 Task: Search one way flight ticket for 3 adults, 3 children in premium economy from Fayetteville: Fayetteville Regional Airport (grannis Field) to Gillette: Gillette Campbell County Airport on 5-1-2023. Choice of flights is Frontier. Number of bags: 1 carry on bag. Price is upto 84000. Outbound departure time preference is 23:45.
Action: Mouse moved to (246, 329)
Screenshot: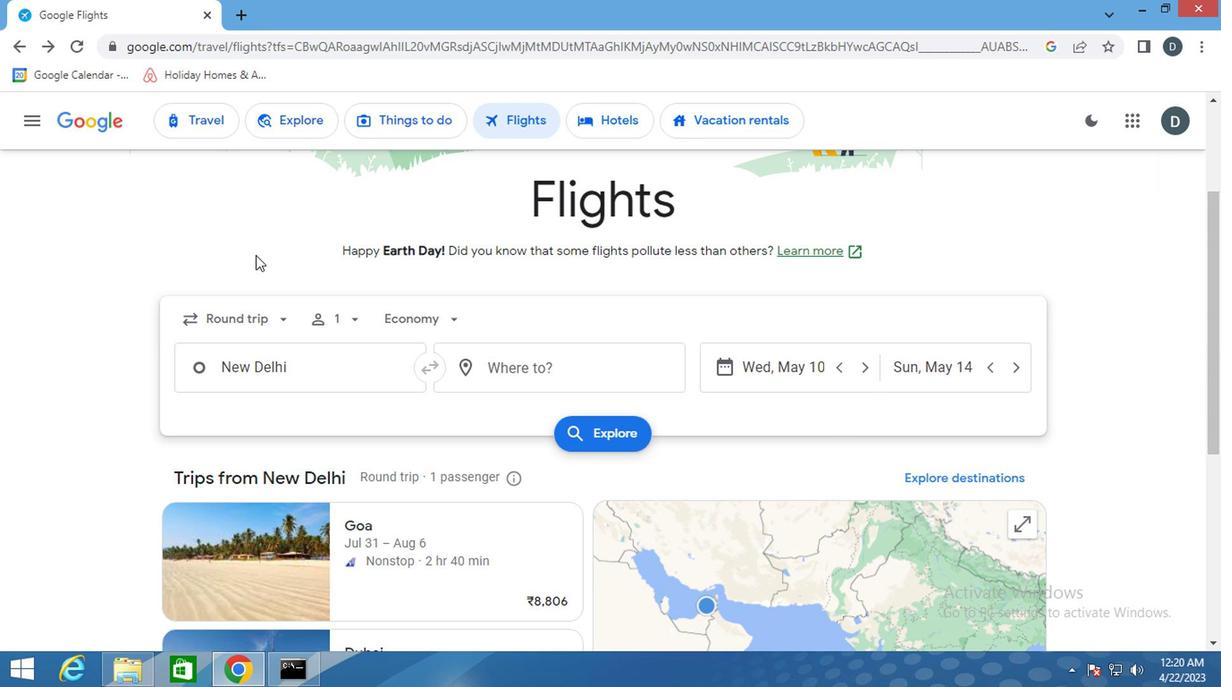
Action: Mouse pressed left at (246, 329)
Screenshot: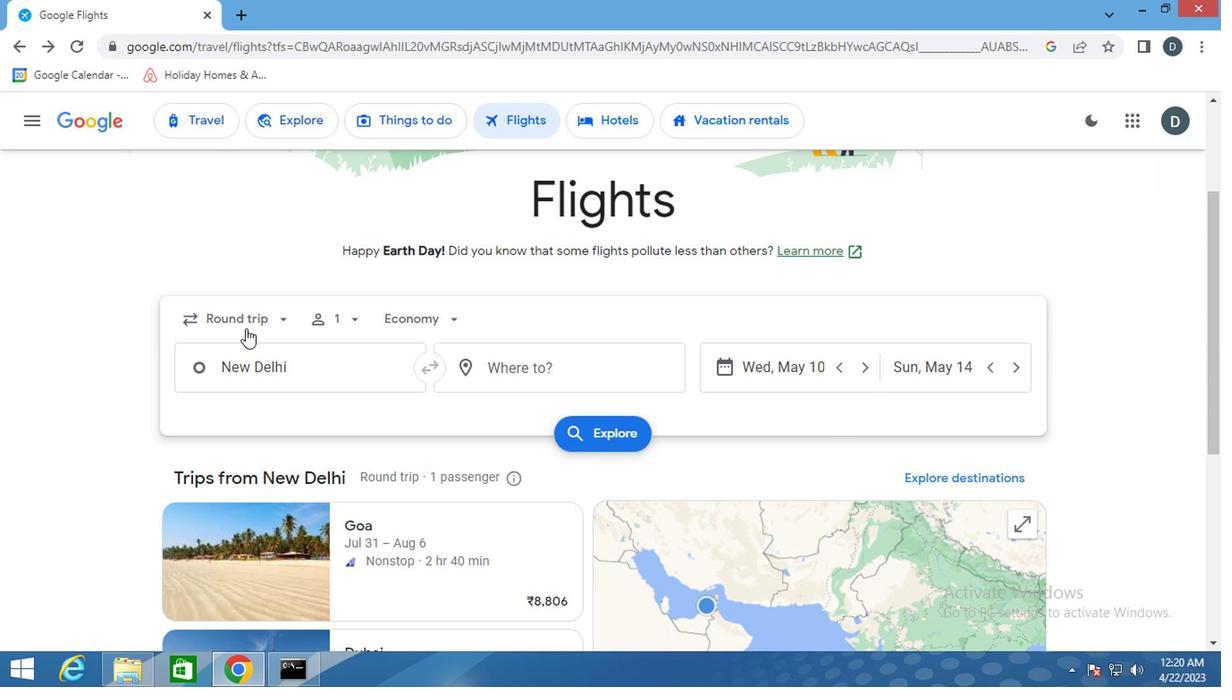 
Action: Mouse moved to (260, 393)
Screenshot: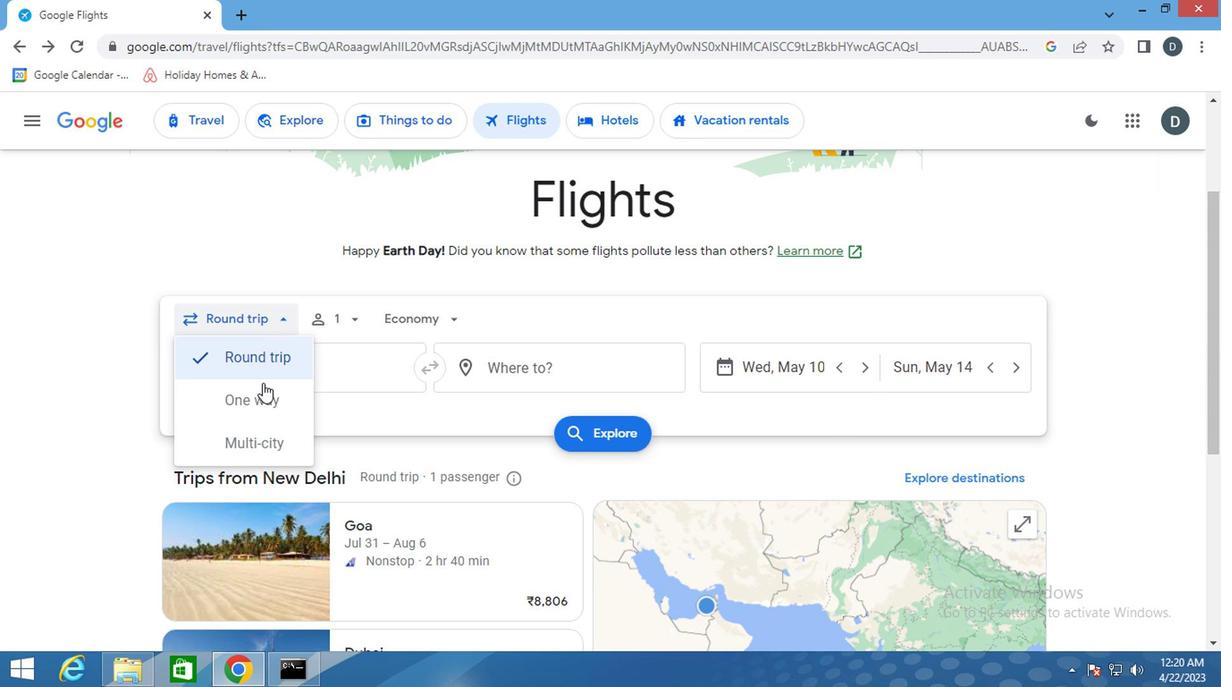 
Action: Mouse pressed left at (260, 393)
Screenshot: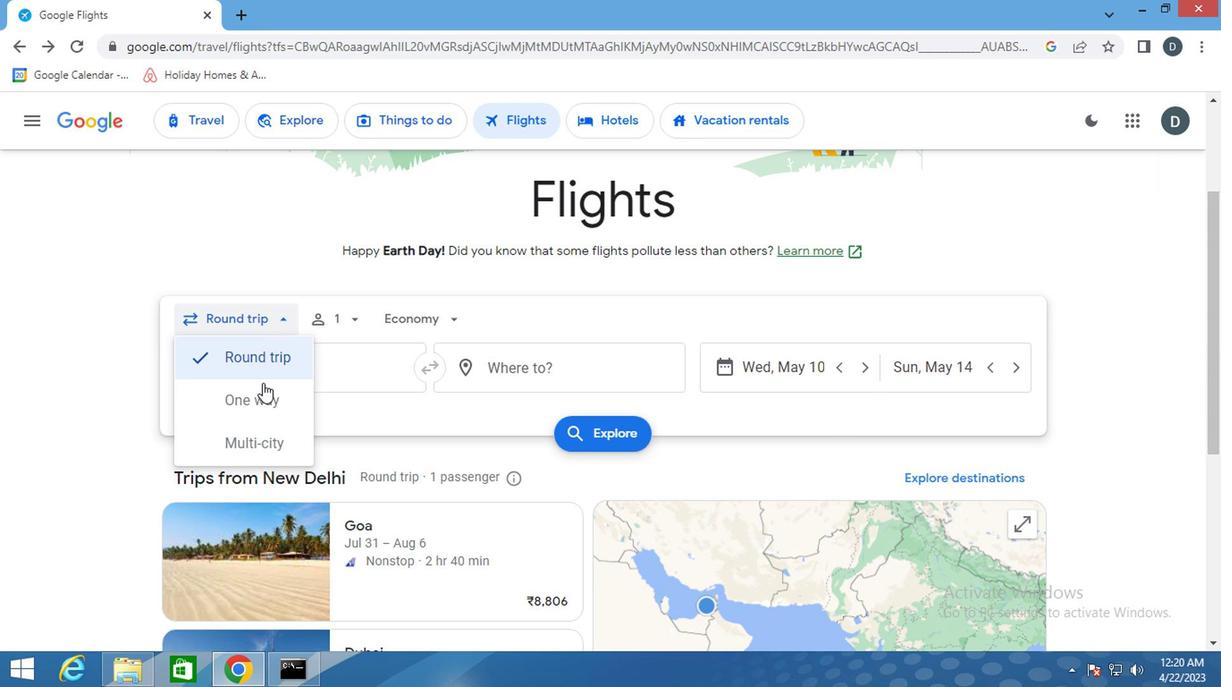 
Action: Mouse moved to (346, 306)
Screenshot: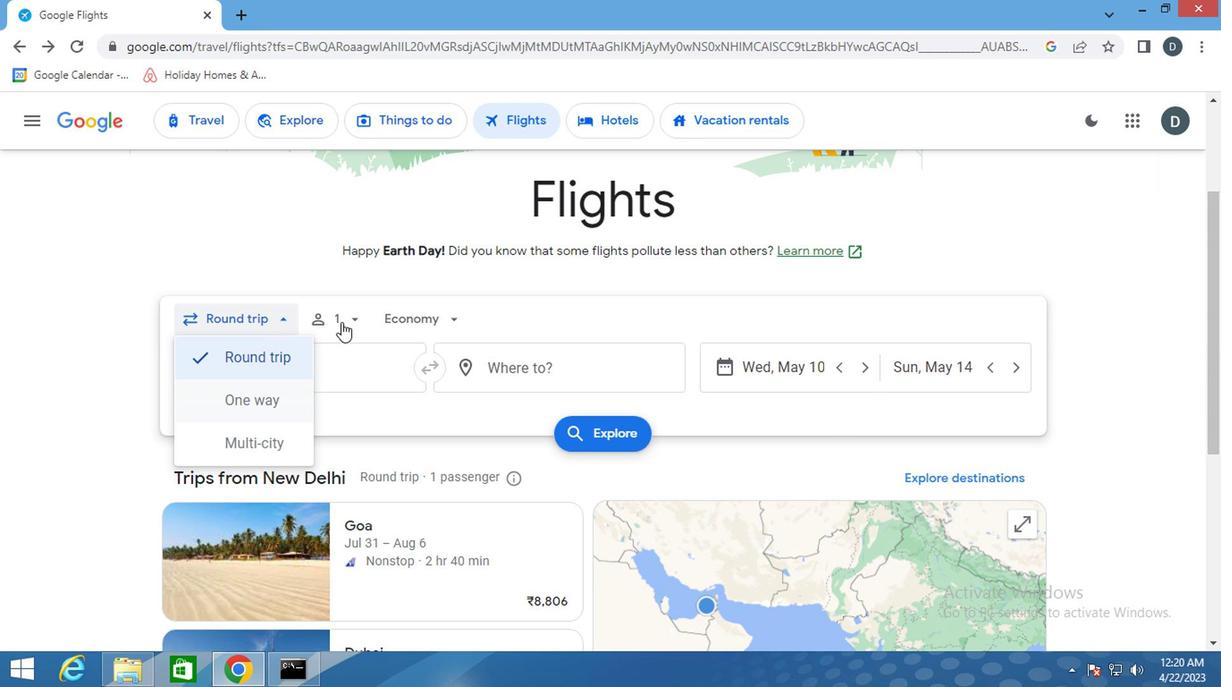 
Action: Mouse pressed left at (346, 306)
Screenshot: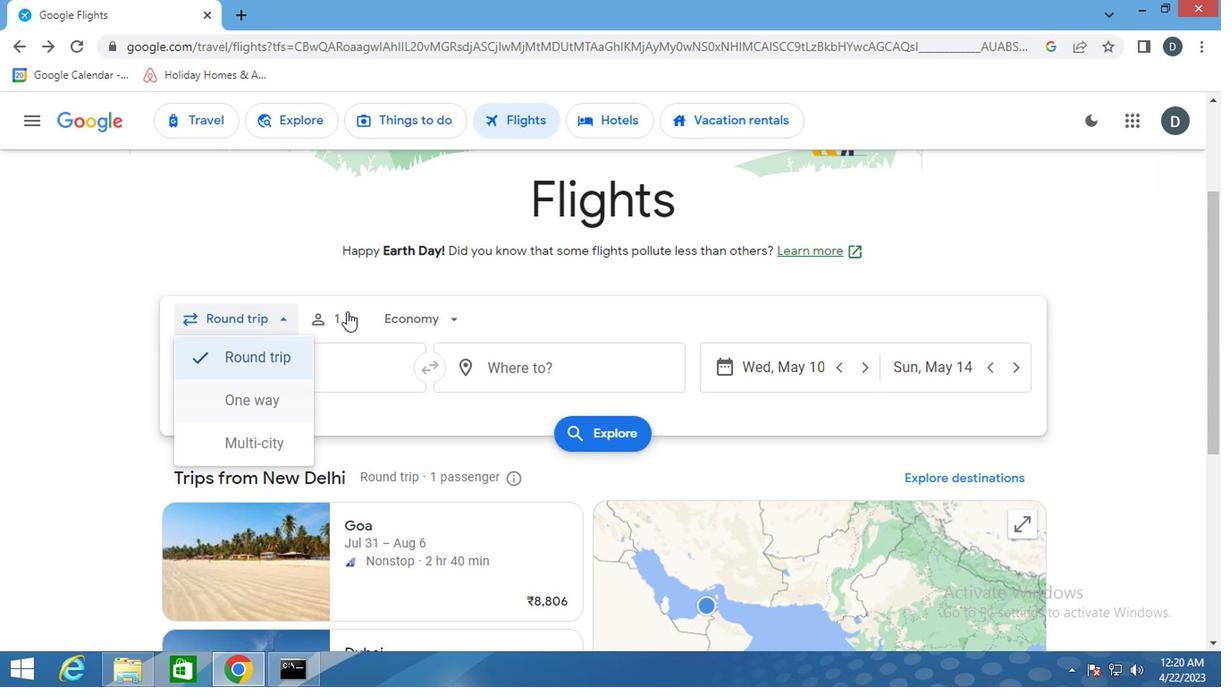 
Action: Mouse moved to (474, 371)
Screenshot: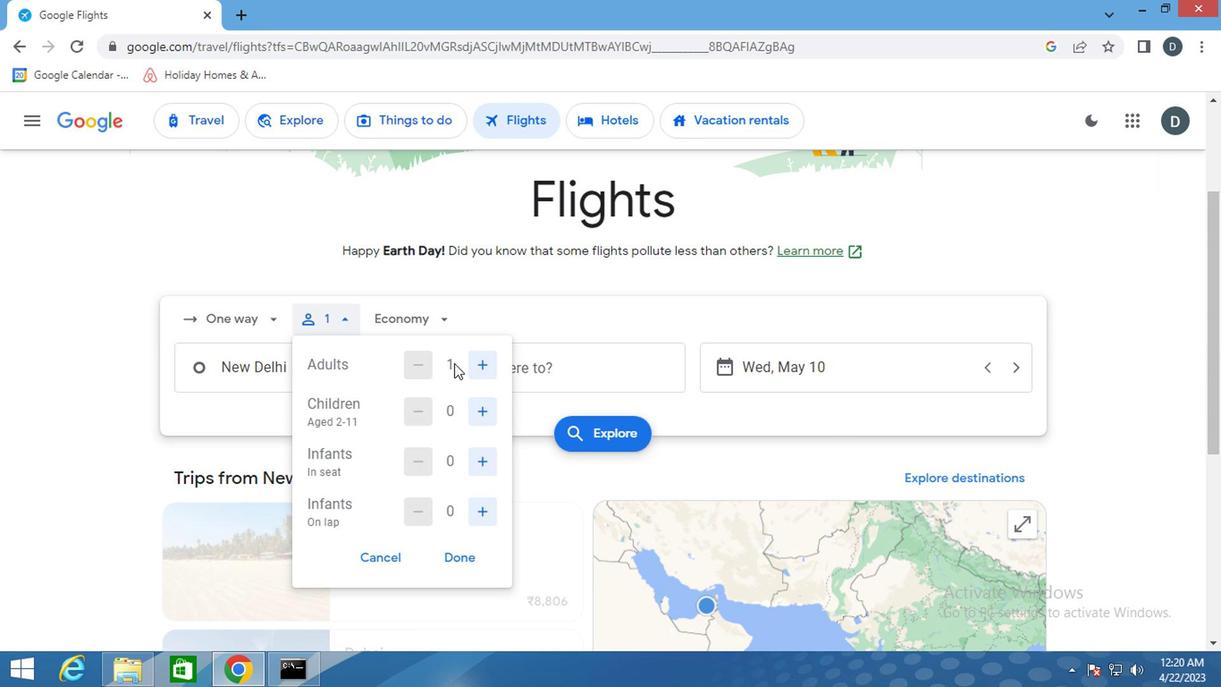 
Action: Mouse pressed left at (474, 371)
Screenshot: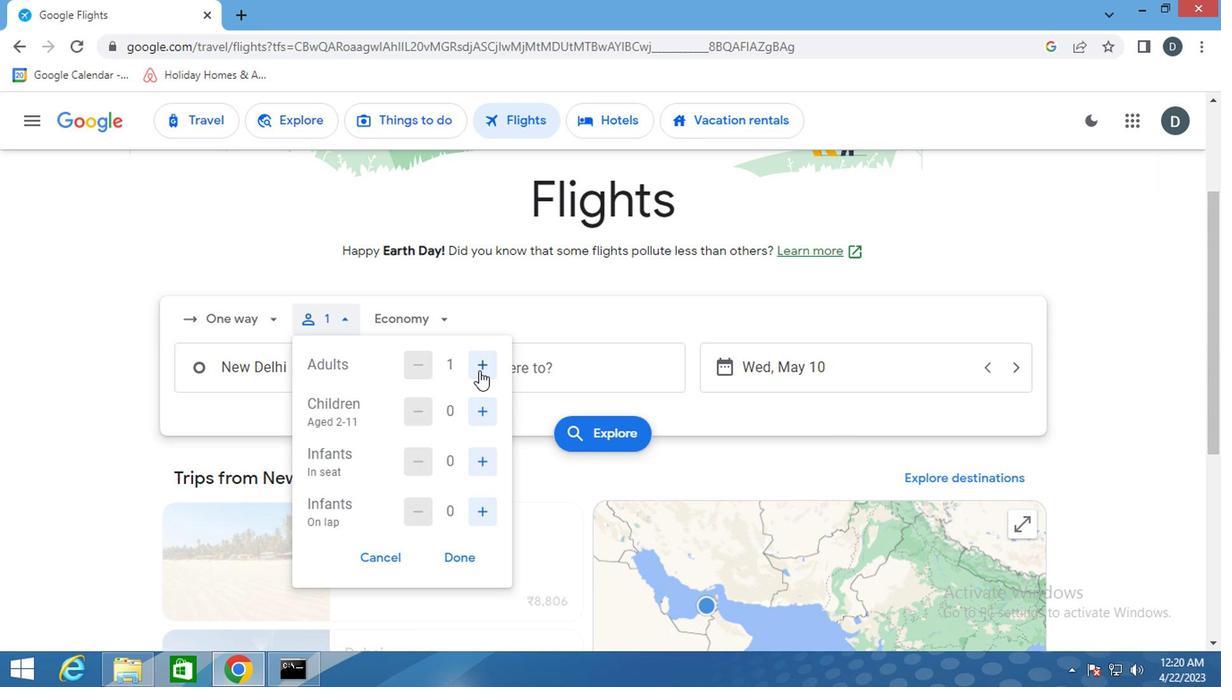 
Action: Mouse pressed left at (474, 371)
Screenshot: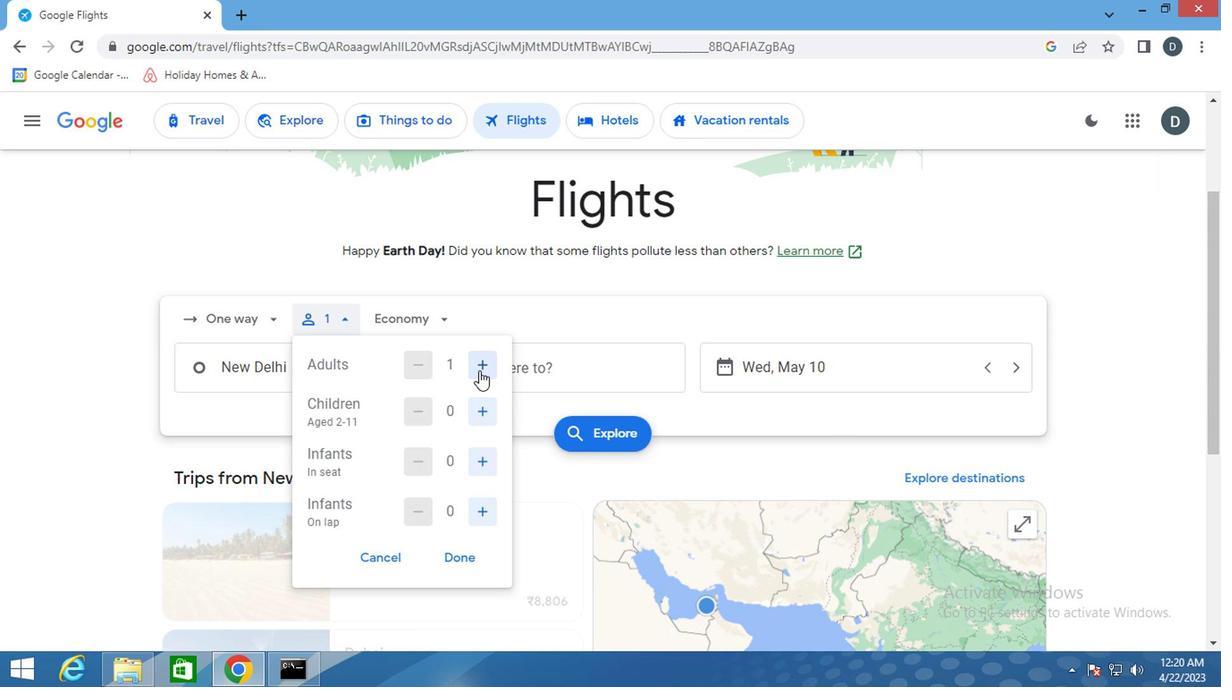 
Action: Mouse moved to (476, 409)
Screenshot: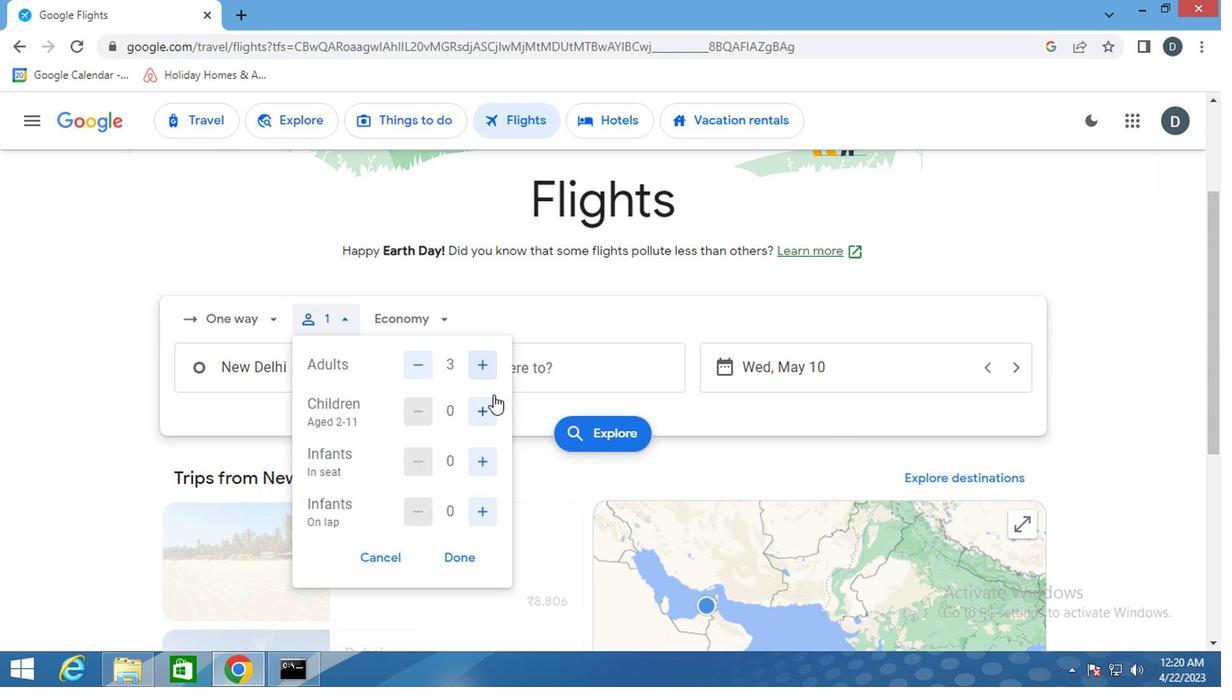 
Action: Mouse pressed left at (476, 409)
Screenshot: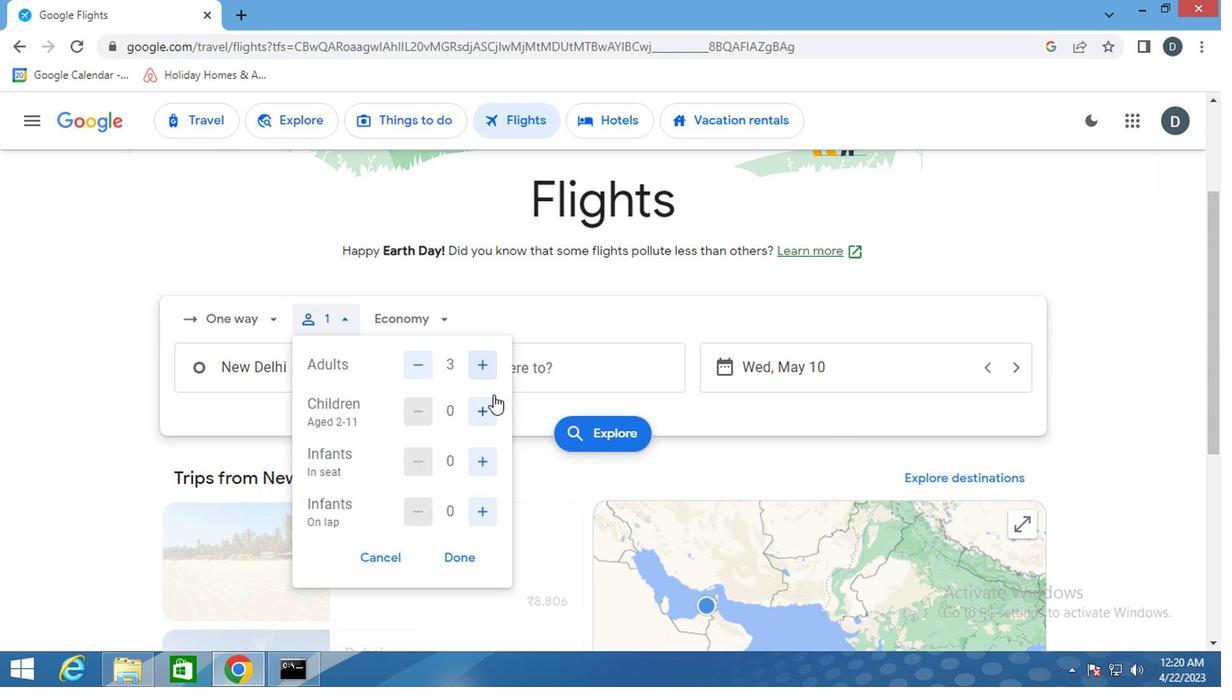 
Action: Mouse pressed left at (476, 409)
Screenshot: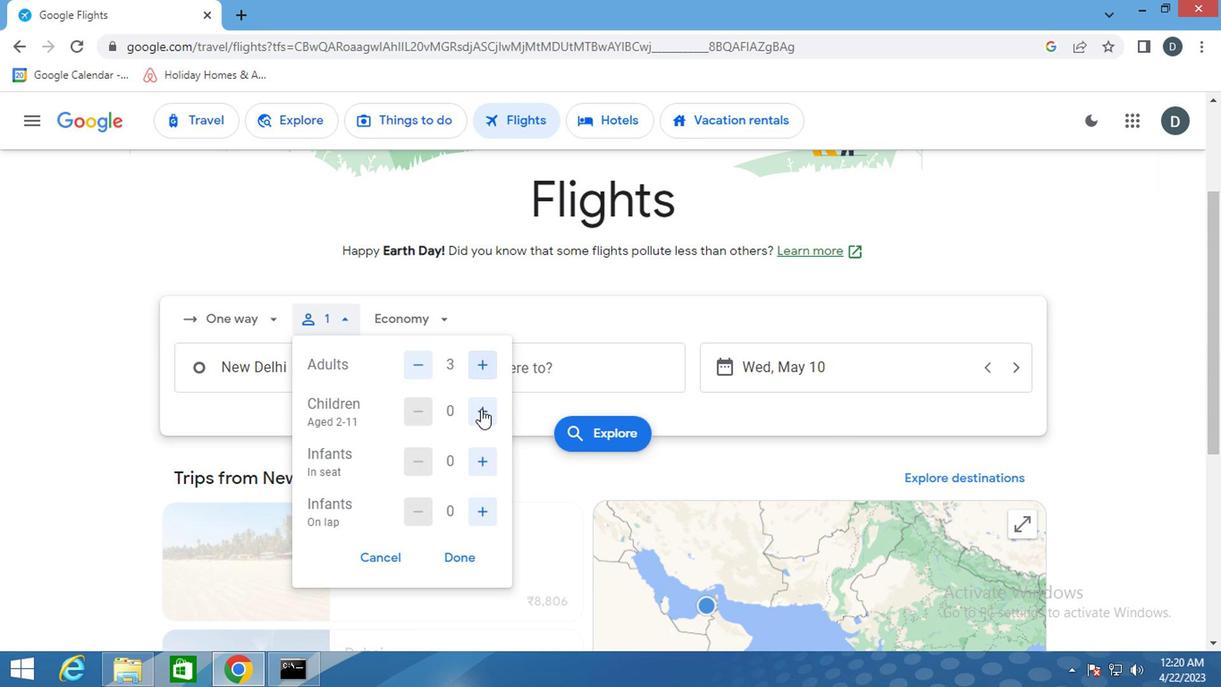 
Action: Mouse moved to (467, 407)
Screenshot: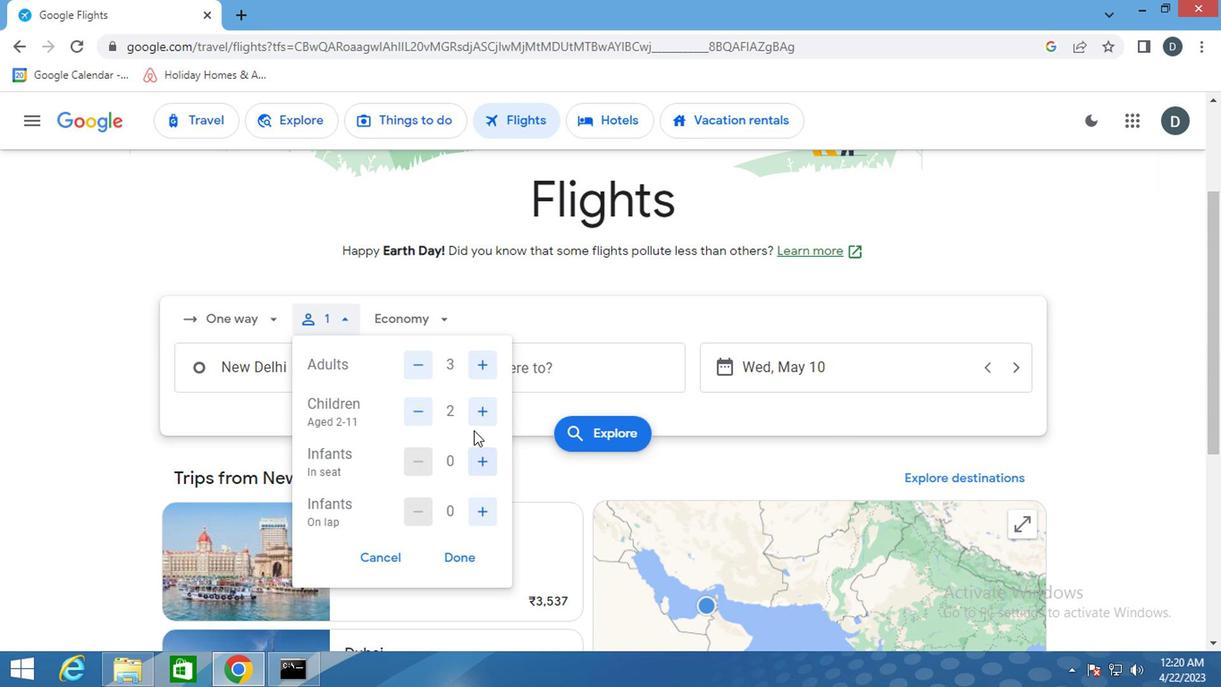 
Action: Mouse pressed left at (467, 407)
Screenshot: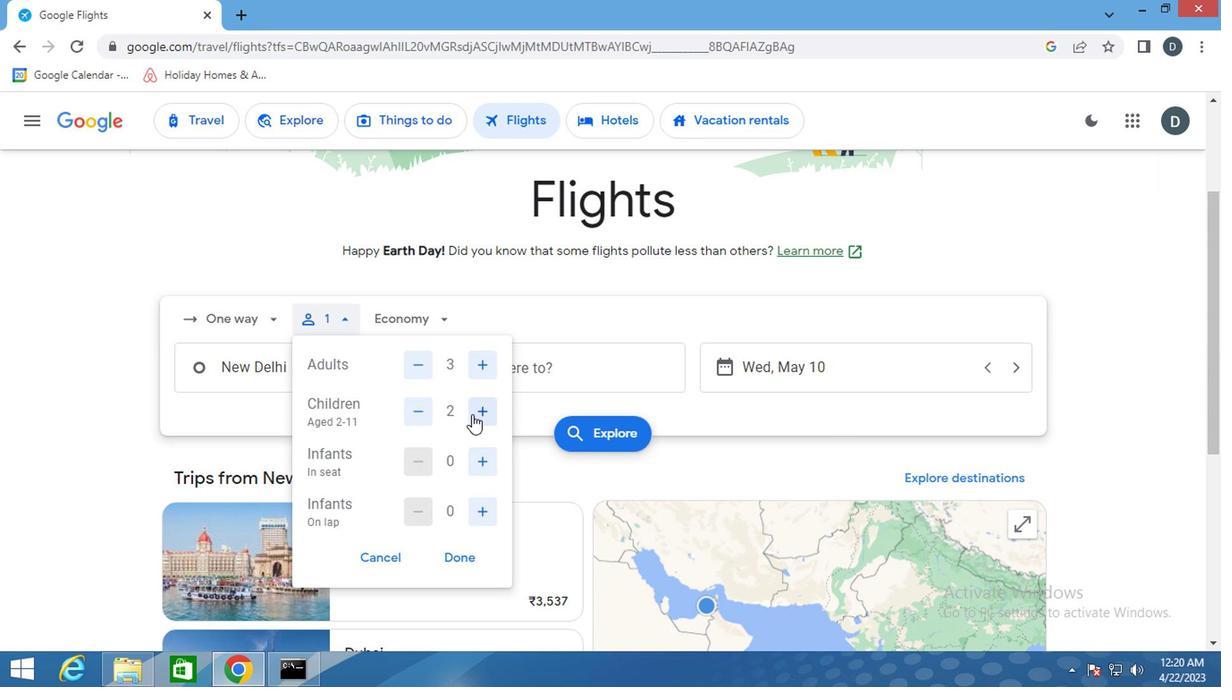 
Action: Mouse moved to (463, 560)
Screenshot: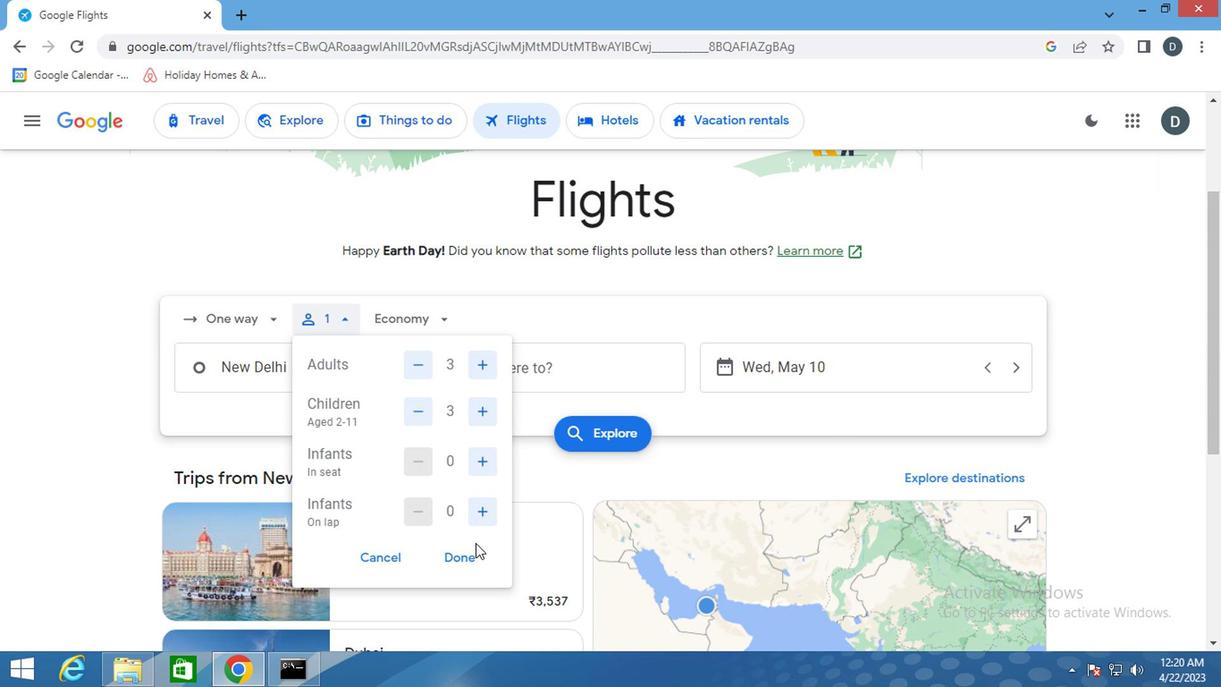 
Action: Mouse pressed left at (463, 560)
Screenshot: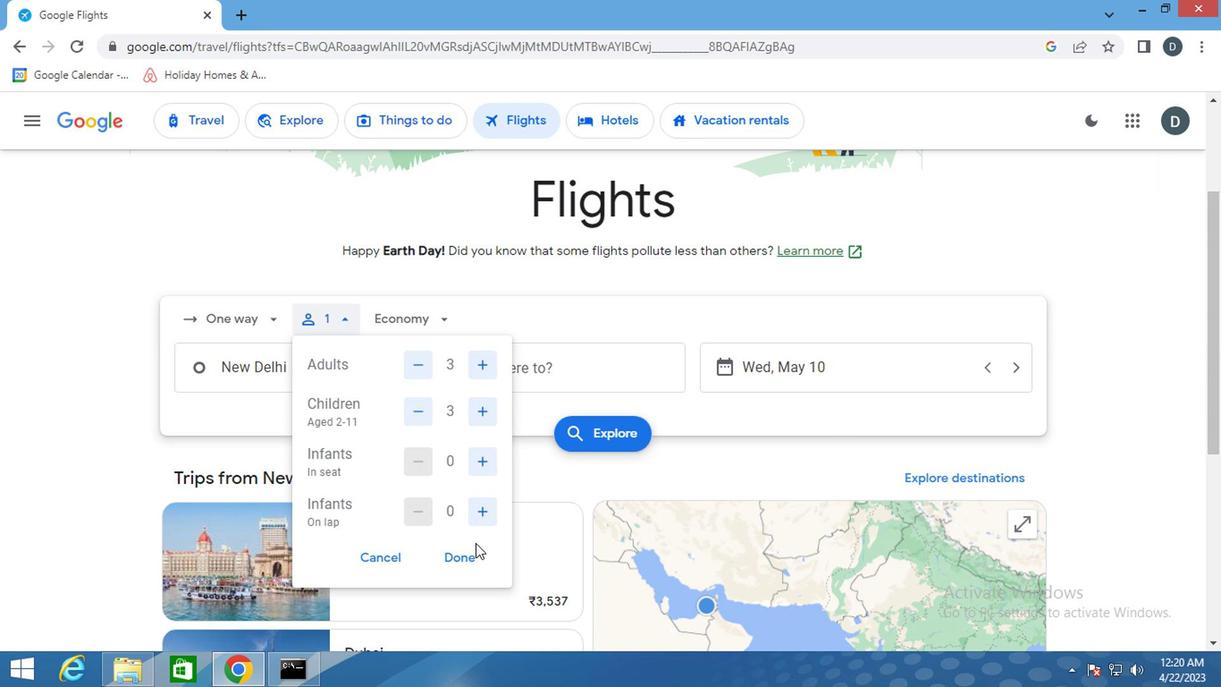 
Action: Mouse moved to (404, 329)
Screenshot: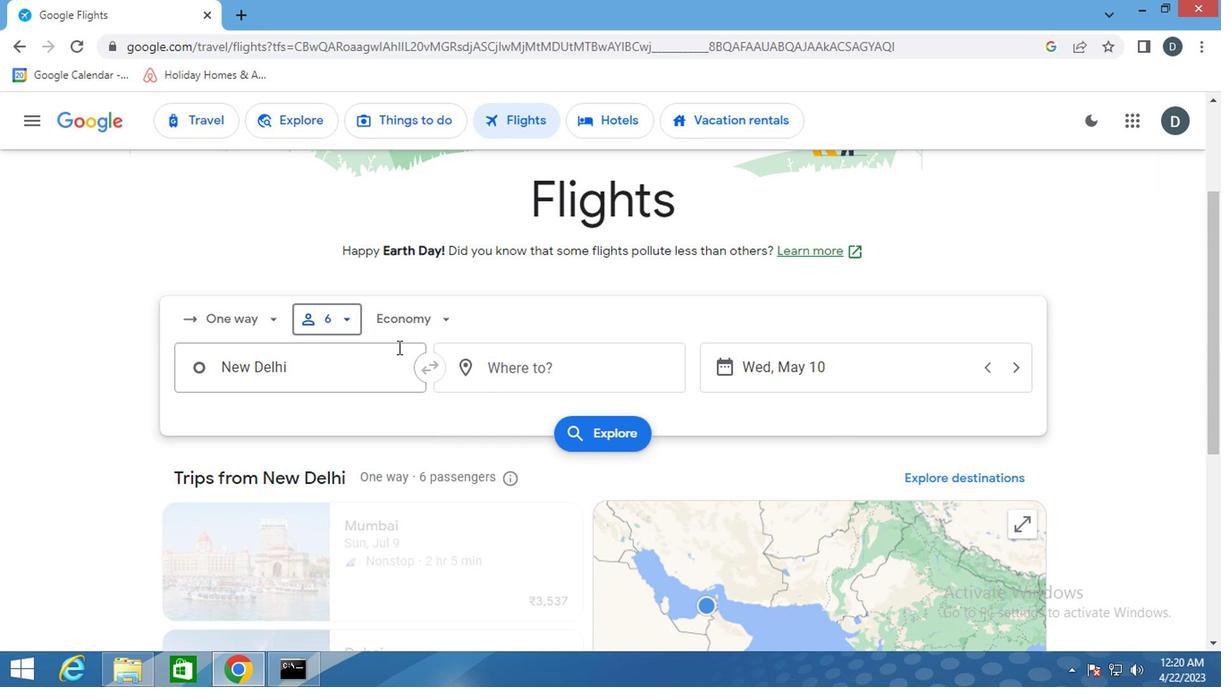 
Action: Mouse pressed left at (404, 329)
Screenshot: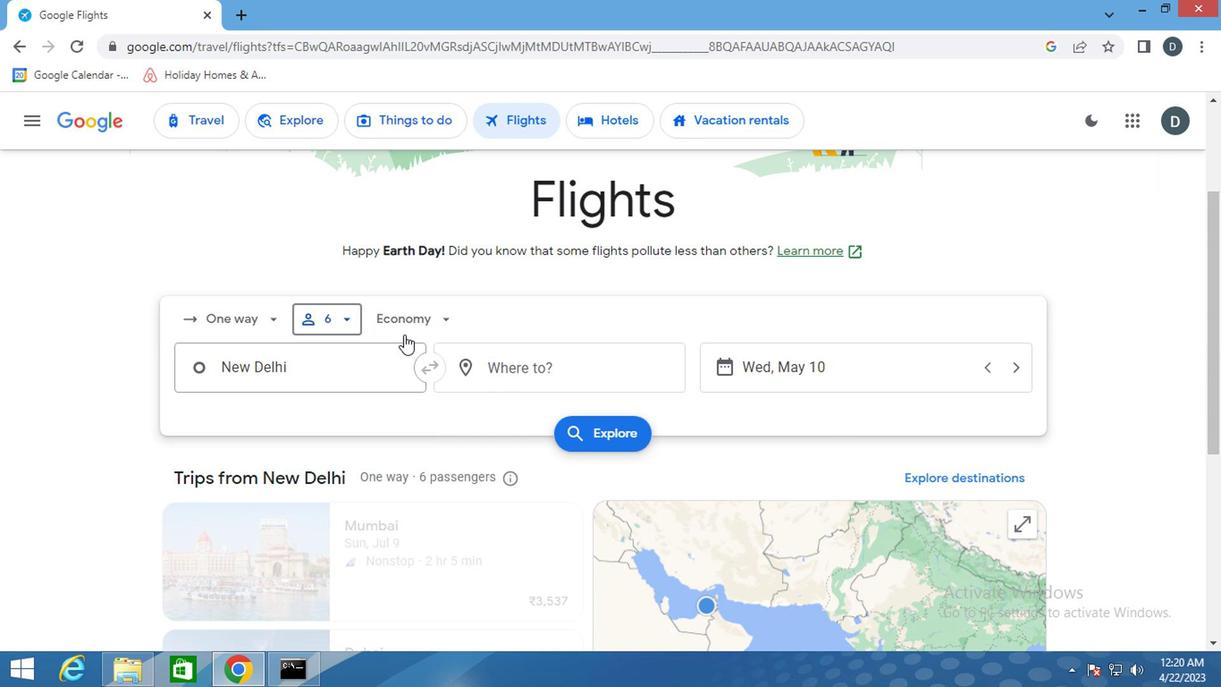 
Action: Mouse moved to (456, 404)
Screenshot: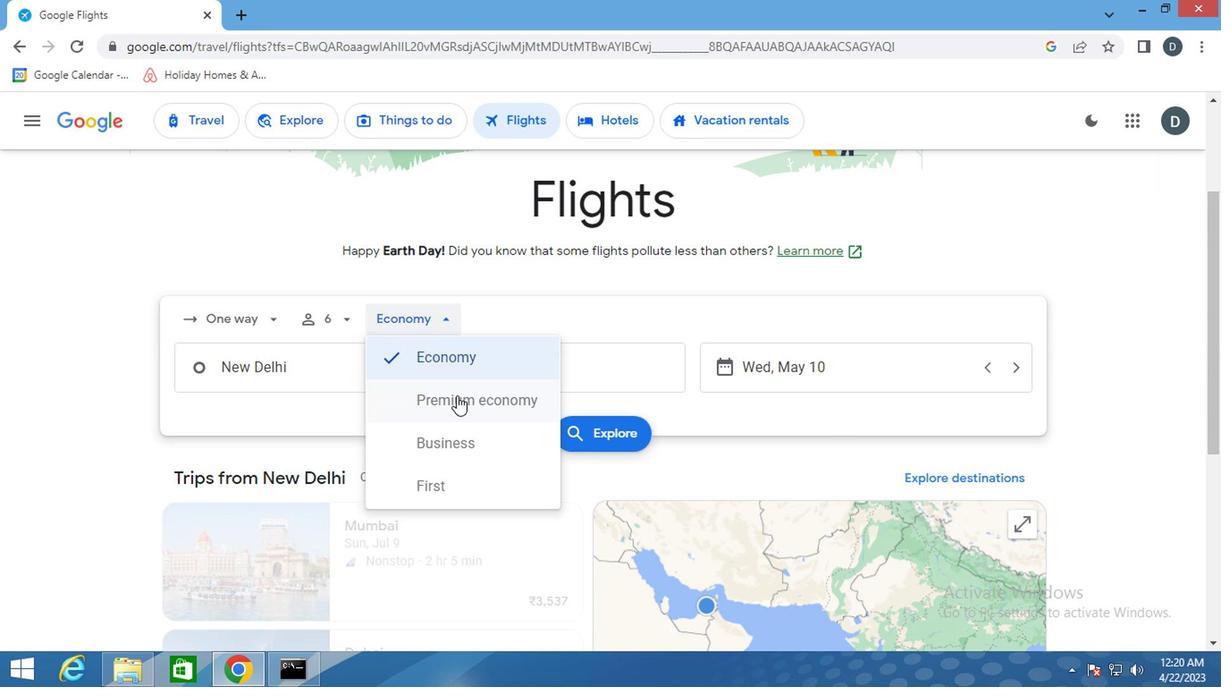 
Action: Mouse pressed left at (456, 404)
Screenshot: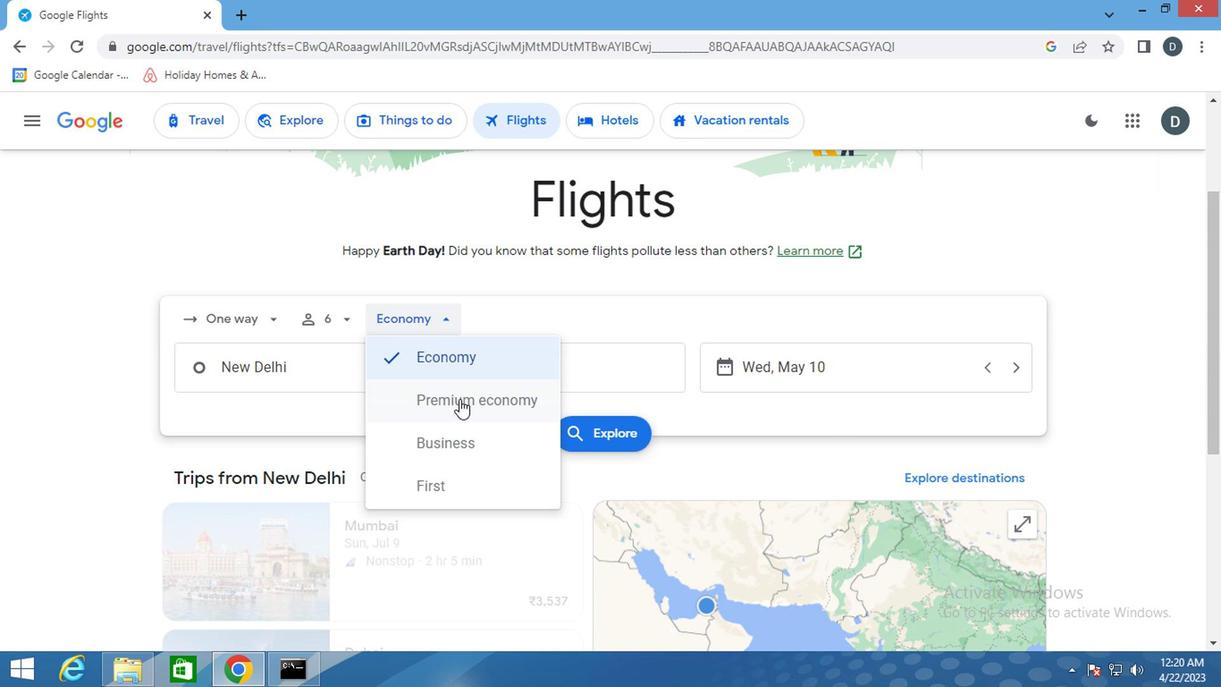 
Action: Mouse moved to (301, 371)
Screenshot: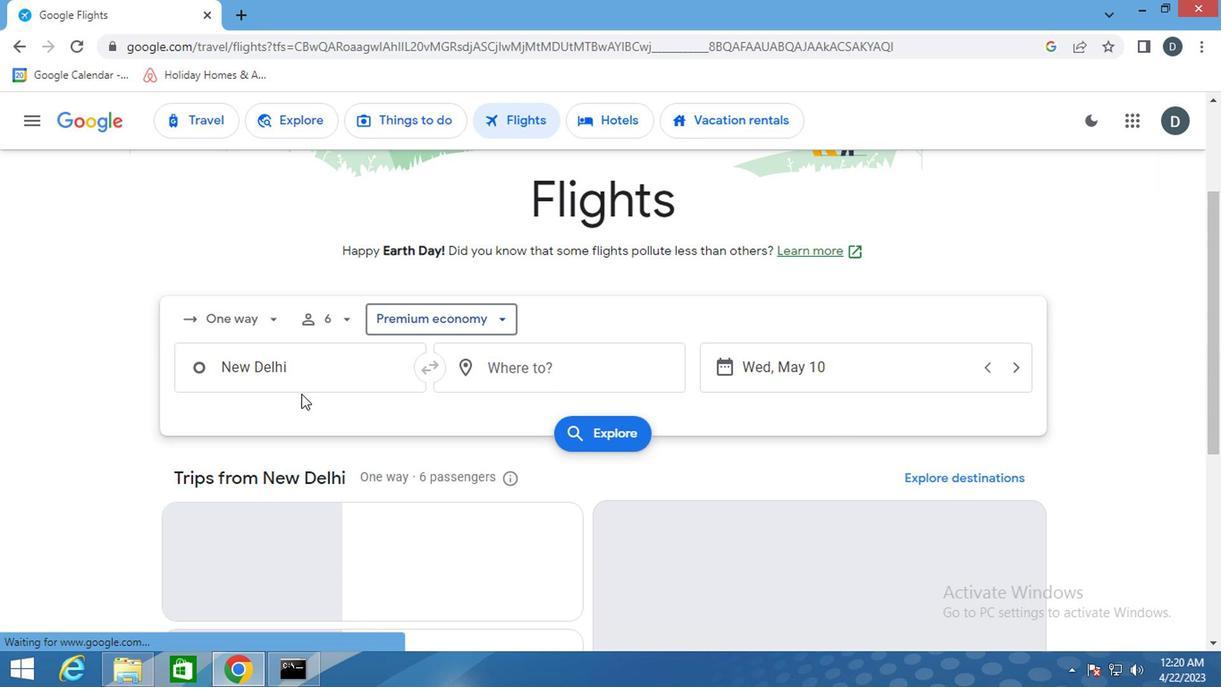 
Action: Mouse pressed left at (301, 371)
Screenshot: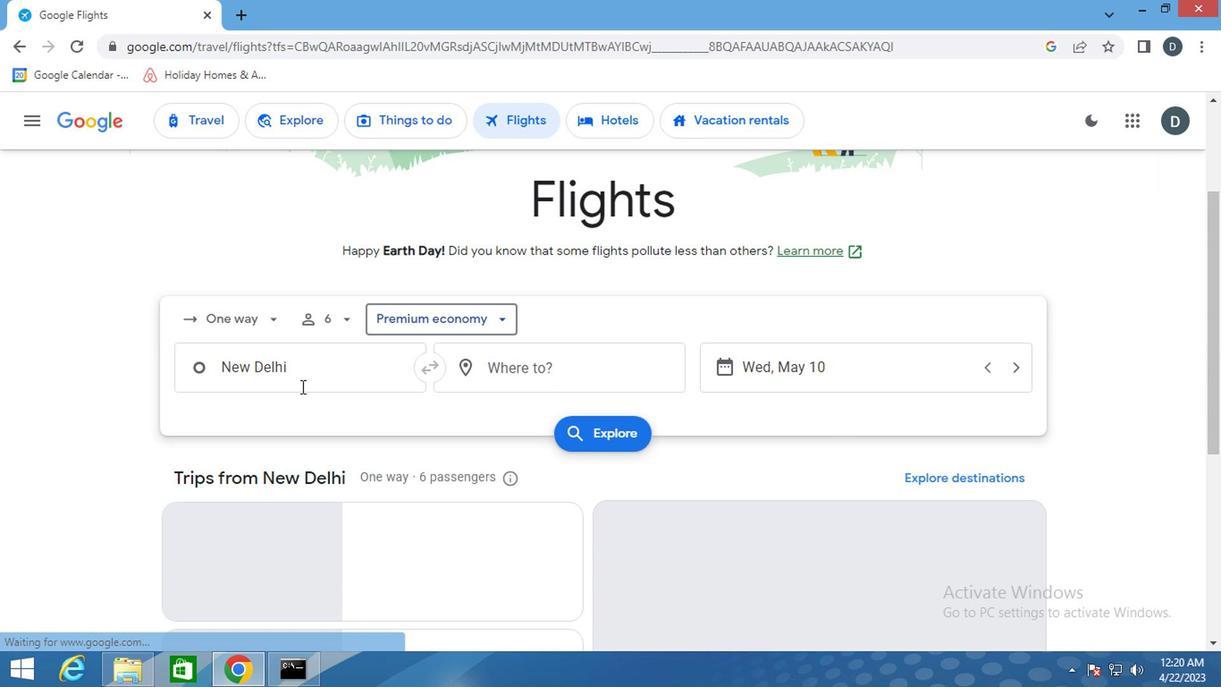 
Action: Key pressed <Key.shift>FR<Key.backspace>AYETTEVILLE<Key.space>RE
Screenshot: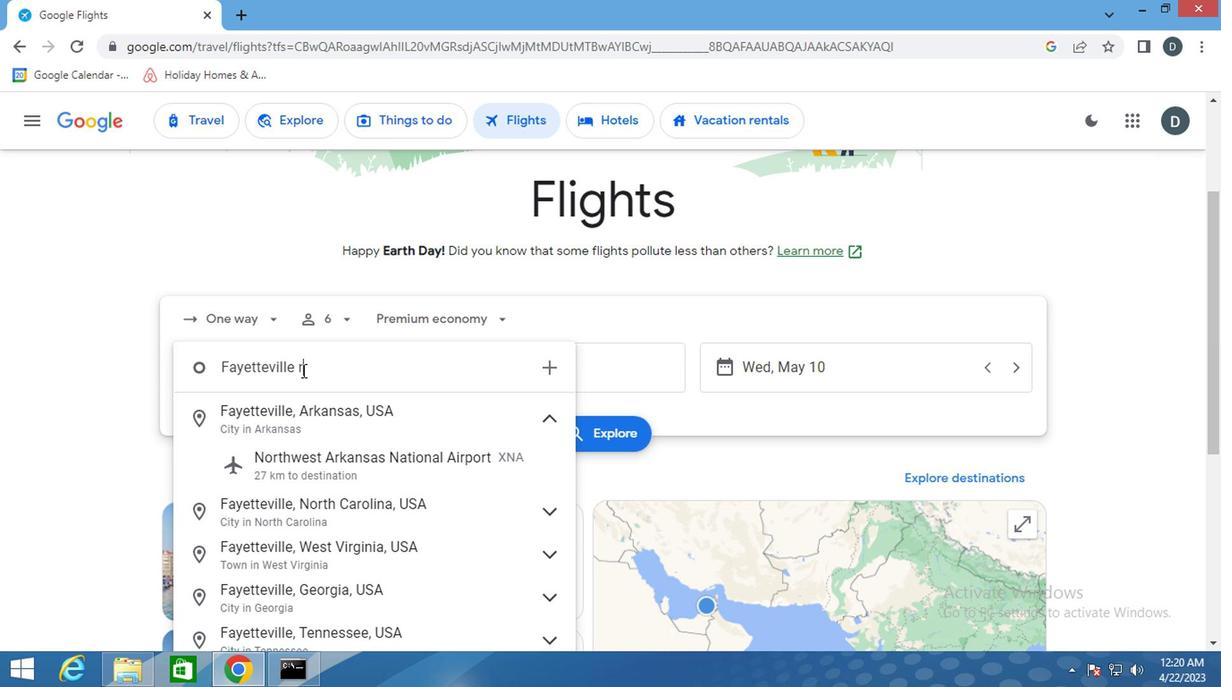 
Action: Mouse moved to (334, 439)
Screenshot: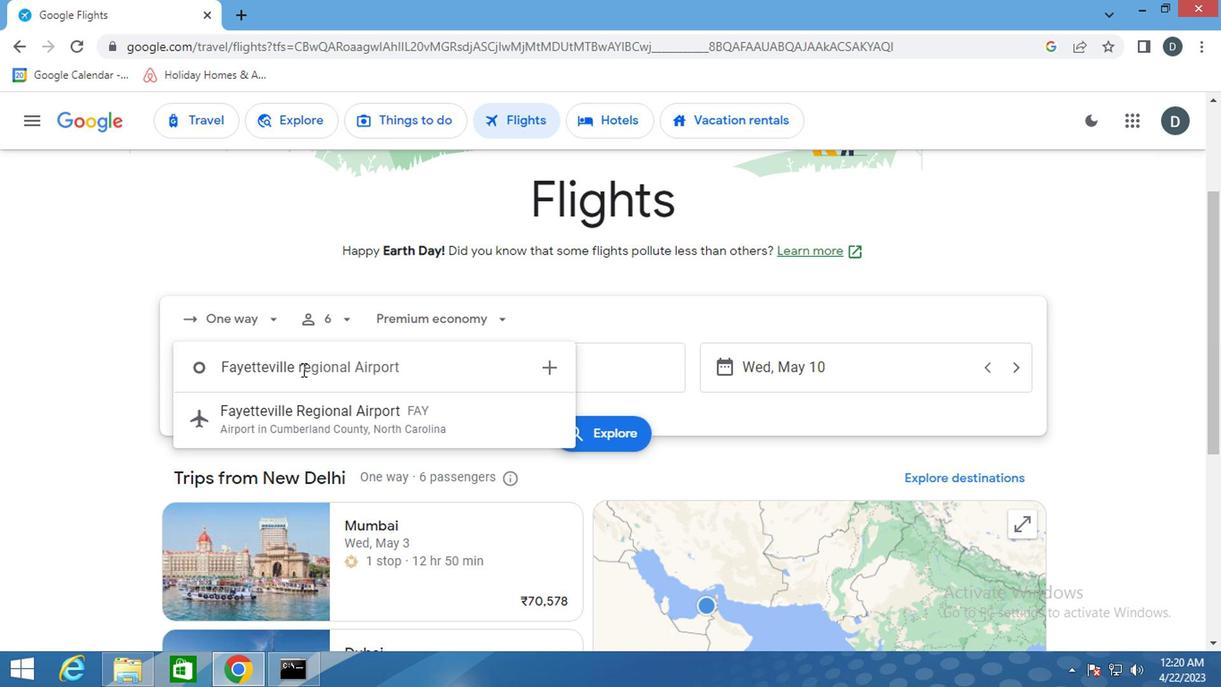 
Action: Mouse pressed left at (334, 439)
Screenshot: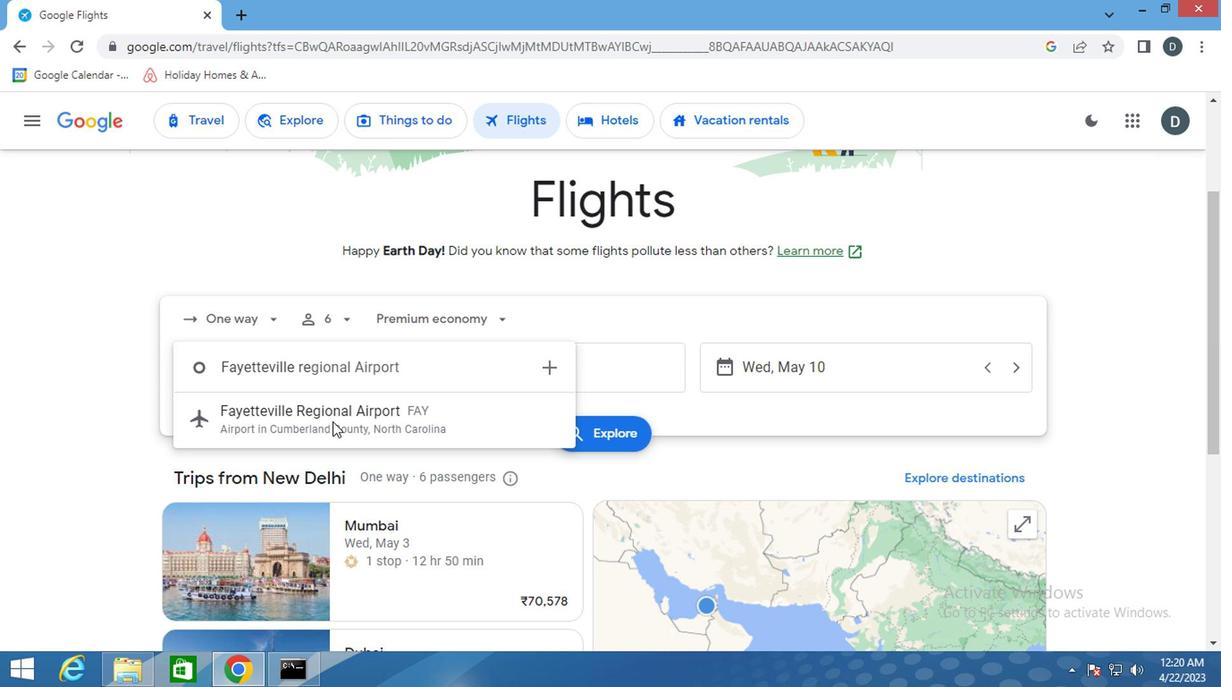 
Action: Mouse moved to (529, 376)
Screenshot: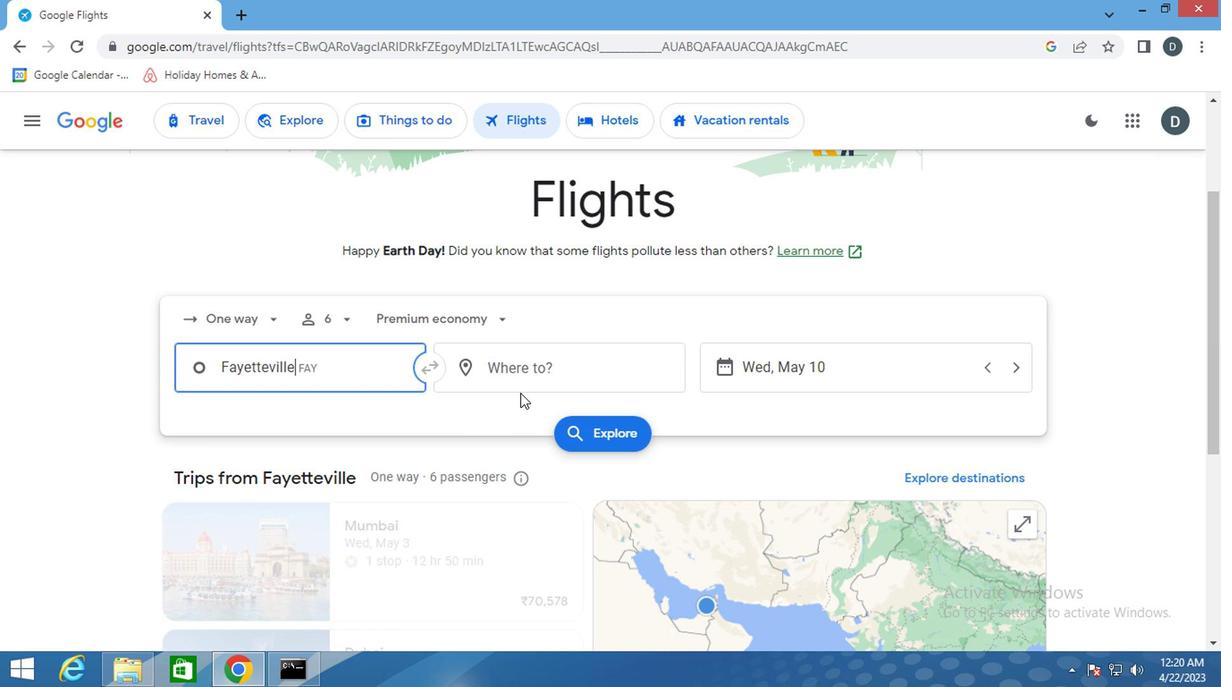 
Action: Mouse pressed left at (529, 376)
Screenshot: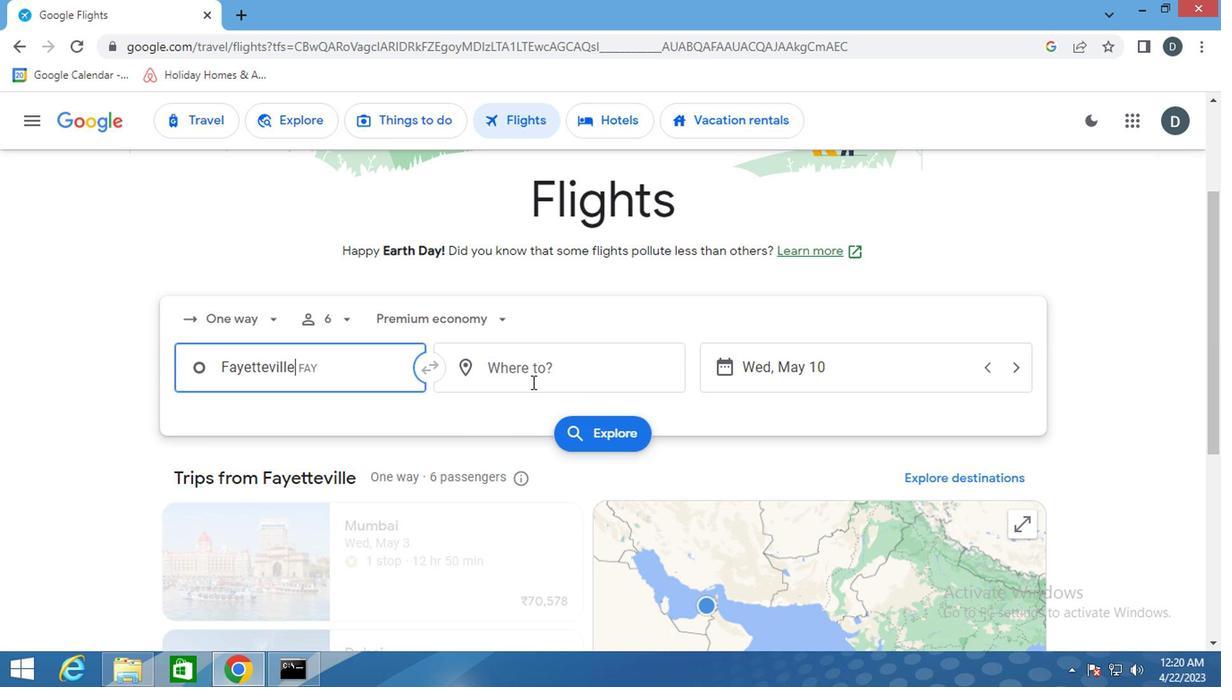 
Action: Key pressed <Key.shift>GILLETTE<Key.space><Key.shift>CAMP<Key.backspace><Key.backspace><Key.backspace><Key.backspace>
Screenshot: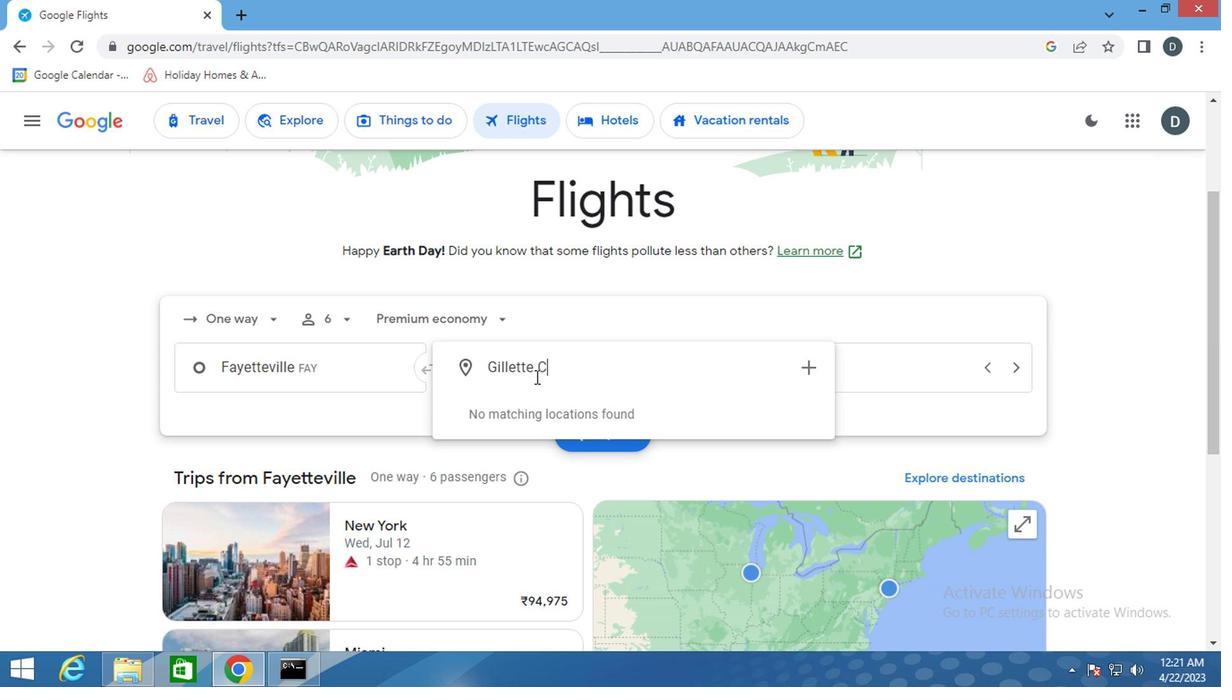 
Action: Mouse moved to (621, 408)
Screenshot: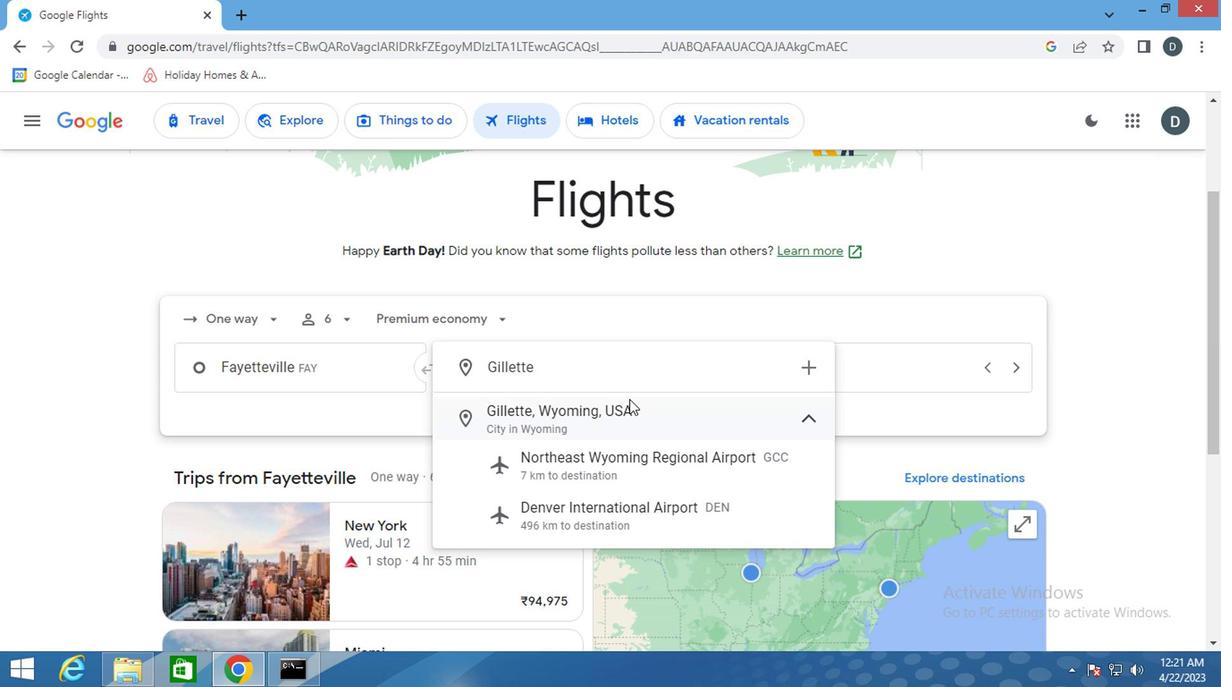 
Action: Mouse pressed left at (621, 408)
Screenshot: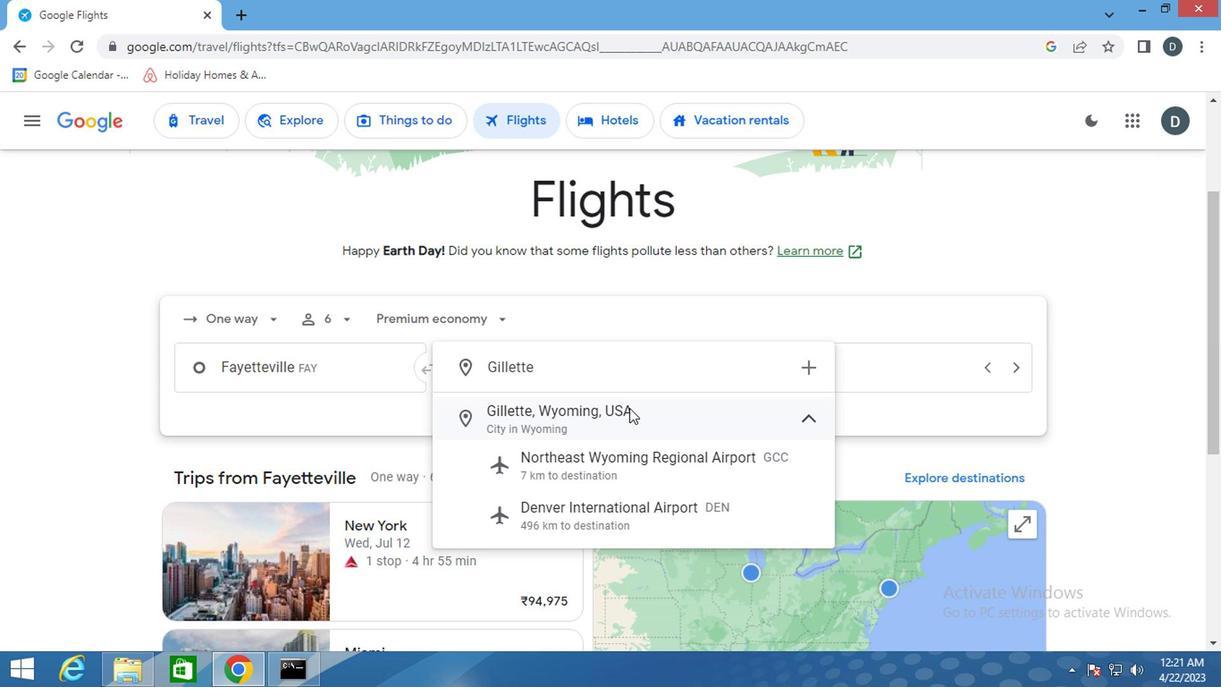 
Action: Mouse moved to (891, 372)
Screenshot: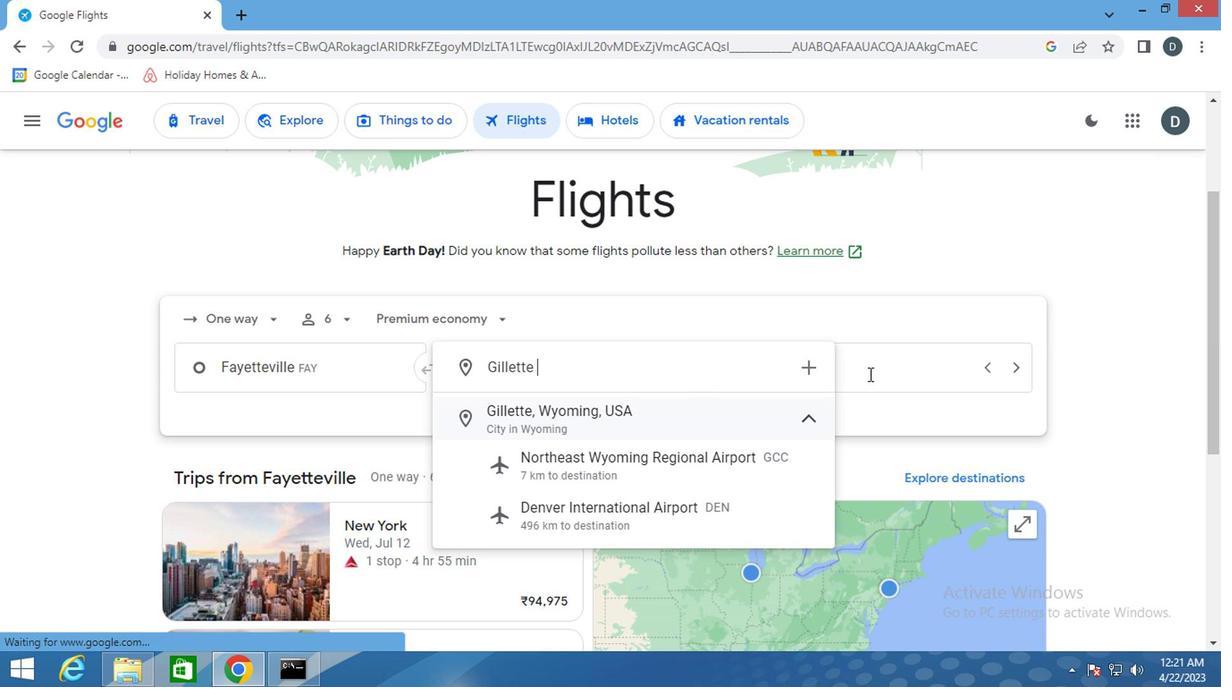 
Action: Mouse pressed left at (891, 372)
Screenshot: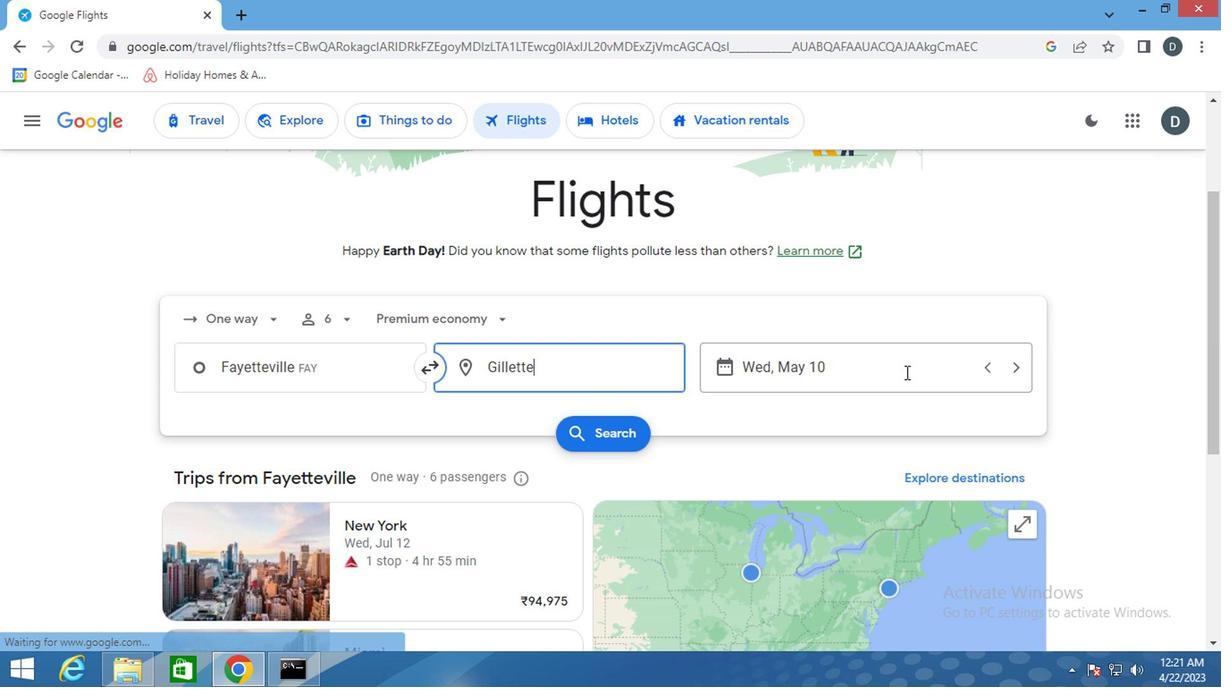 
Action: Mouse moved to (757, 304)
Screenshot: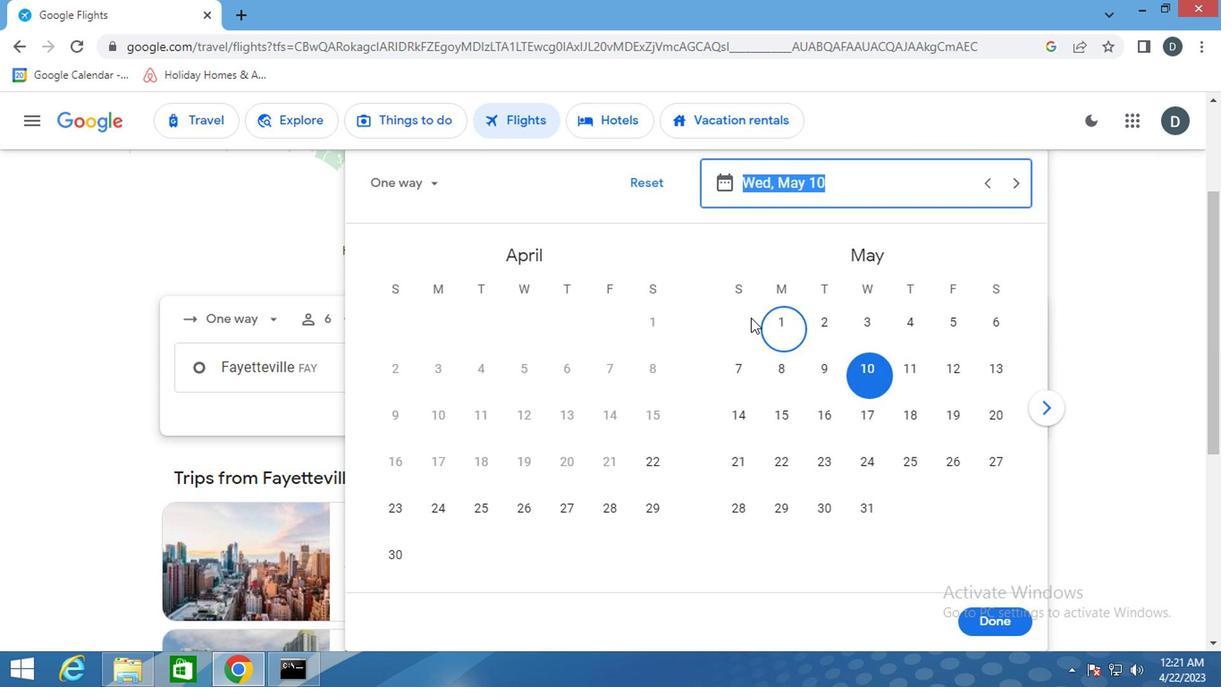 
Action: Mouse pressed left at (757, 304)
Screenshot: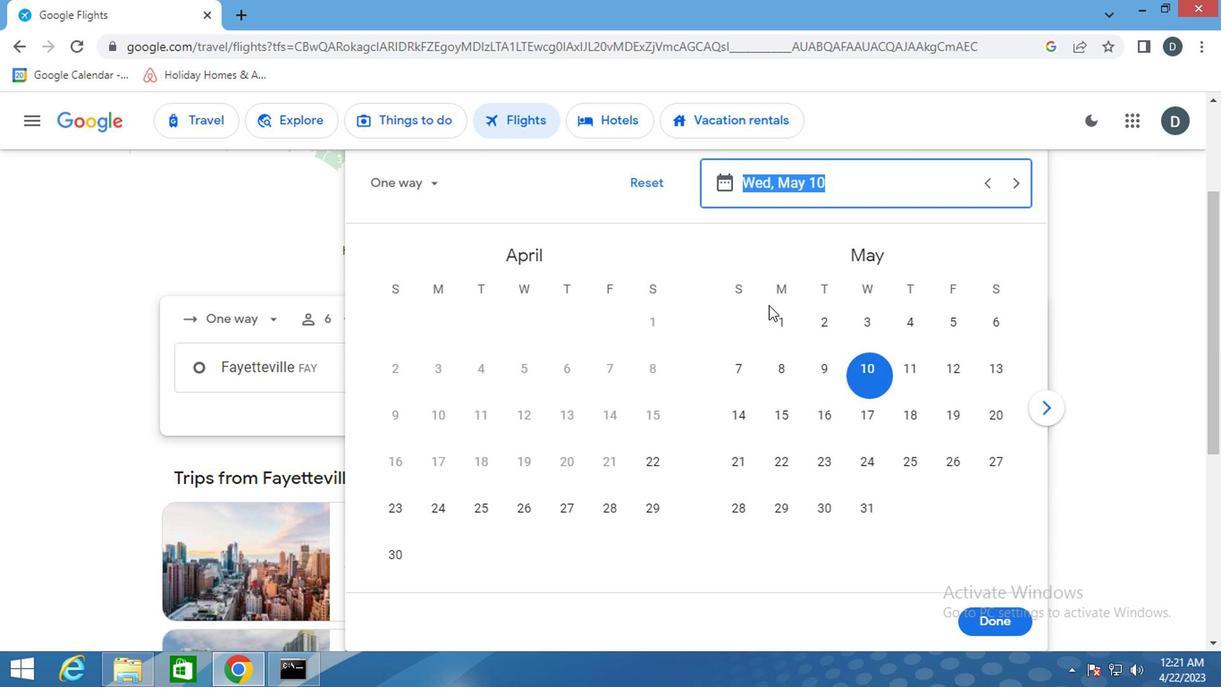 
Action: Mouse moved to (765, 308)
Screenshot: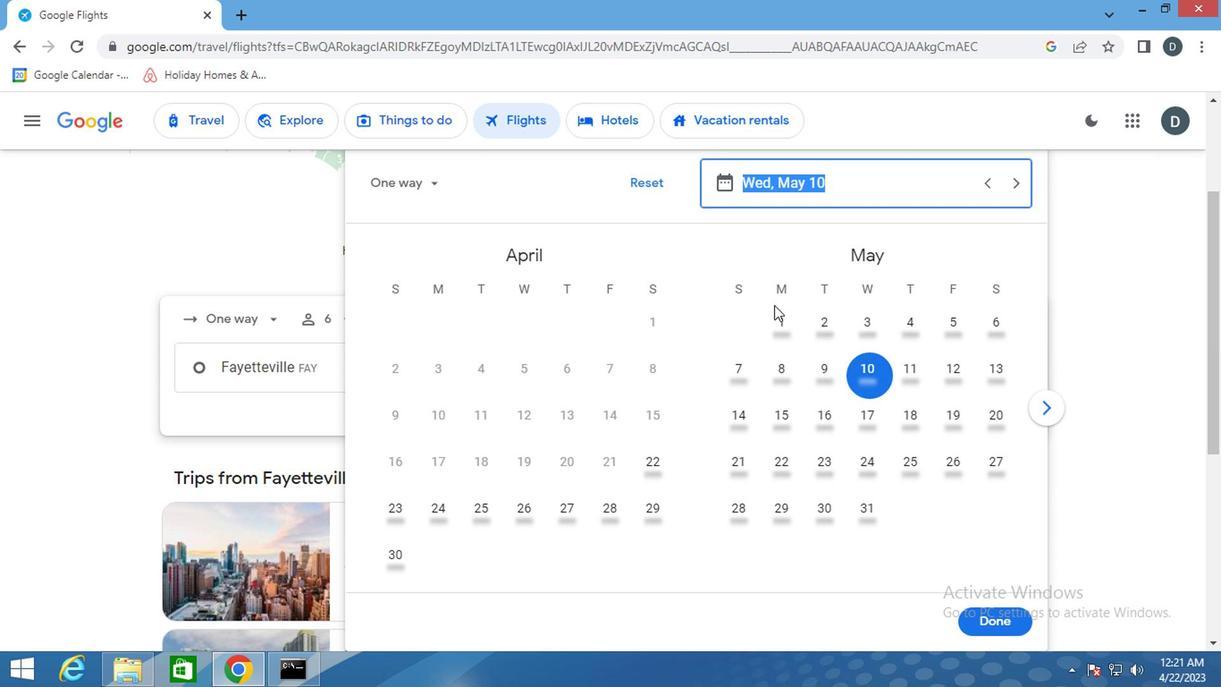 
Action: Mouse pressed left at (765, 308)
Screenshot: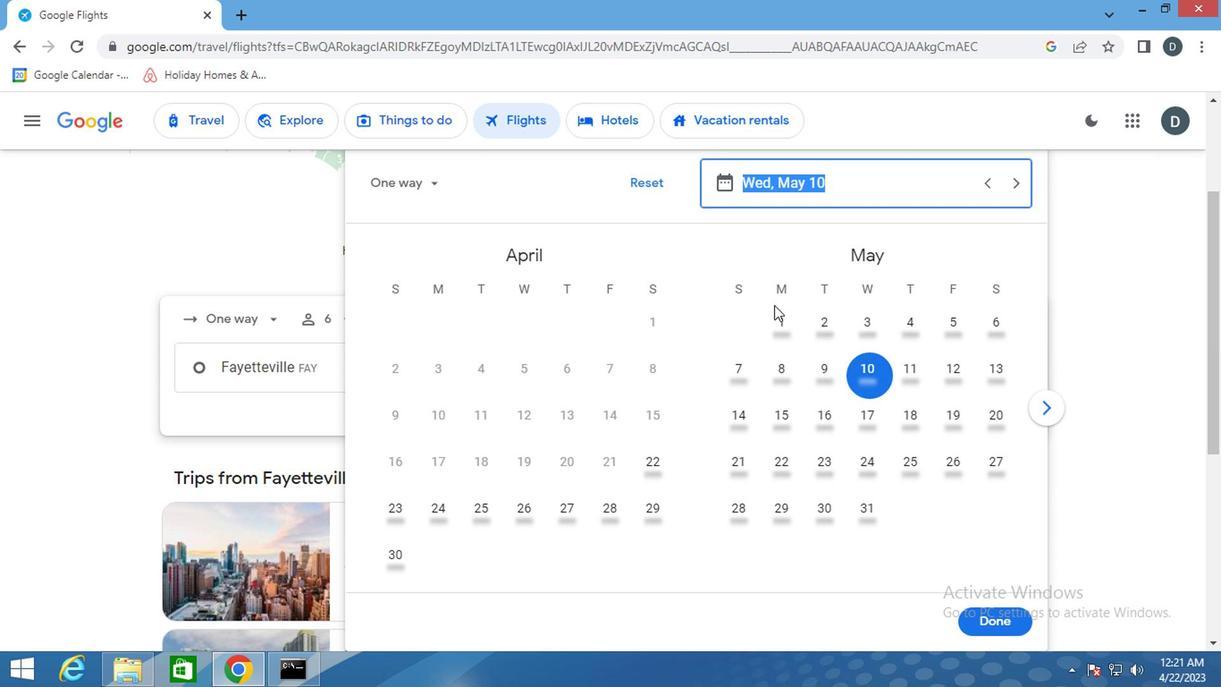 
Action: Mouse moved to (961, 624)
Screenshot: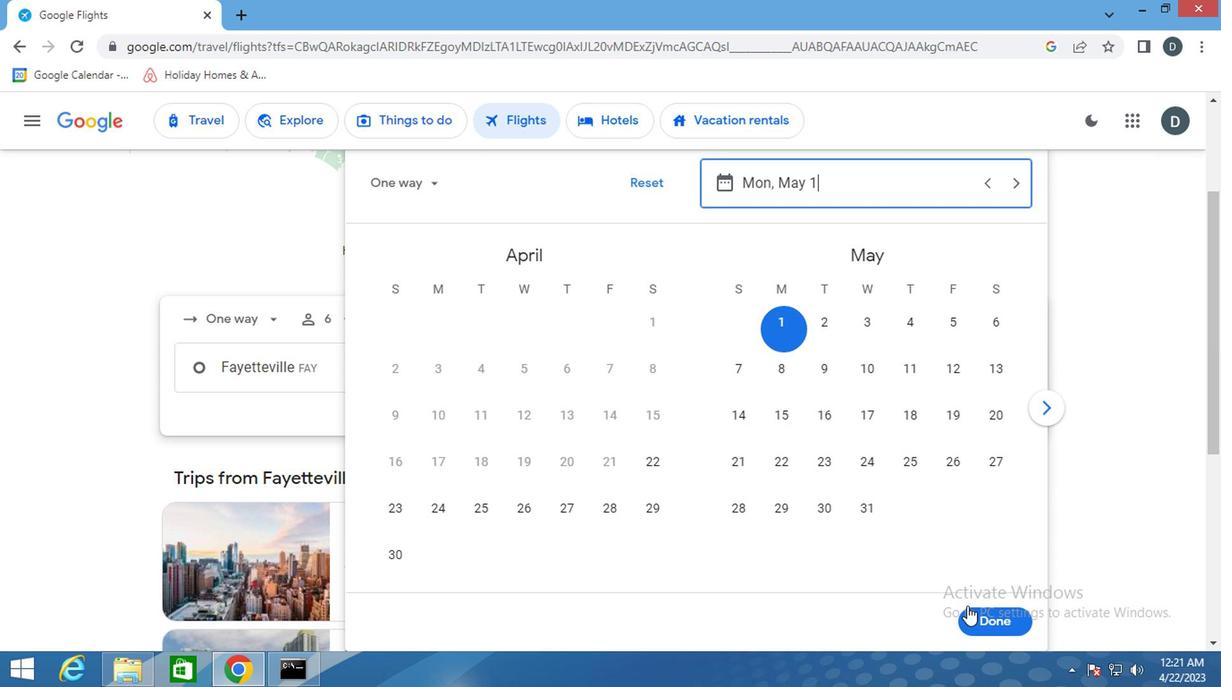 
Action: Mouse pressed left at (961, 624)
Screenshot: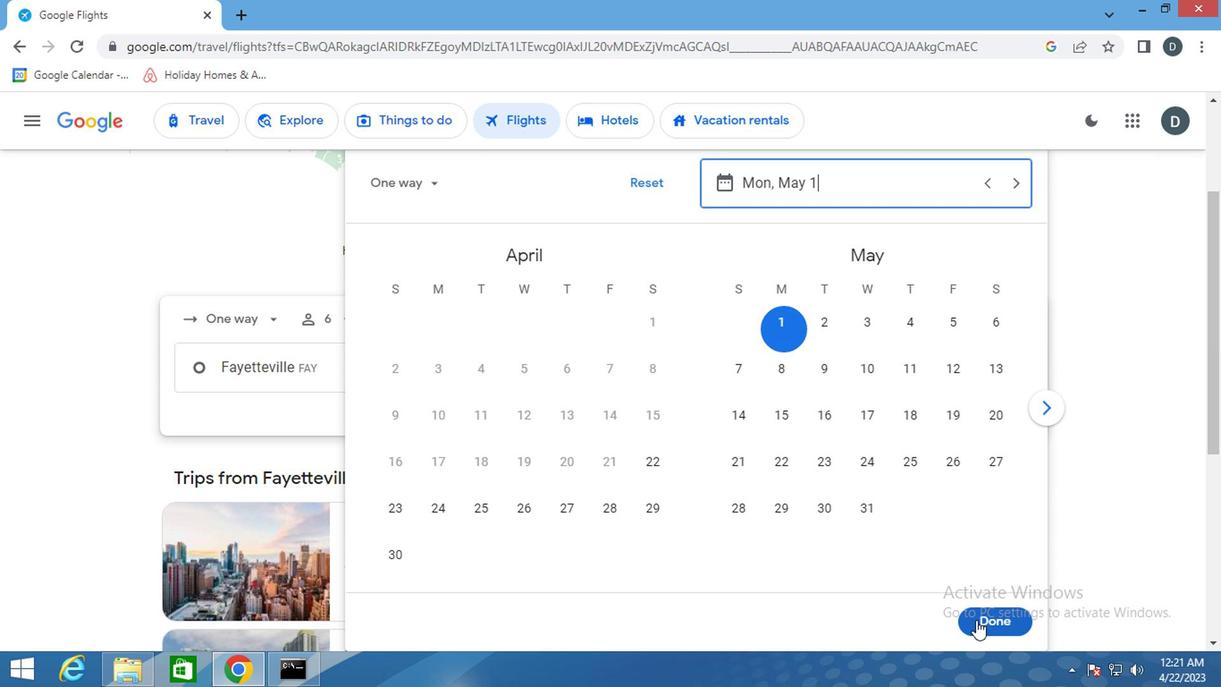 
Action: Mouse moved to (595, 453)
Screenshot: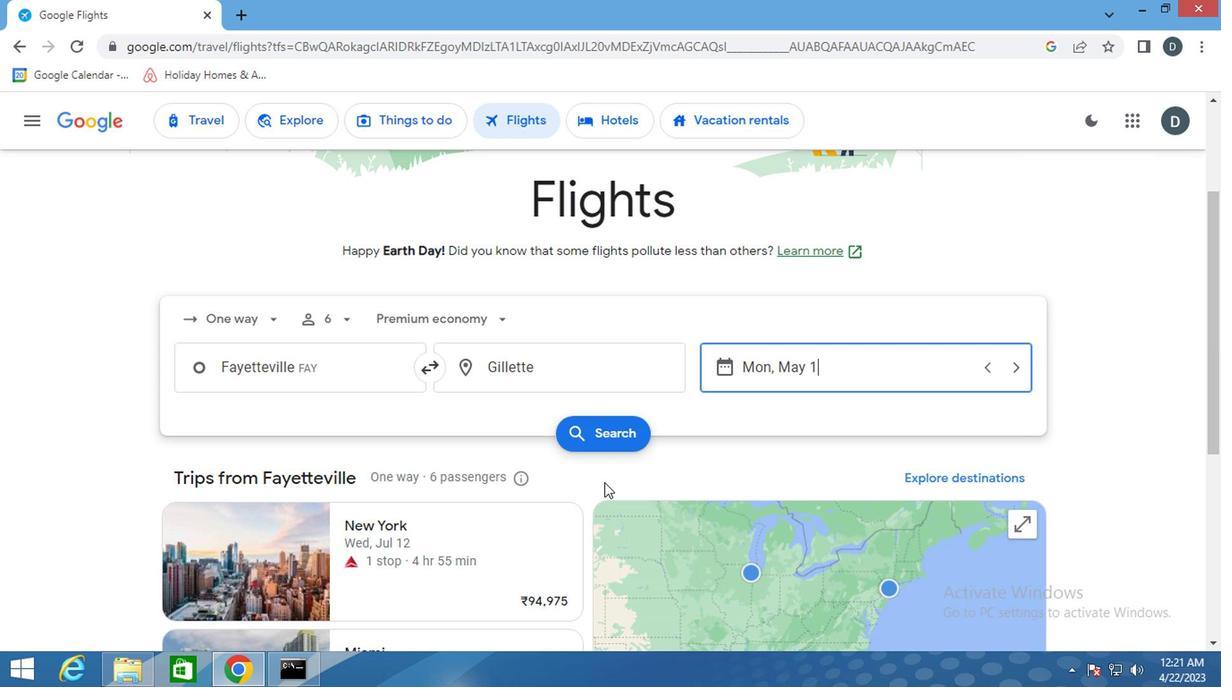
Action: Mouse pressed left at (595, 453)
Screenshot: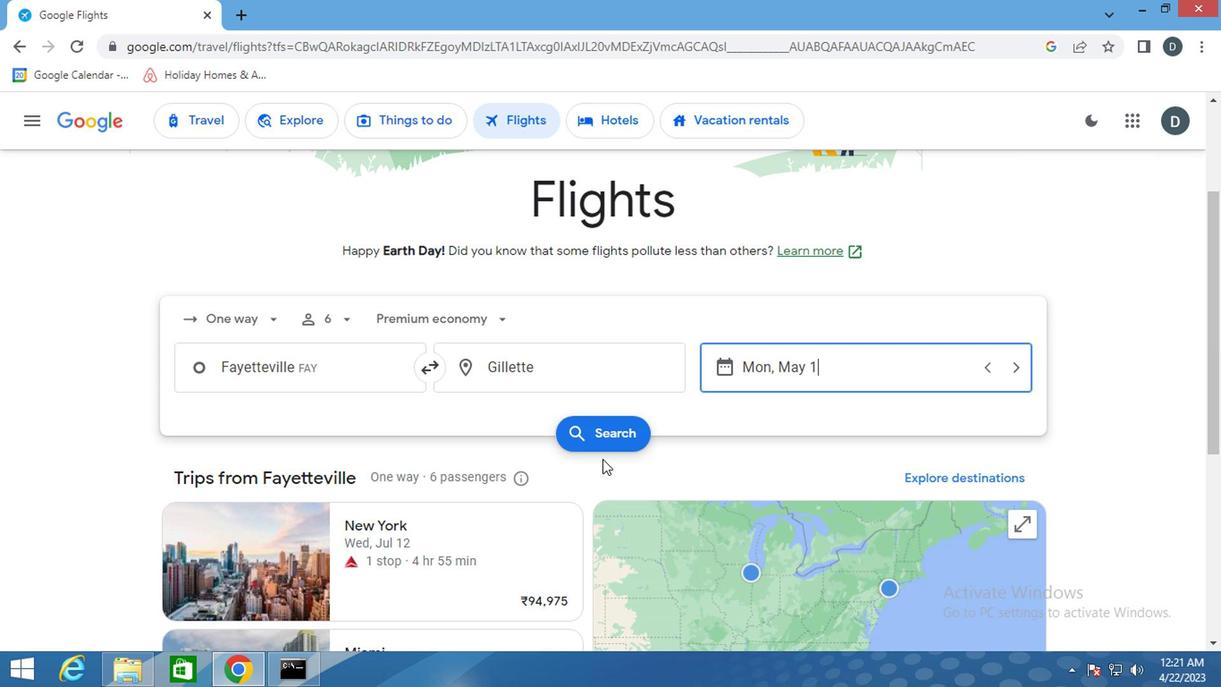 
Action: Mouse moved to (197, 294)
Screenshot: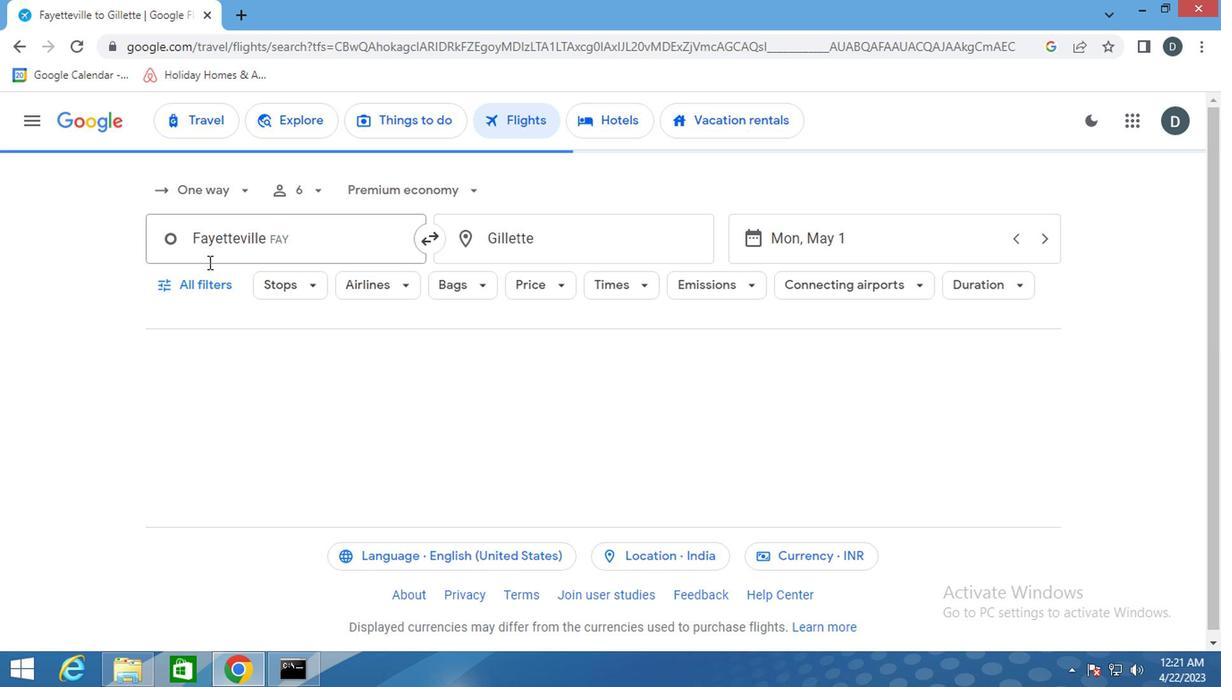 
Action: Mouse pressed left at (197, 294)
Screenshot: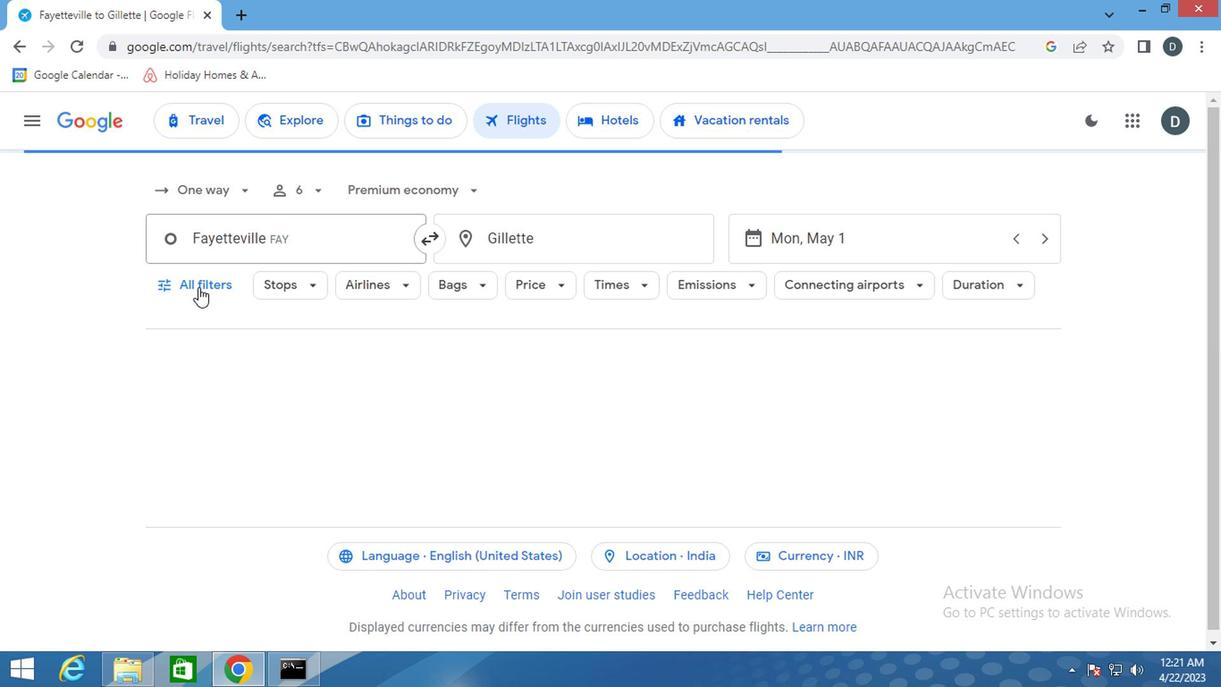 
Action: Mouse moved to (255, 449)
Screenshot: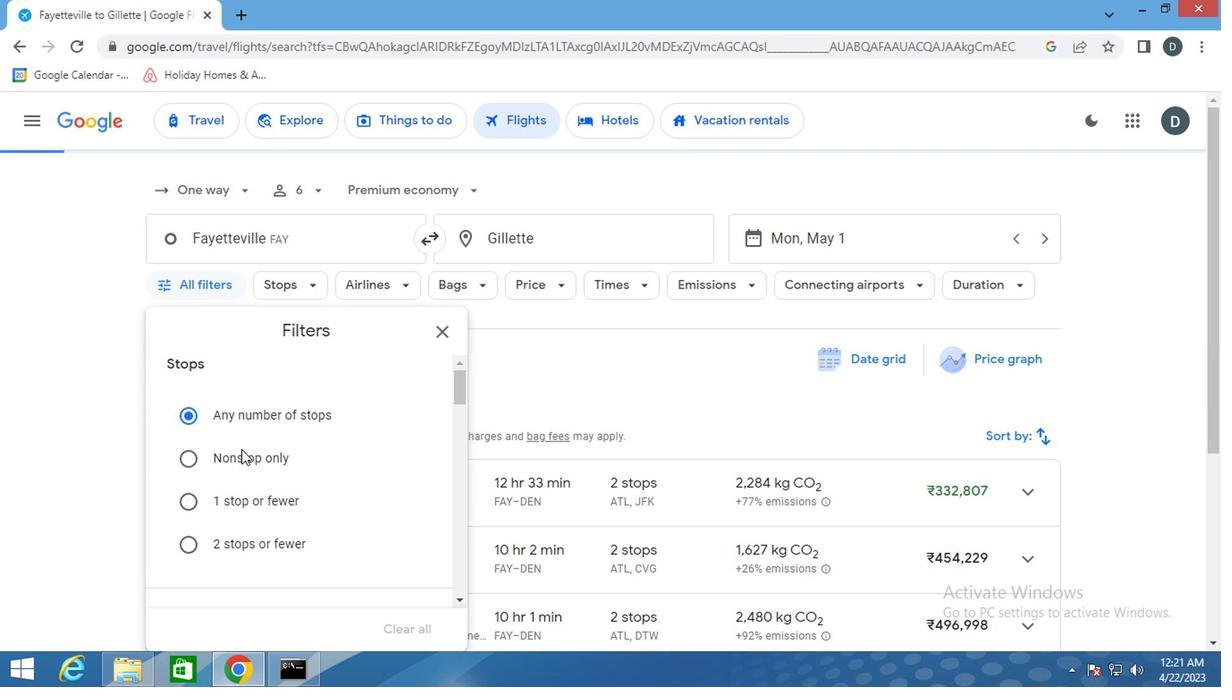 
Action: Mouse scrolled (255, 449) with delta (0, 0)
Screenshot: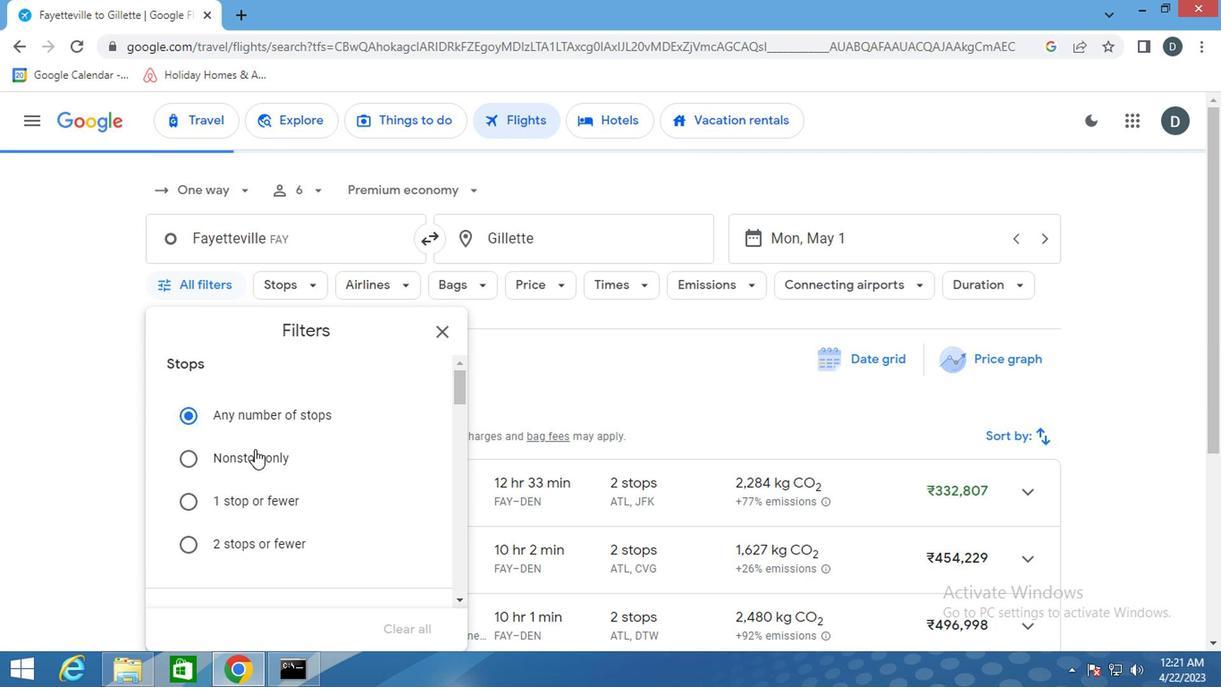 
Action: Mouse moved to (255, 451)
Screenshot: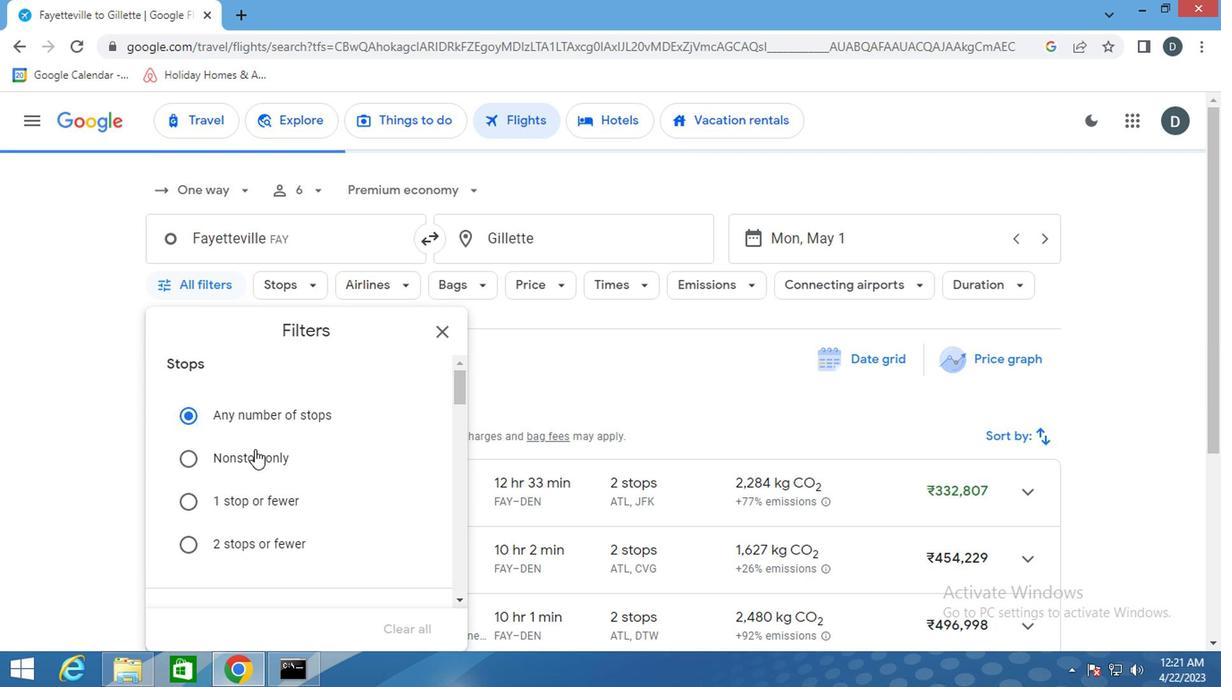 
Action: Mouse scrolled (255, 449) with delta (0, -1)
Screenshot: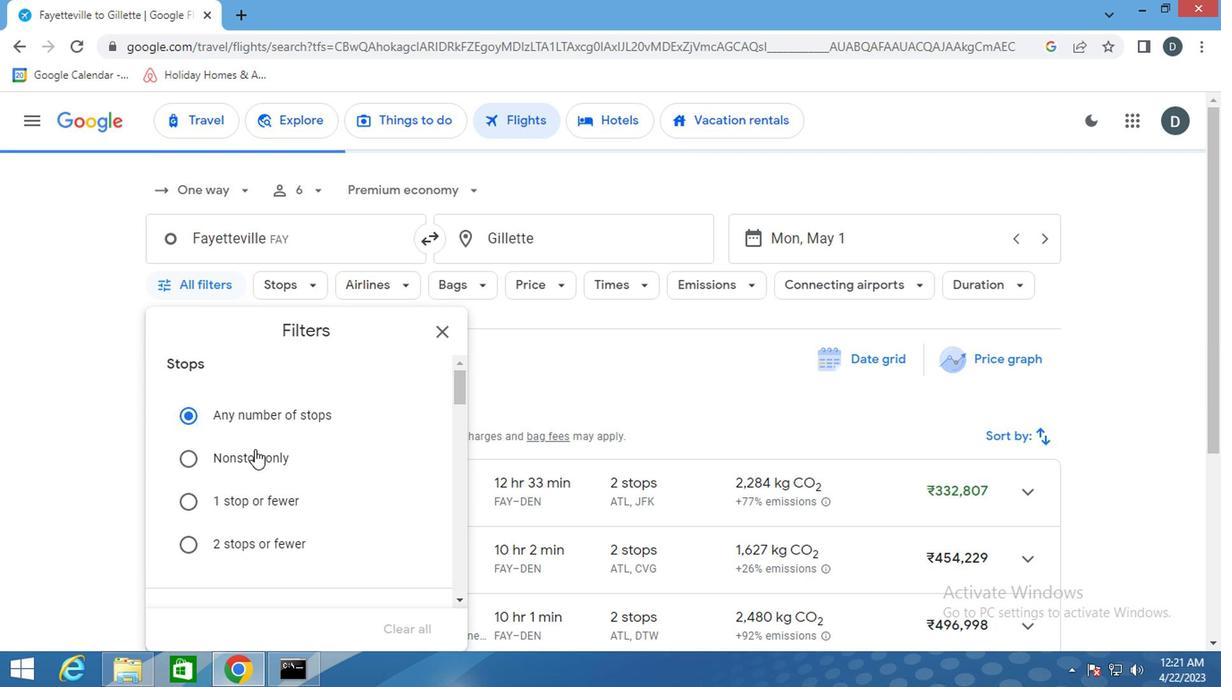 
Action: Mouse moved to (252, 455)
Screenshot: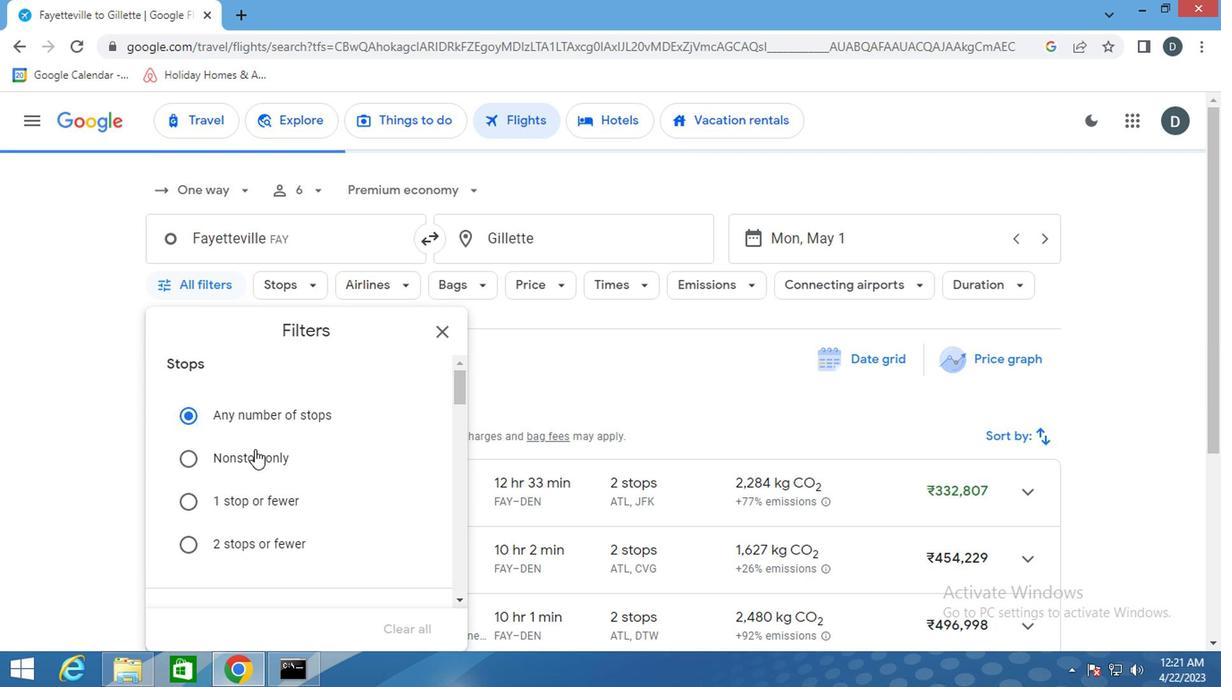 
Action: Mouse scrolled (252, 453) with delta (0, -1)
Screenshot: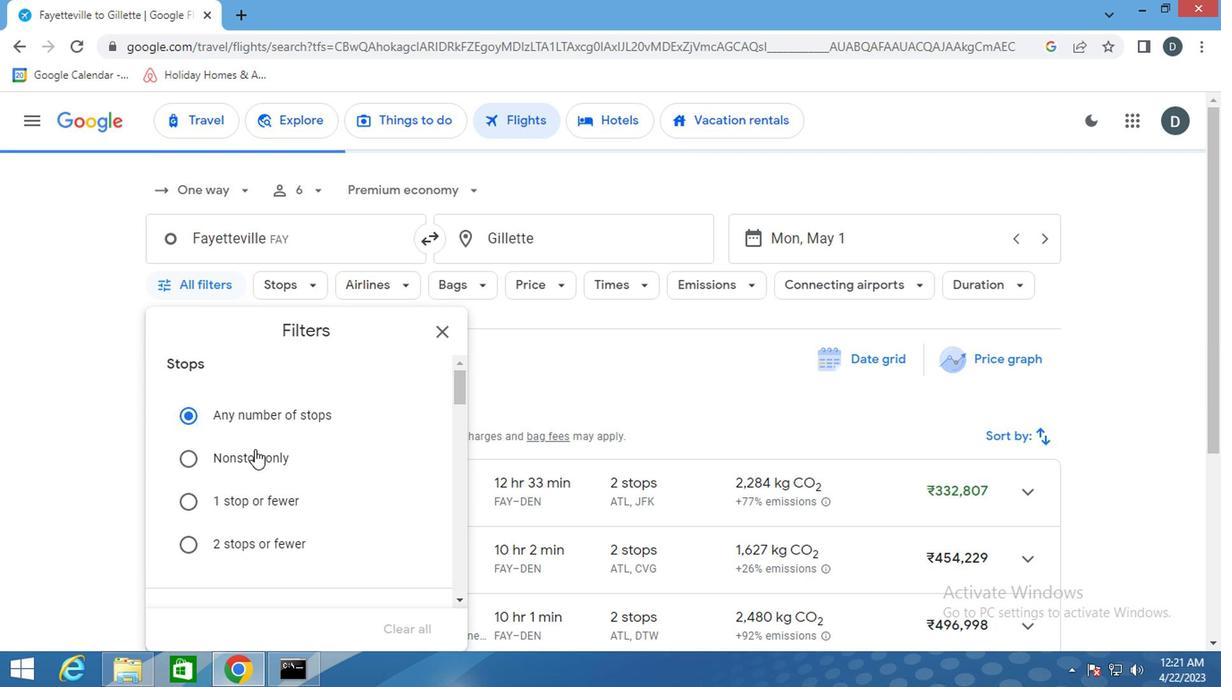
Action: Mouse scrolled (252, 453) with delta (0, -1)
Screenshot: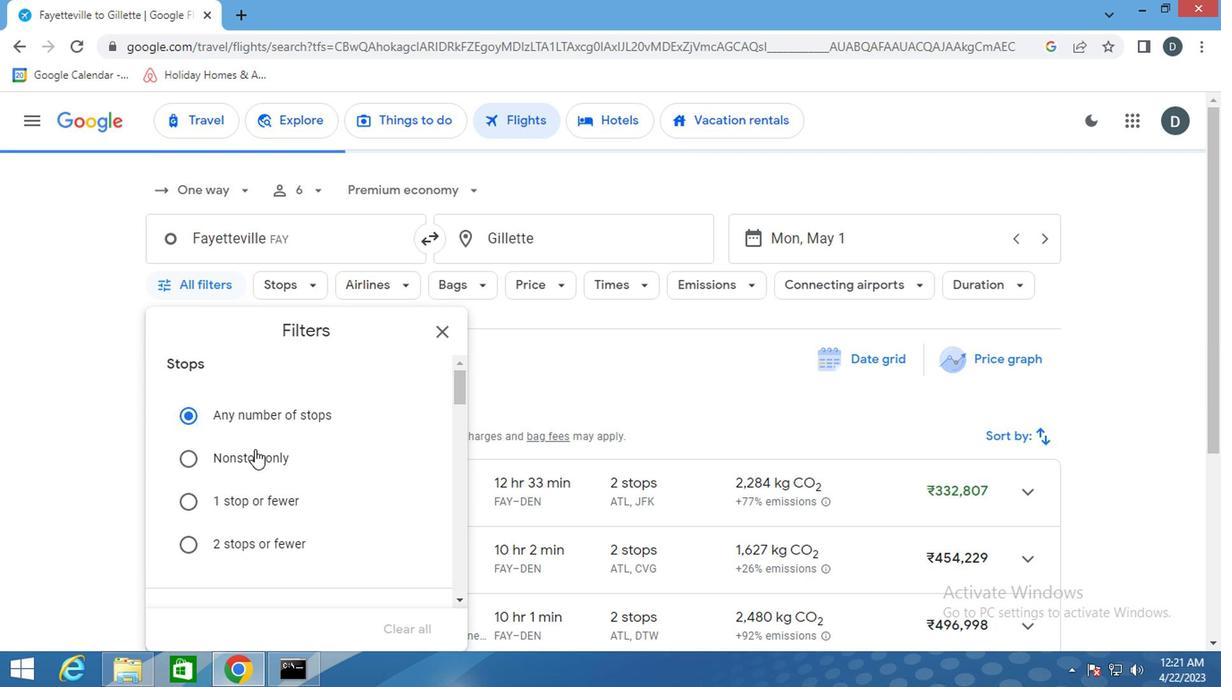 
Action: Mouse scrolled (252, 453) with delta (0, -1)
Screenshot: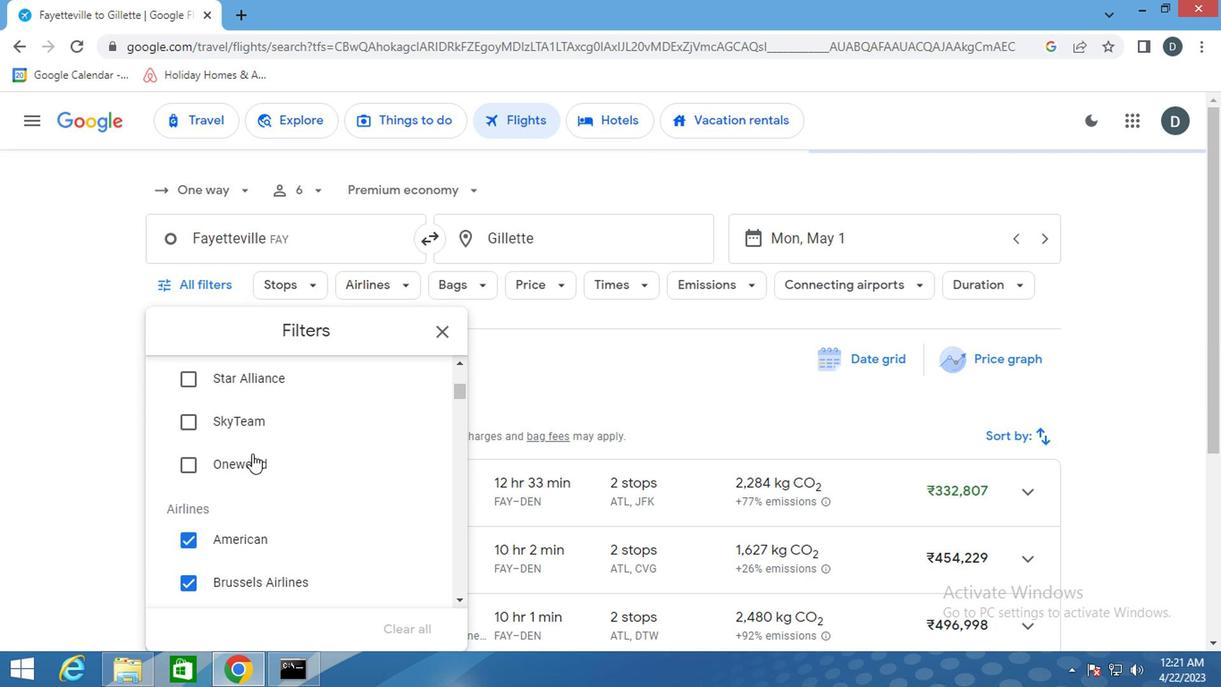 
Action: Mouse scrolled (252, 453) with delta (0, -1)
Screenshot: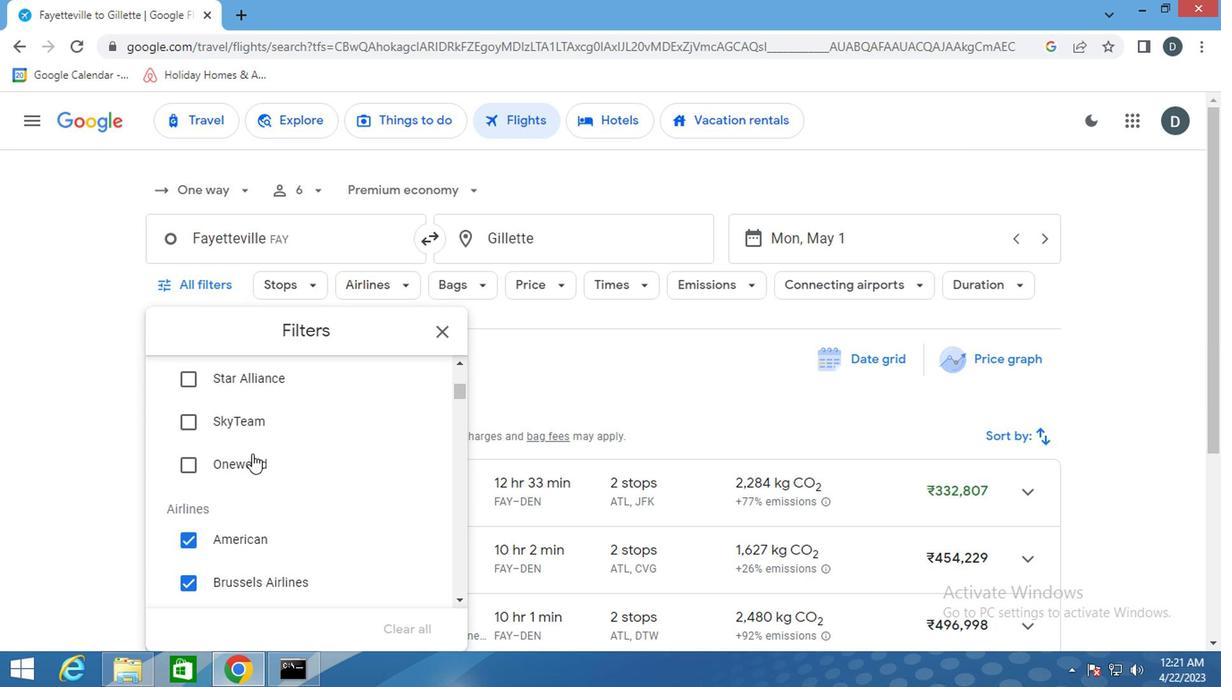 
Action: Mouse moved to (269, 458)
Screenshot: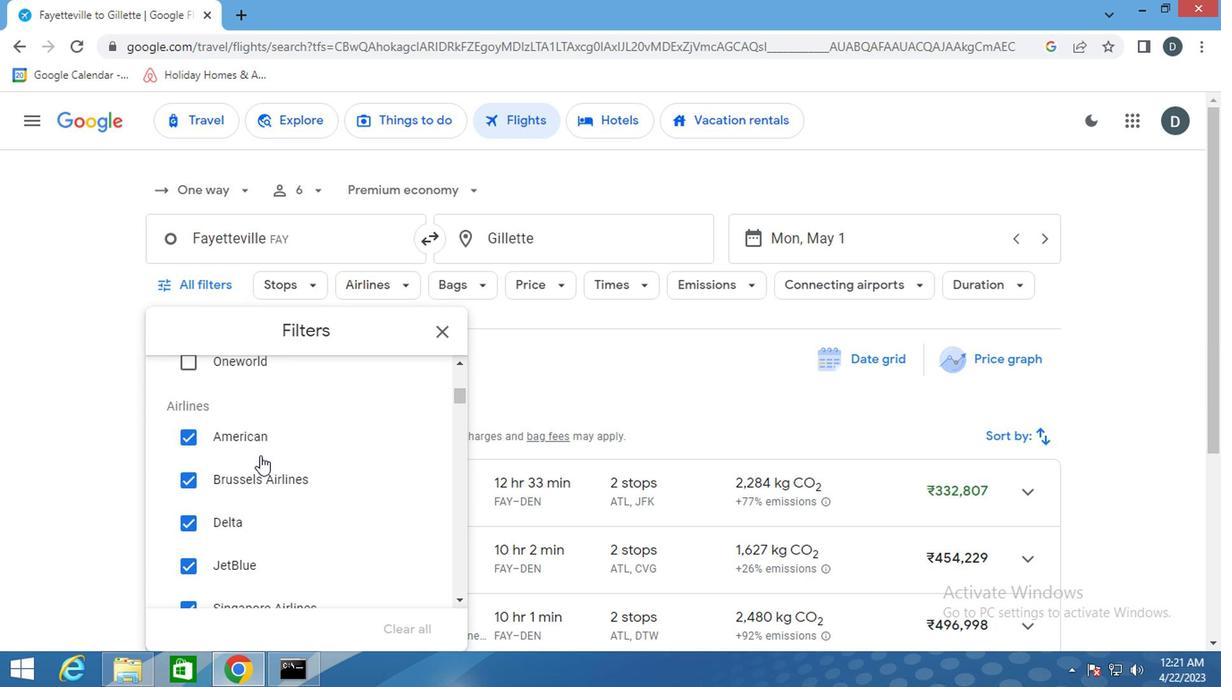 
Action: Mouse scrolled (269, 457) with delta (0, 0)
Screenshot: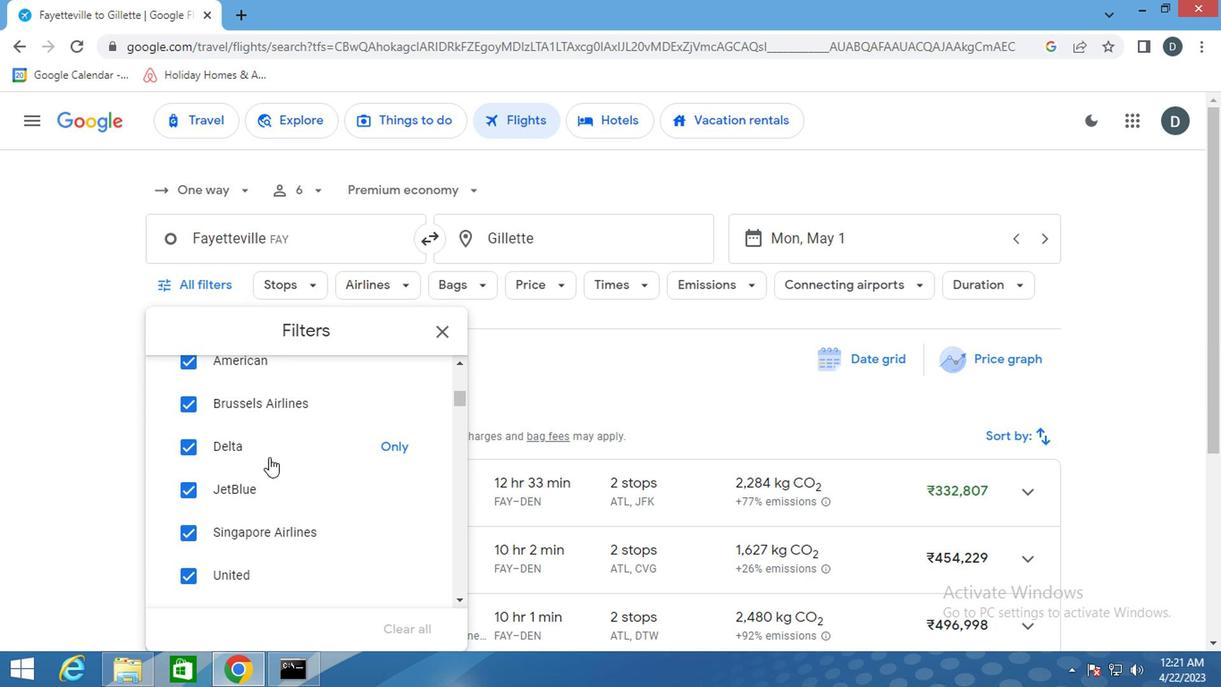 
Action: Mouse scrolled (269, 457) with delta (0, 0)
Screenshot: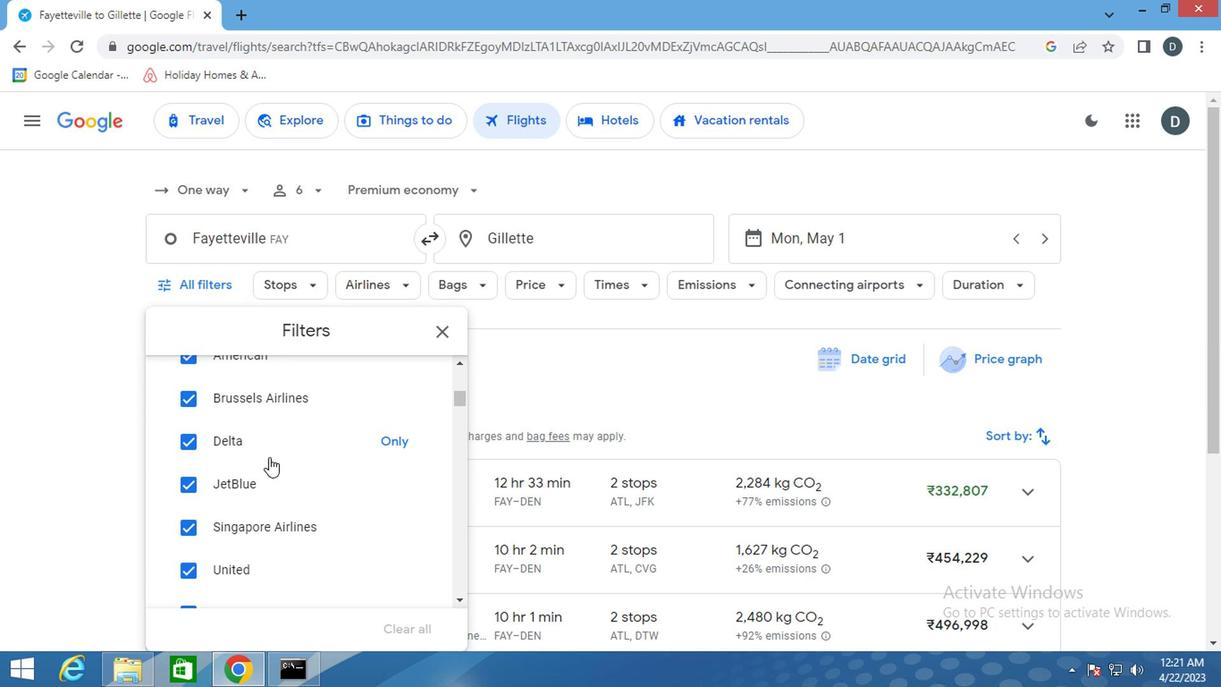 
Action: Mouse scrolled (269, 459) with delta (0, 1)
Screenshot: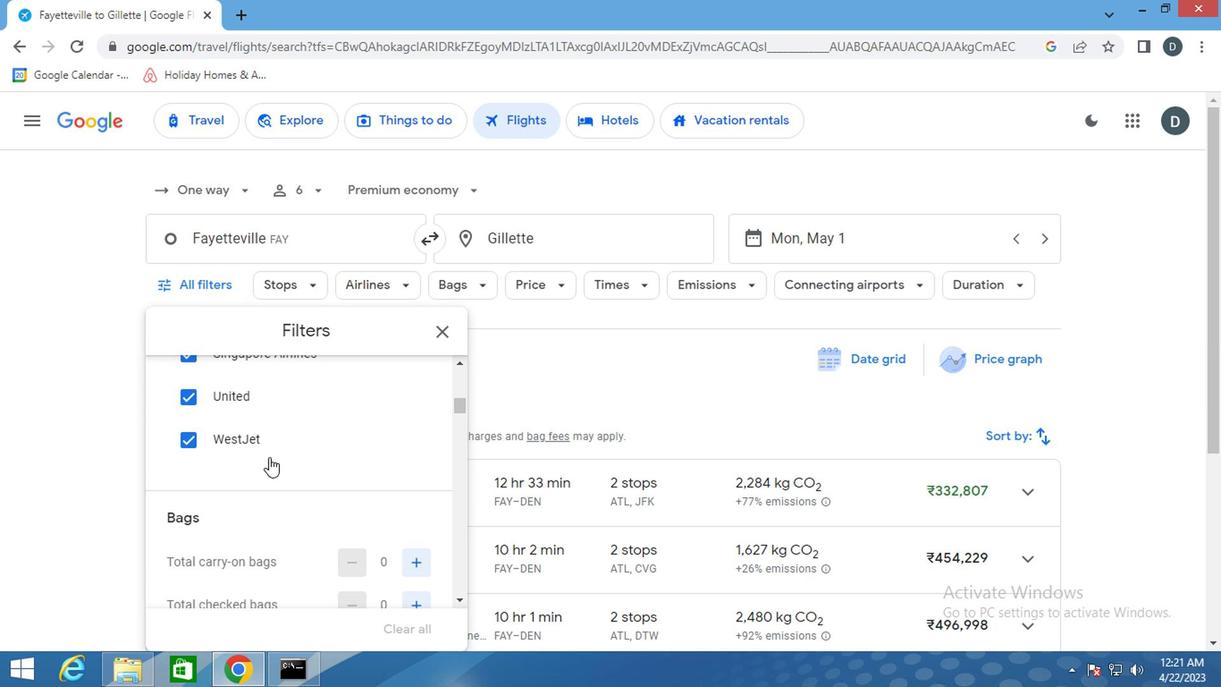 
Action: Mouse scrolled (269, 459) with delta (0, 1)
Screenshot: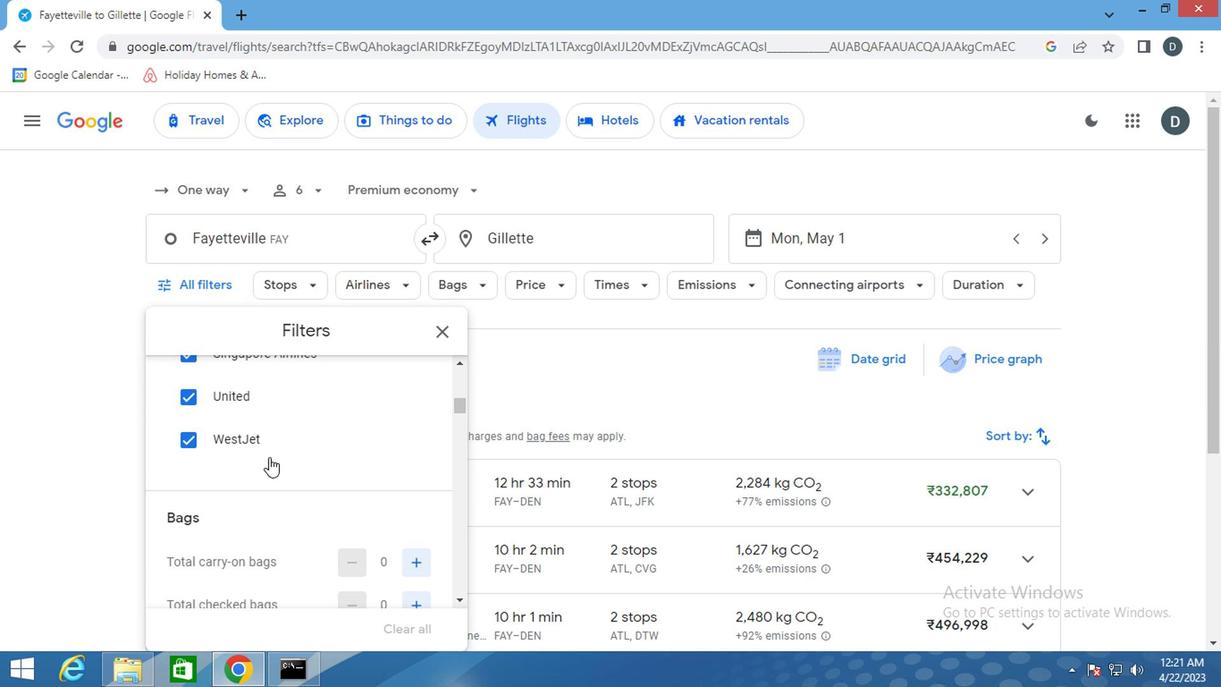 
Action: Mouse scrolled (269, 459) with delta (0, 1)
Screenshot: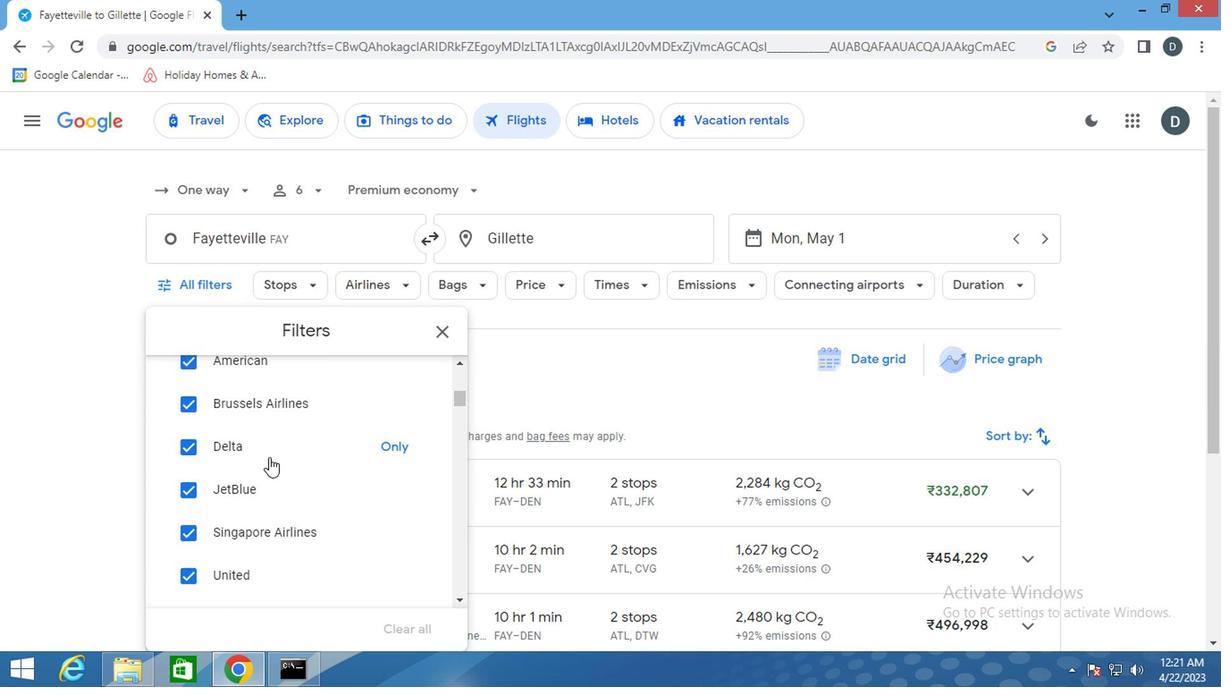 
Action: Mouse scrolled (269, 459) with delta (0, 1)
Screenshot: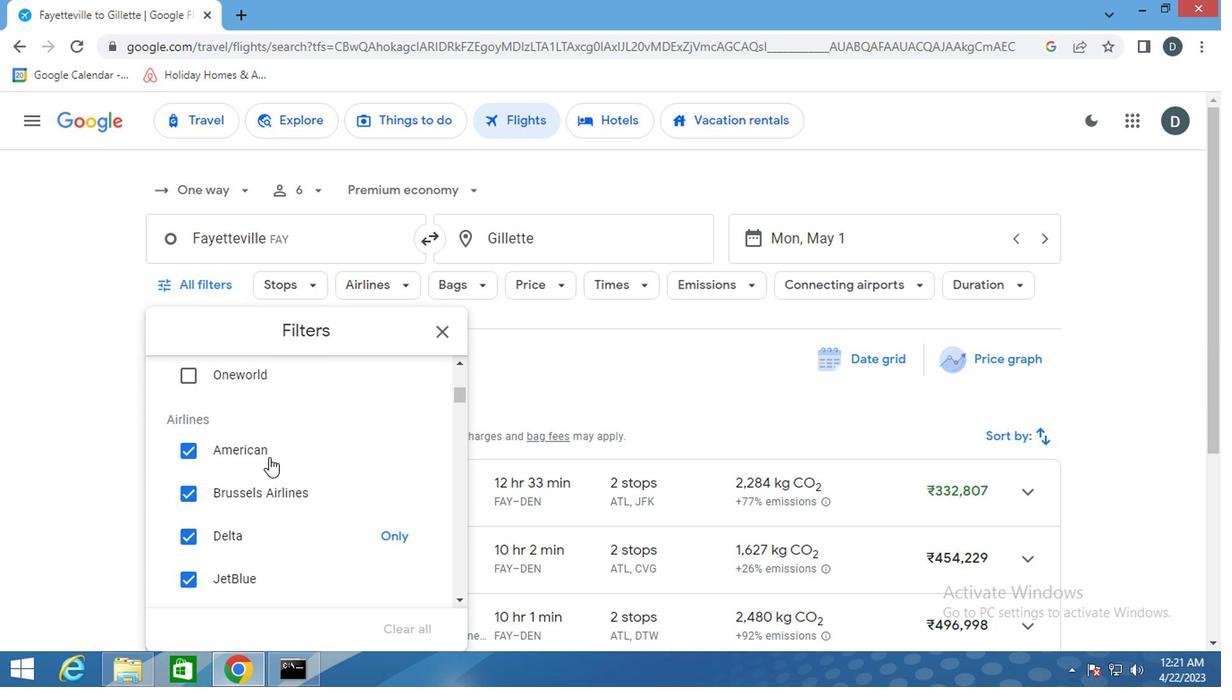 
Action: Mouse scrolled (269, 459) with delta (0, 1)
Screenshot: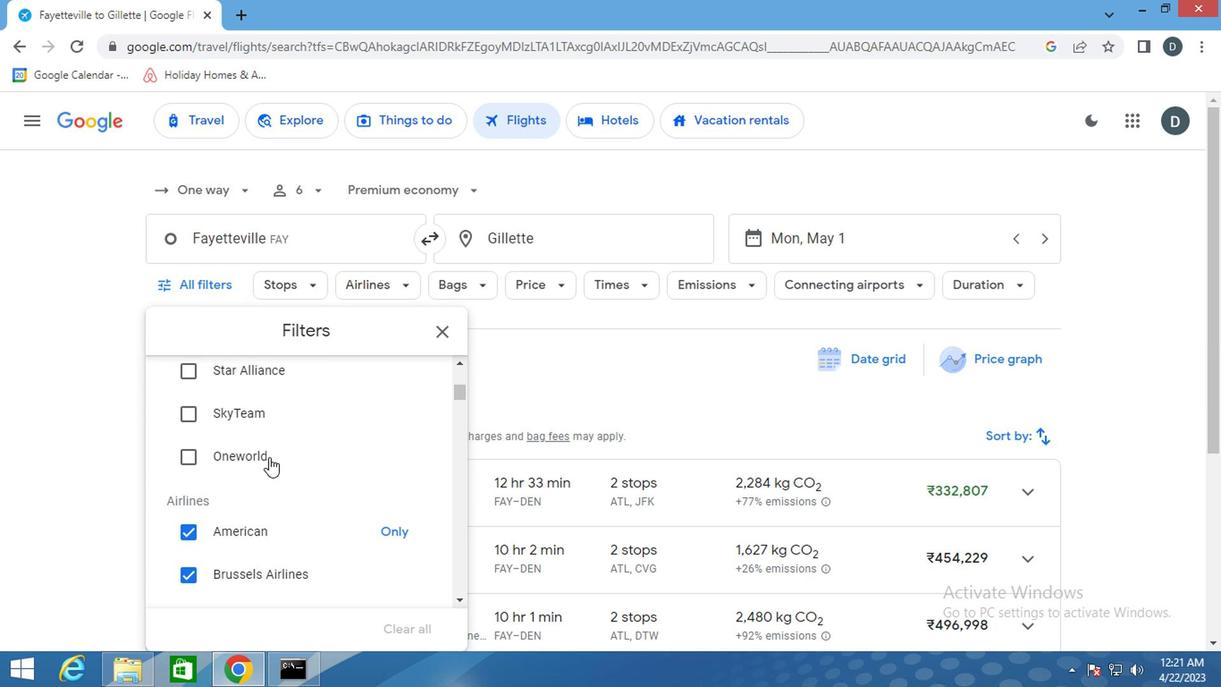 
Action: Mouse scrolled (269, 457) with delta (0, 0)
Screenshot: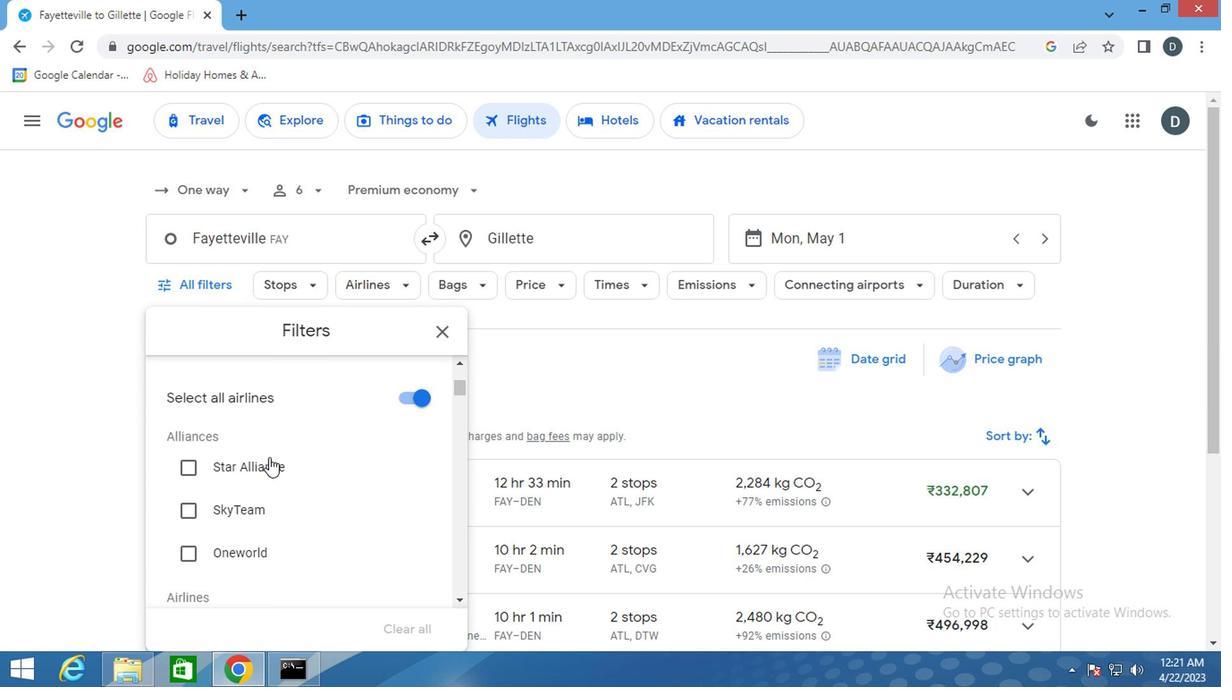 
Action: Mouse scrolled (269, 457) with delta (0, 0)
Screenshot: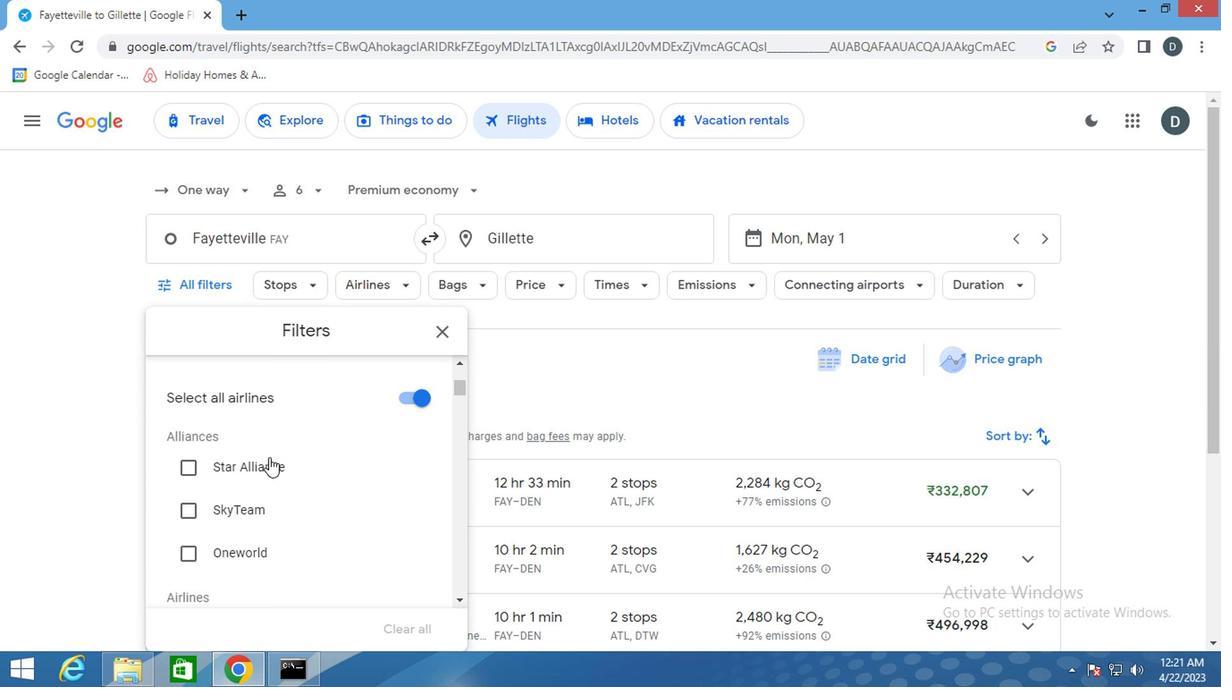 
Action: Mouse moved to (274, 462)
Screenshot: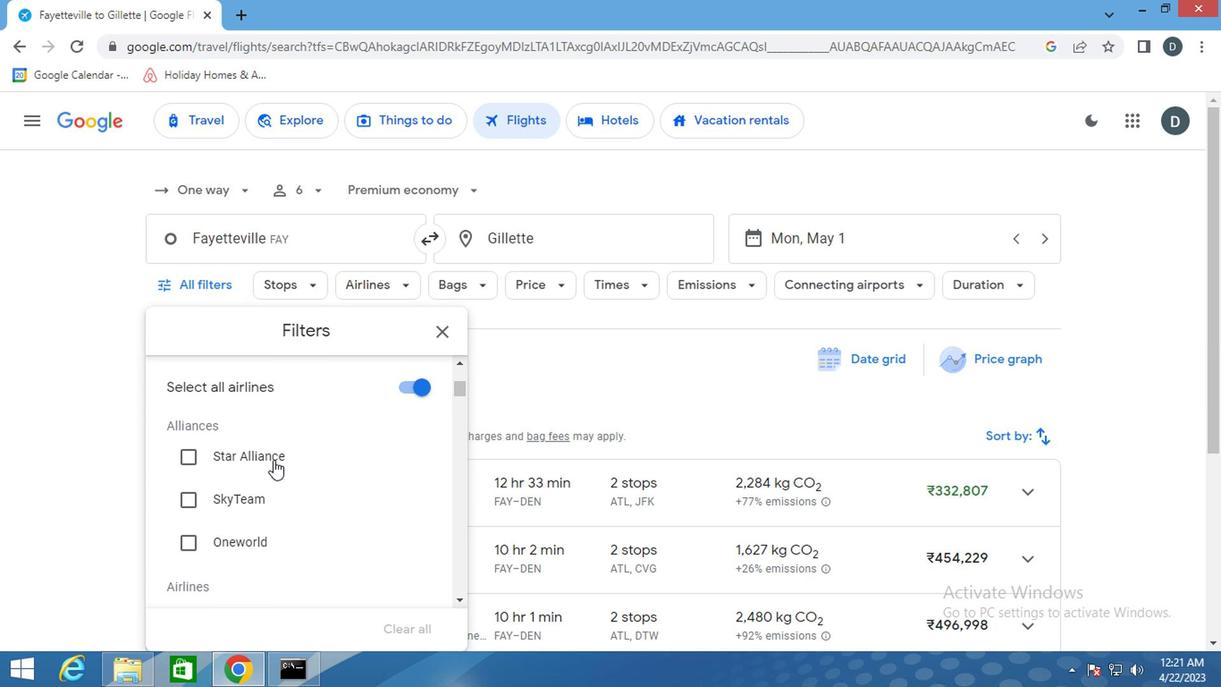 
Action: Mouse scrolled (274, 460) with delta (0, -1)
Screenshot: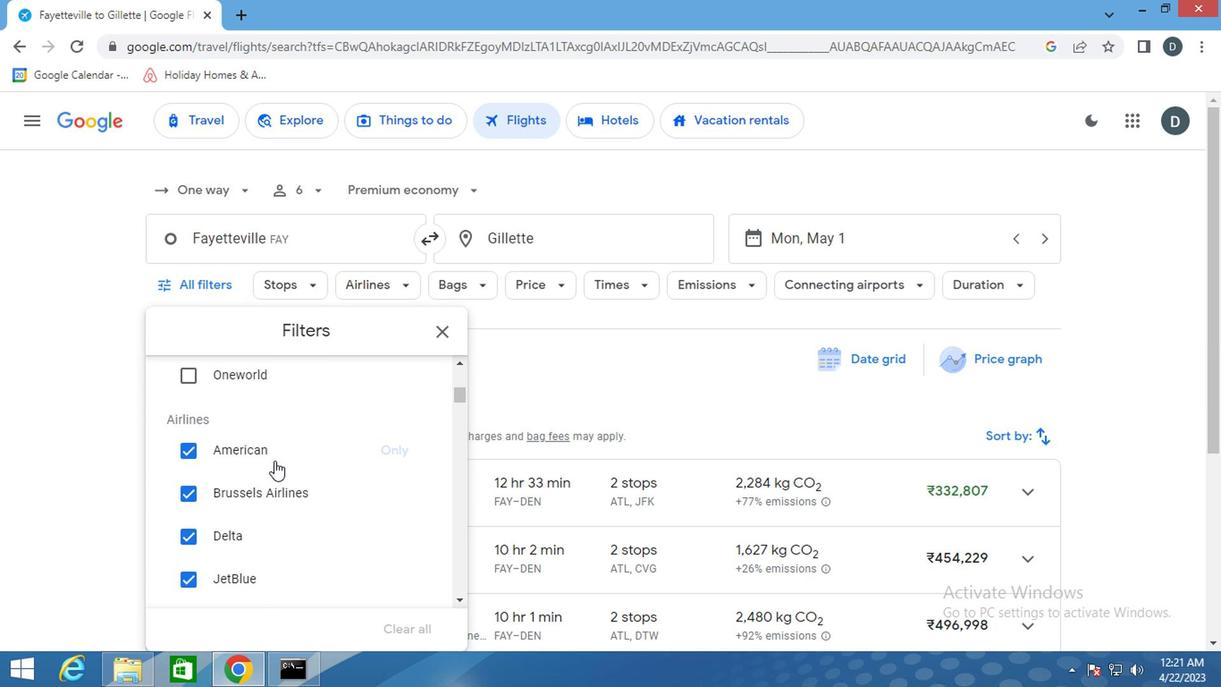 
Action: Mouse scrolled (274, 460) with delta (0, -1)
Screenshot: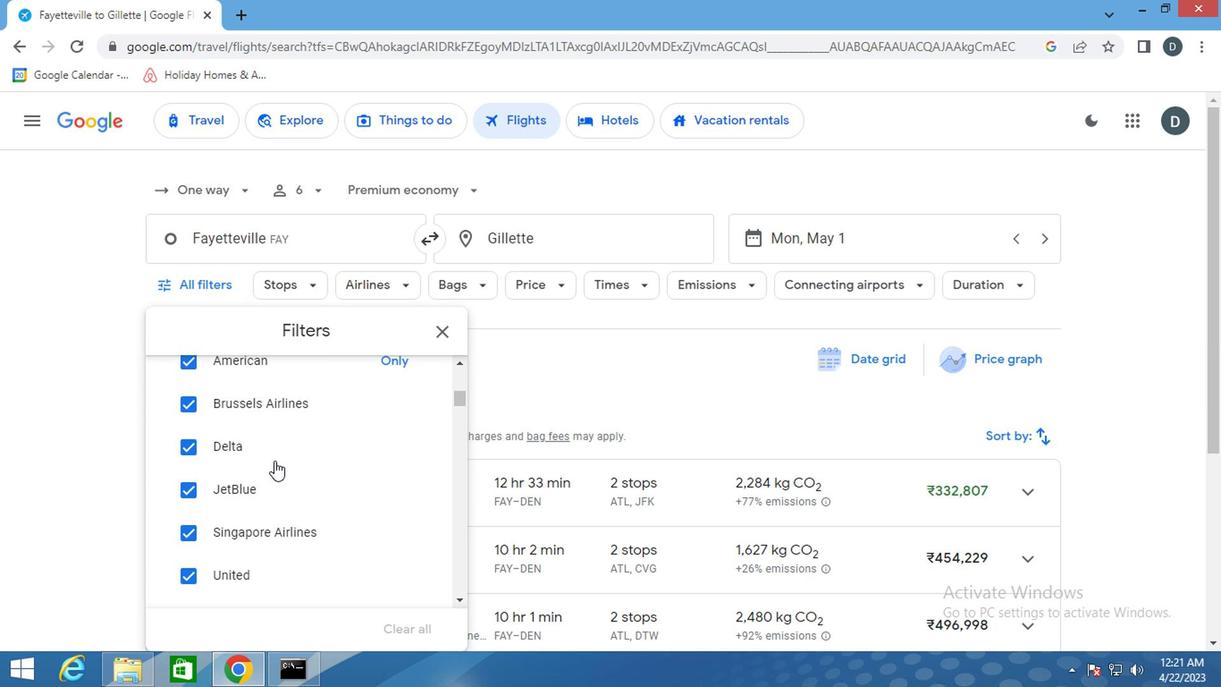 
Action: Mouse scrolled (274, 460) with delta (0, -1)
Screenshot: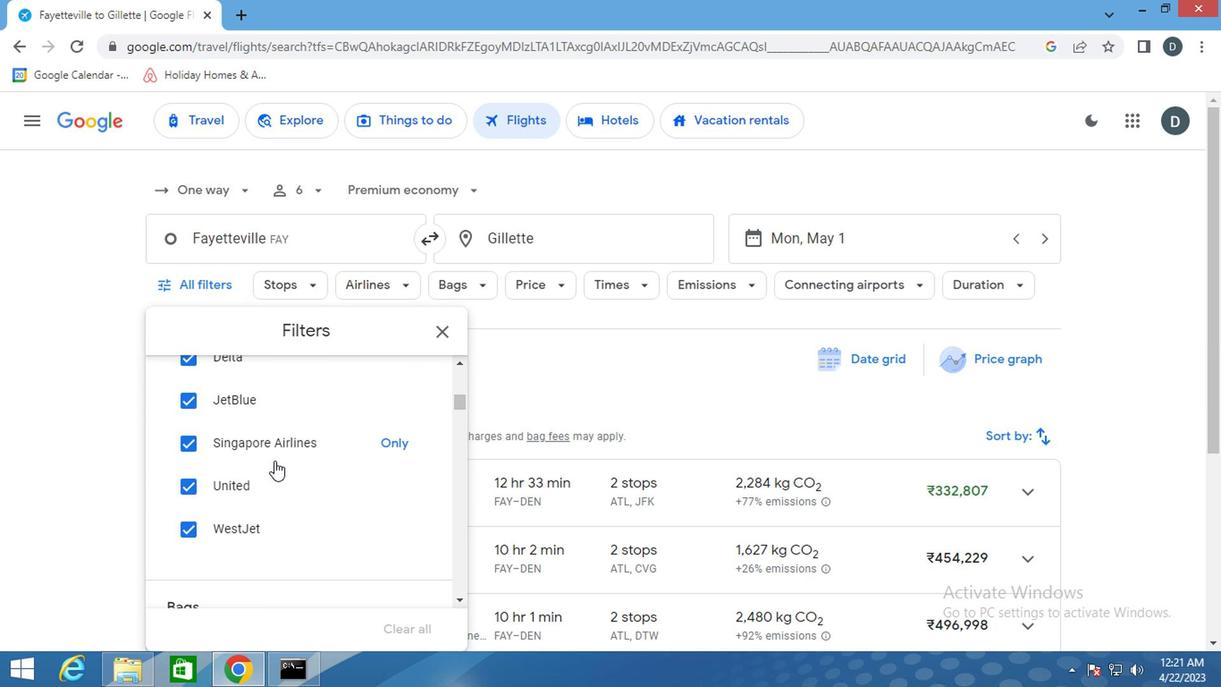 
Action: Mouse scrolled (274, 460) with delta (0, -1)
Screenshot: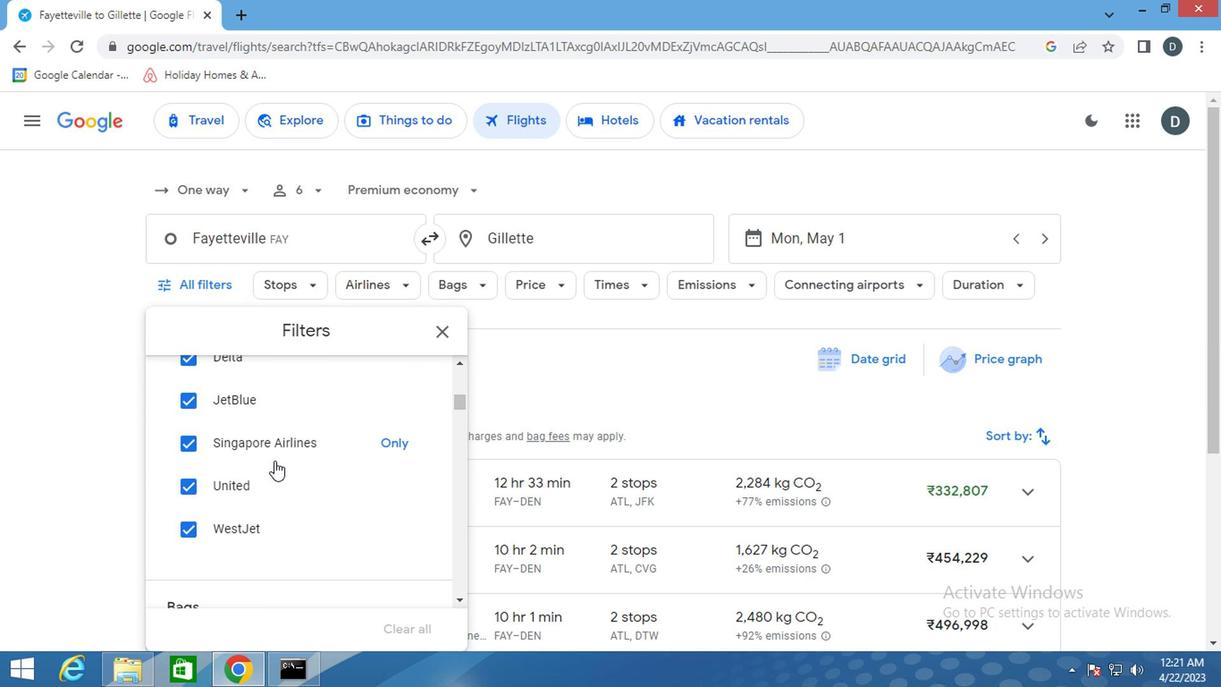 
Action: Mouse scrolled (274, 460) with delta (0, -1)
Screenshot: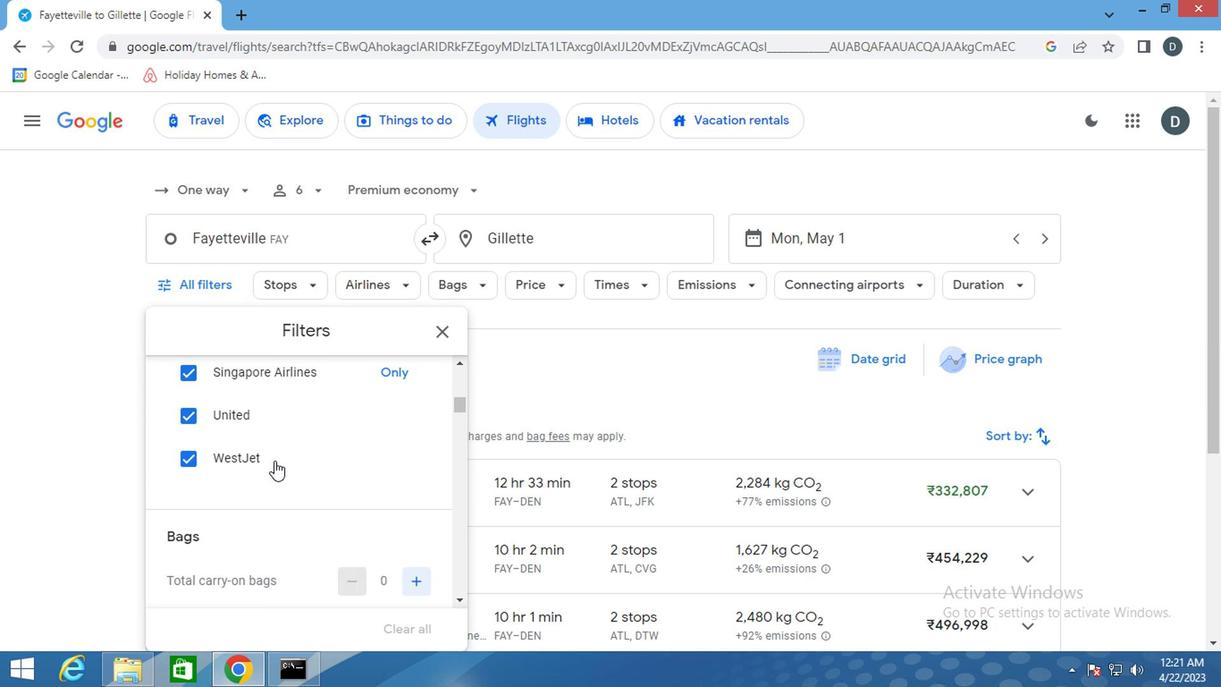 
Action: Mouse moved to (412, 379)
Screenshot: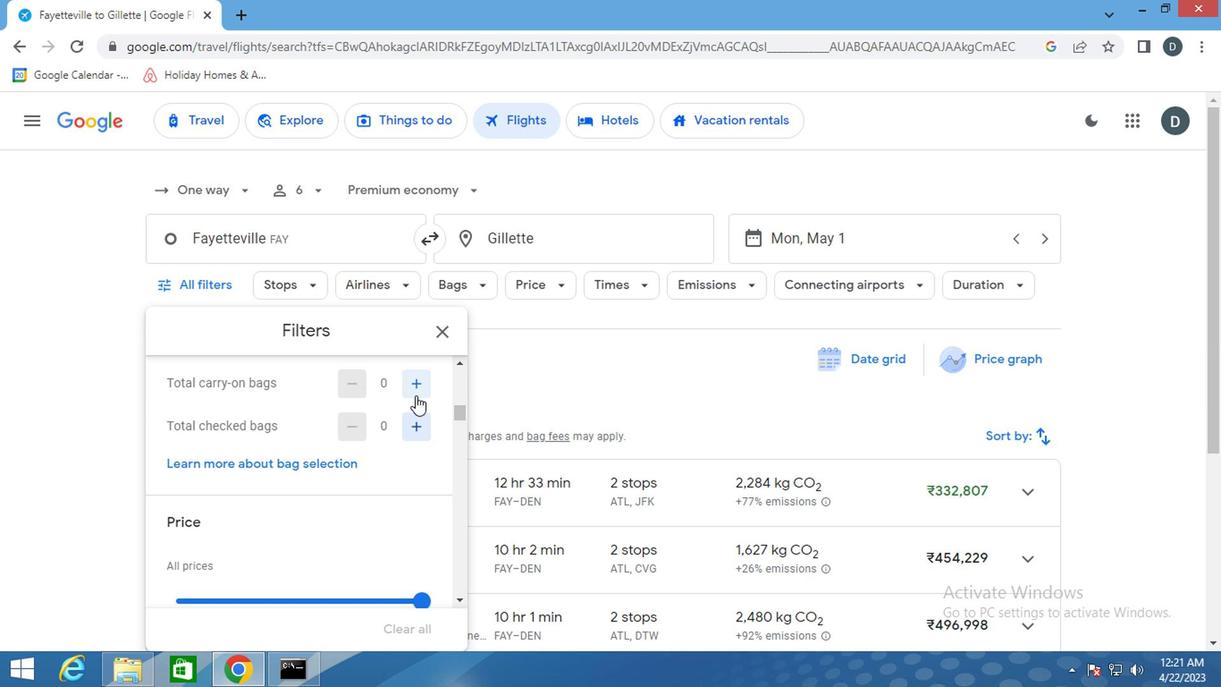 
Action: Mouse pressed left at (412, 379)
Screenshot: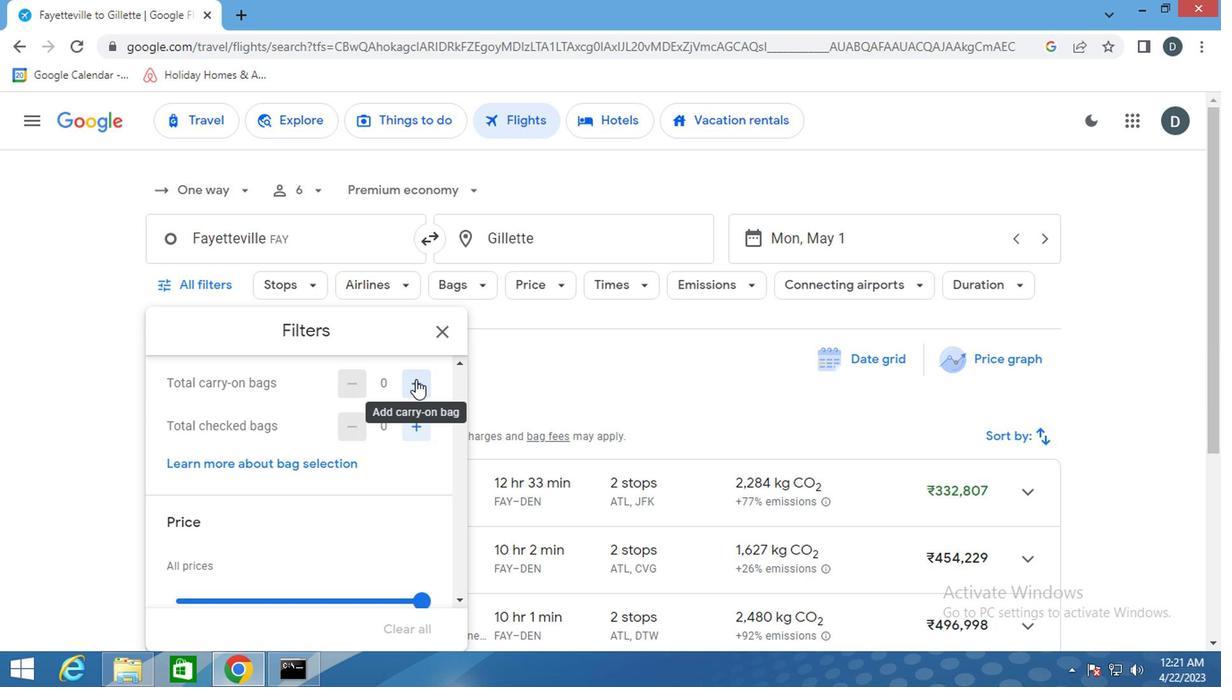 
Action: Mouse moved to (386, 494)
Screenshot: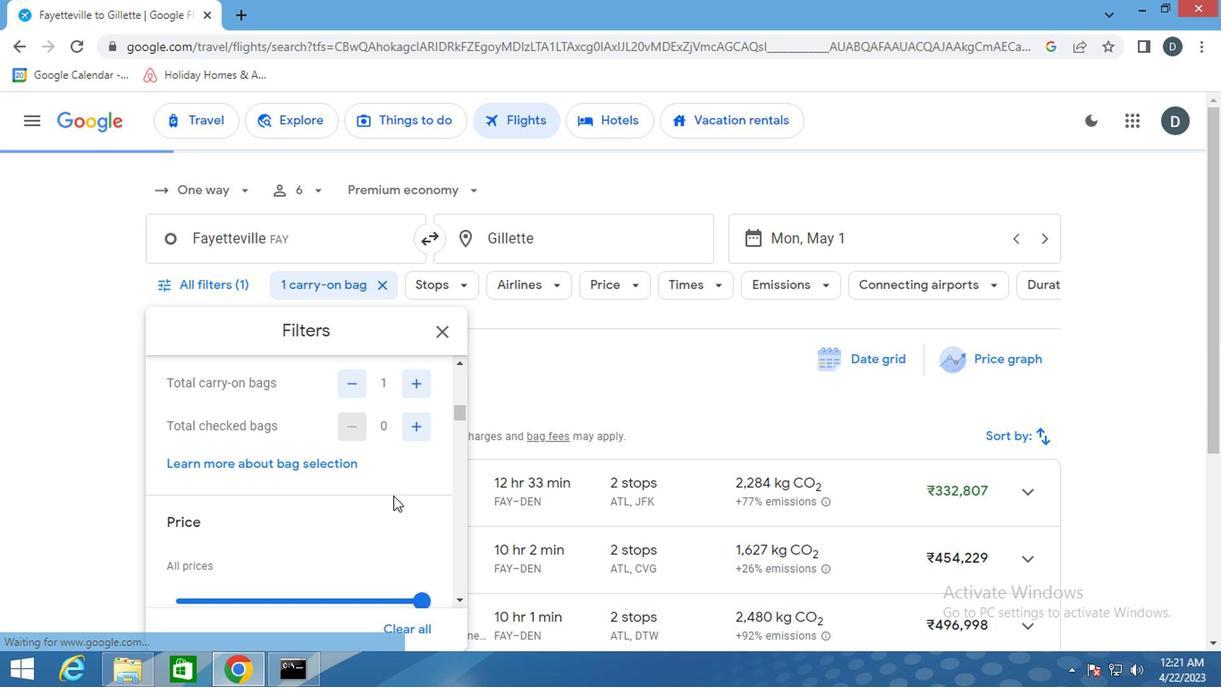
Action: Mouse scrolled (386, 493) with delta (0, 0)
Screenshot: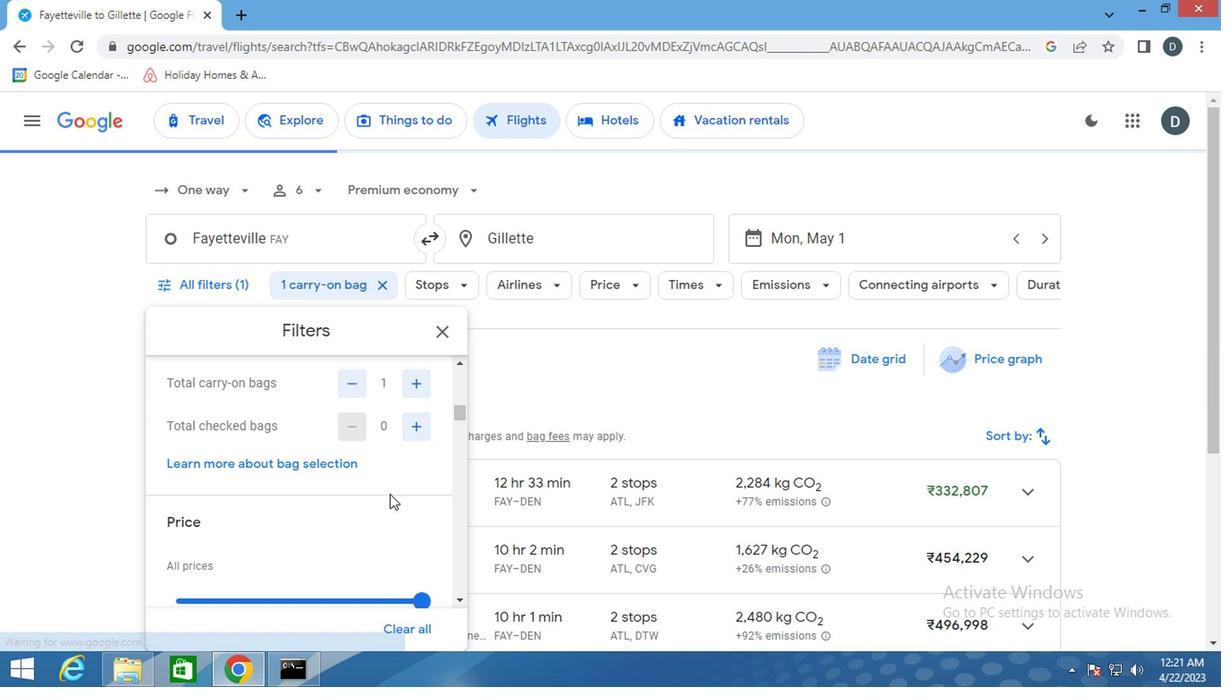 
Action: Mouse moved to (385, 493)
Screenshot: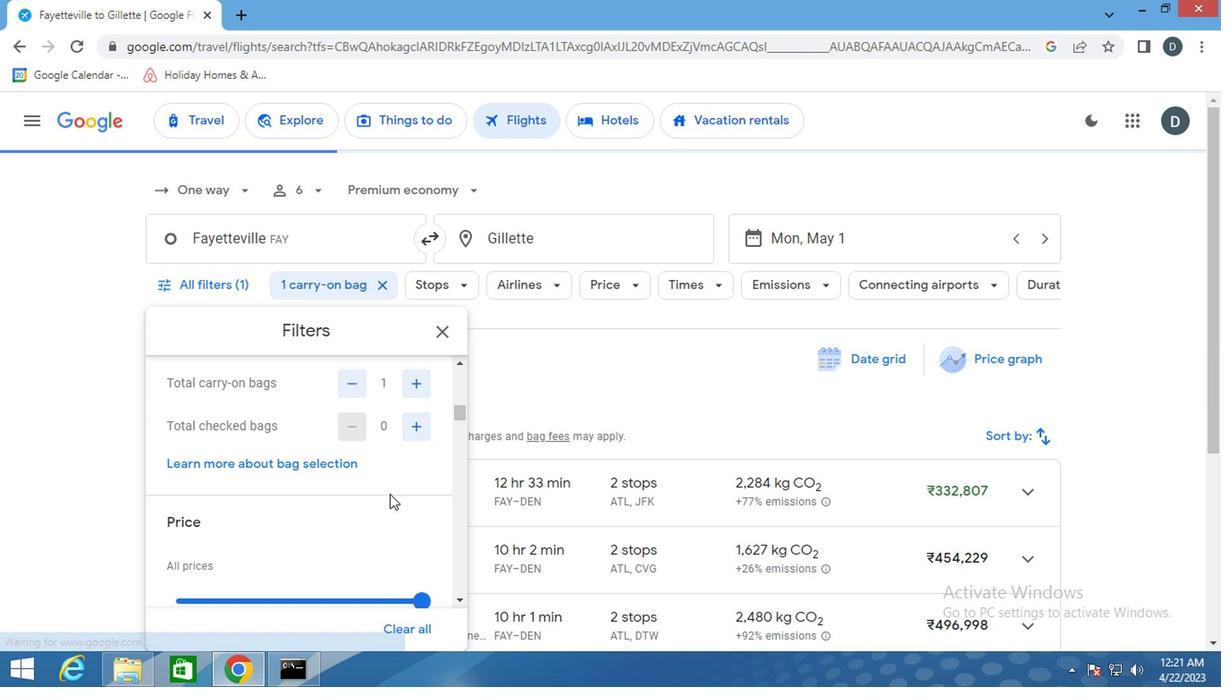 
Action: Mouse scrolled (385, 492) with delta (0, -1)
Screenshot: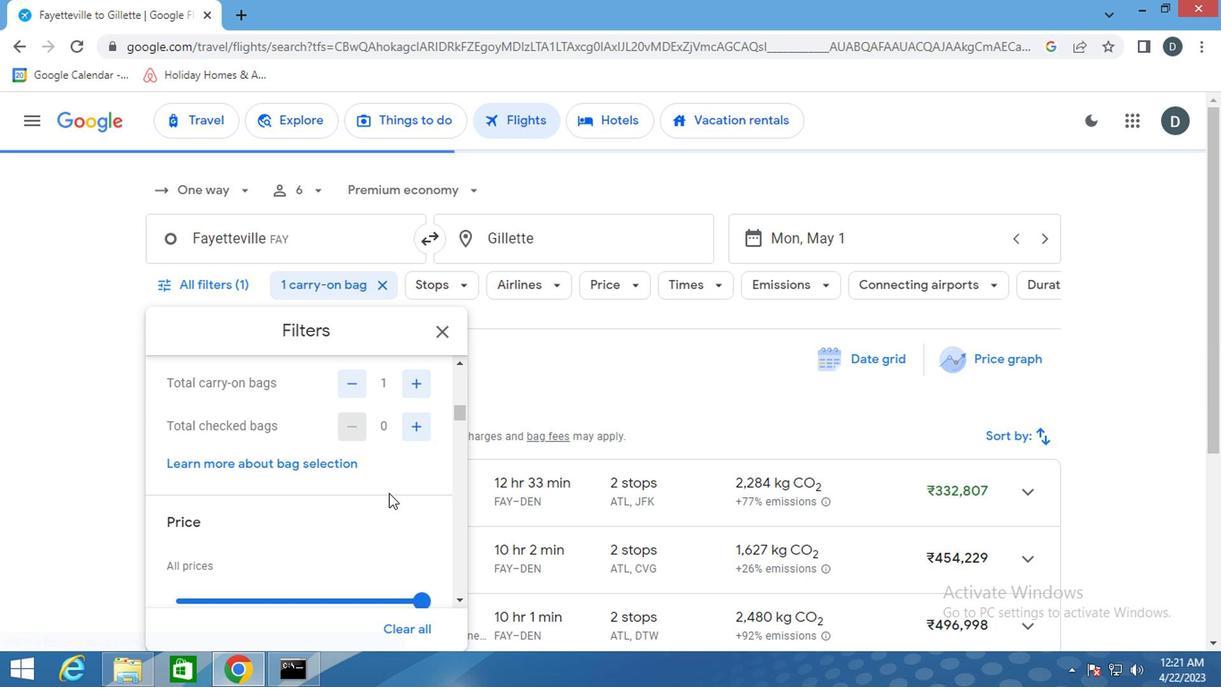 
Action: Mouse moved to (411, 427)
Screenshot: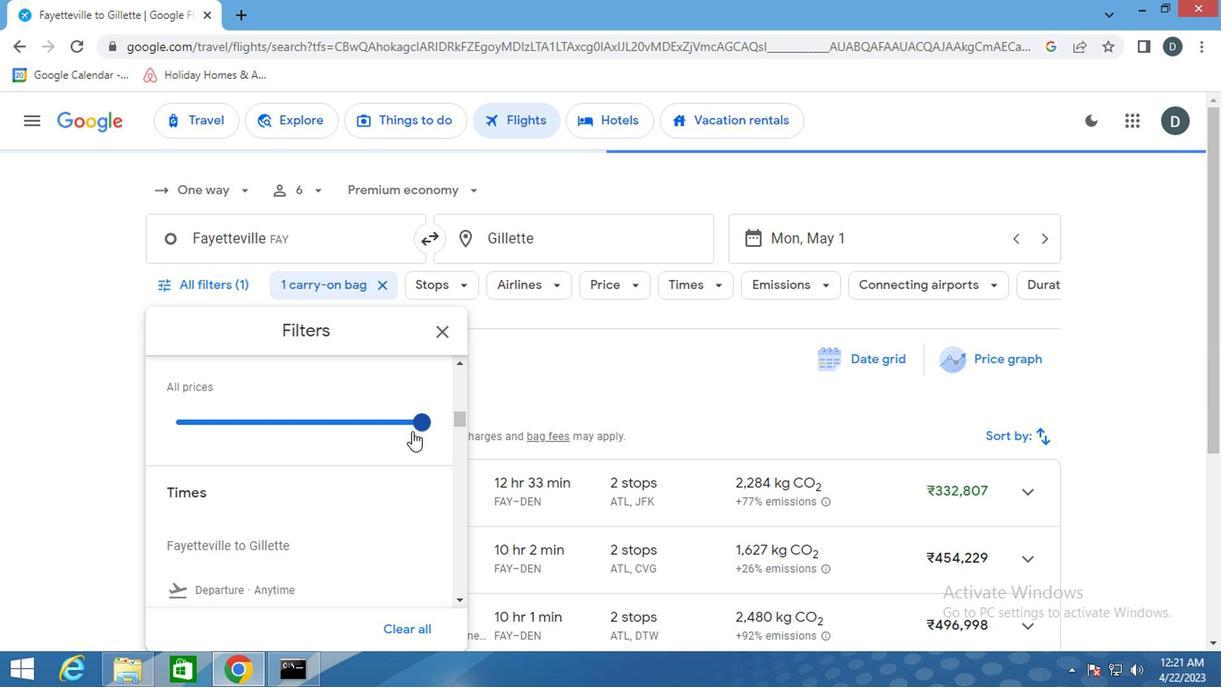 
Action: Mouse pressed left at (411, 427)
Screenshot: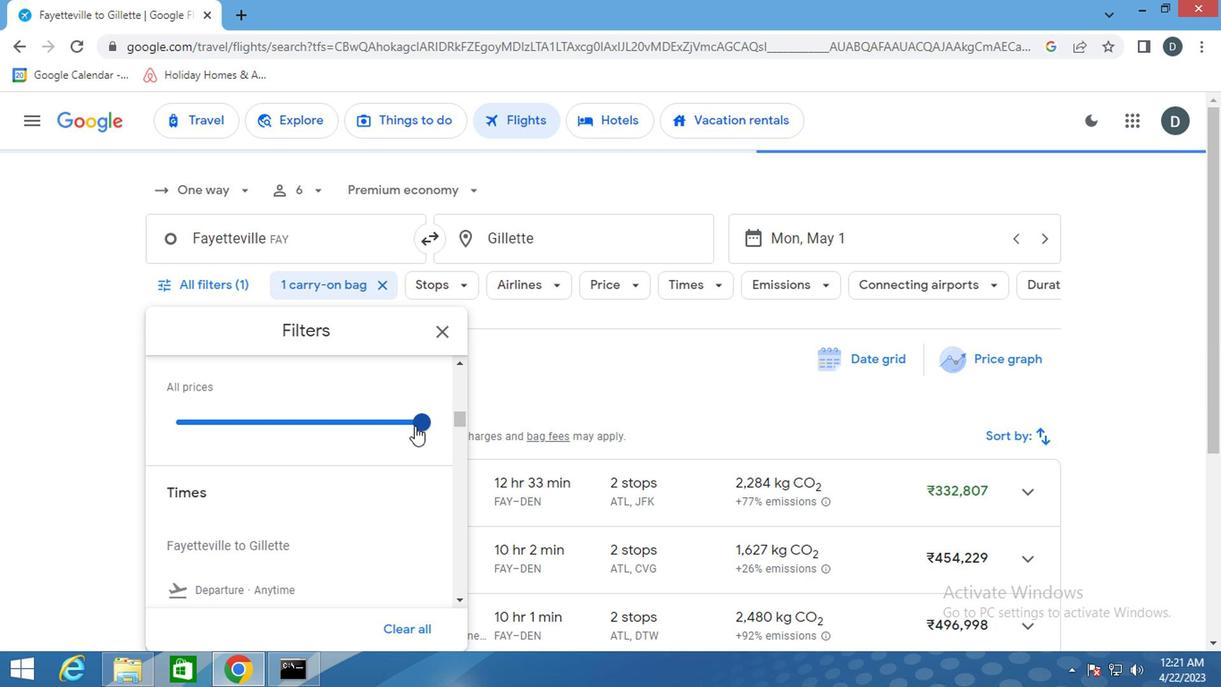 
Action: Mouse moved to (268, 483)
Screenshot: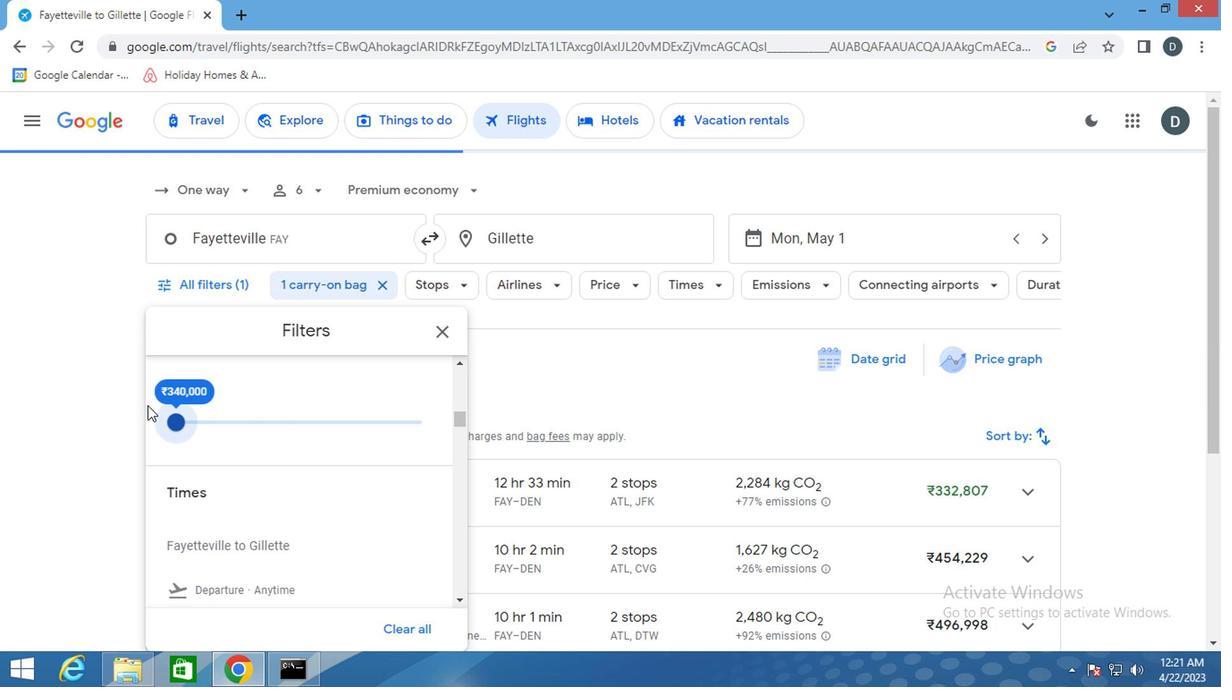 
Action: Mouse scrolled (268, 483) with delta (0, 0)
Screenshot: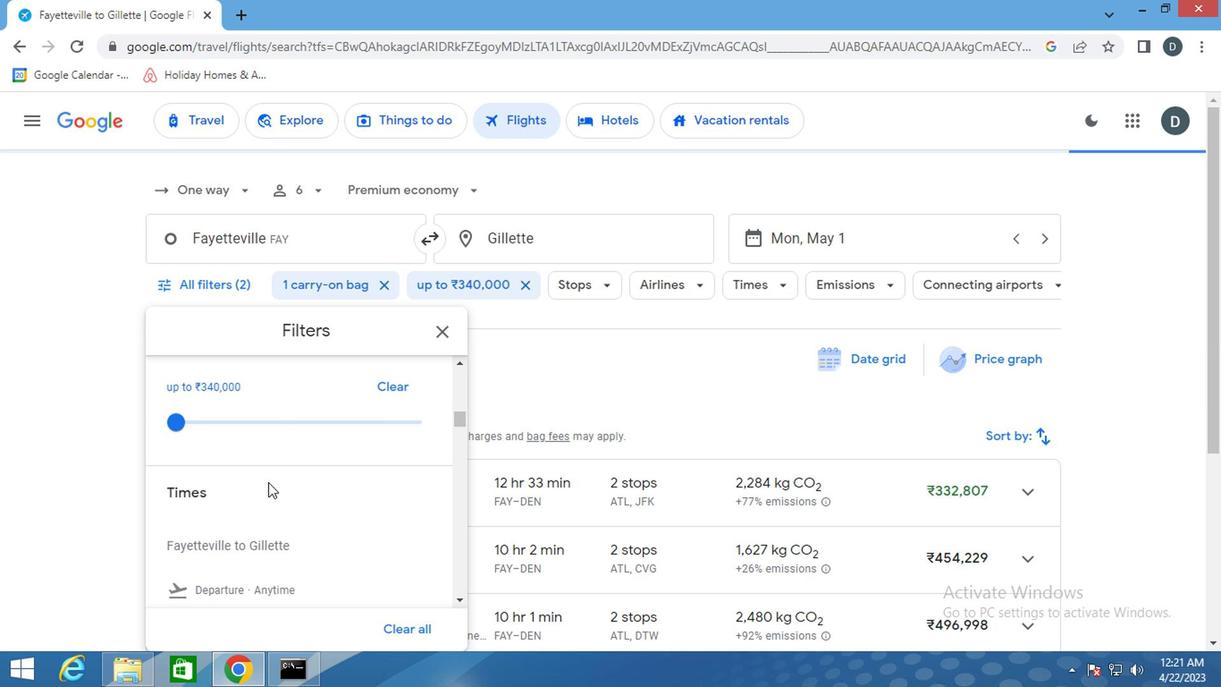 
Action: Mouse moved to (271, 483)
Screenshot: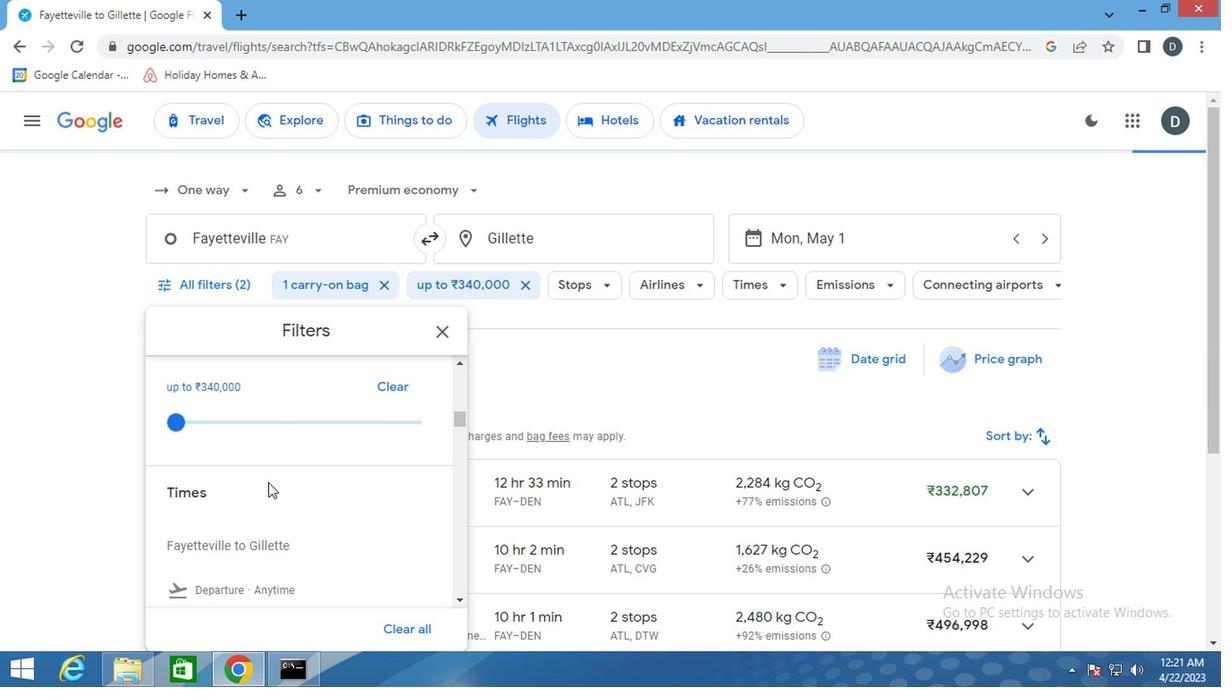 
Action: Mouse scrolled (271, 483) with delta (0, 0)
Screenshot: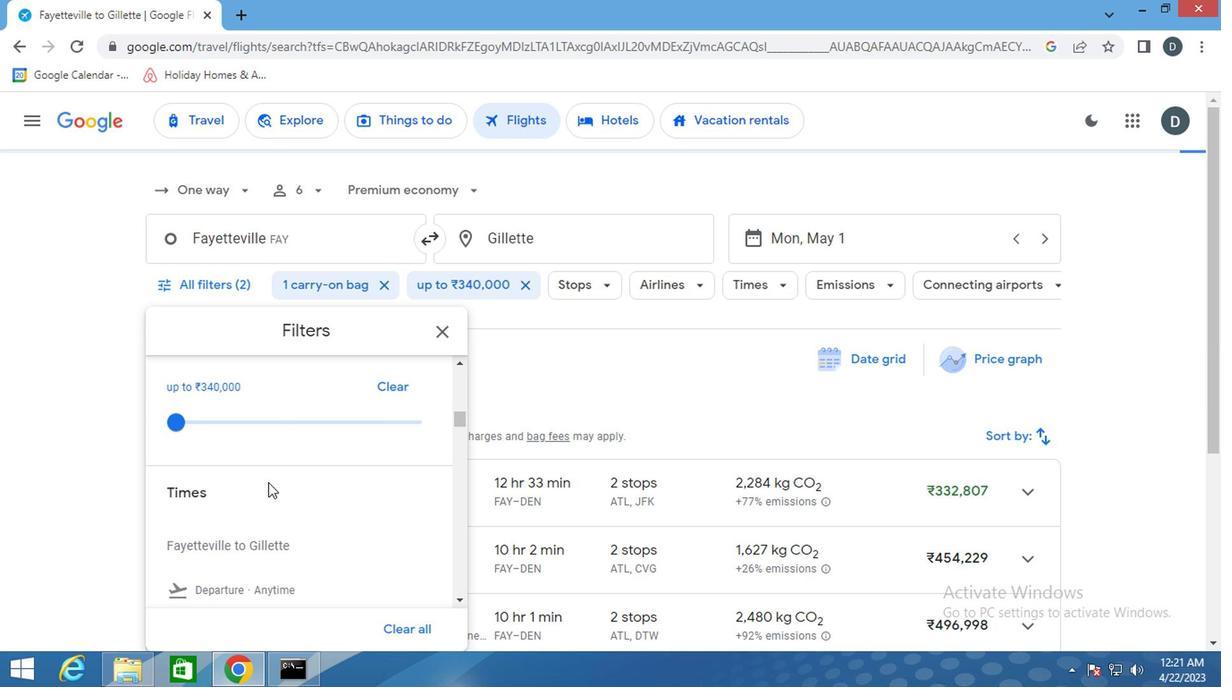 
Action: Mouse scrolled (271, 483) with delta (0, 0)
Screenshot: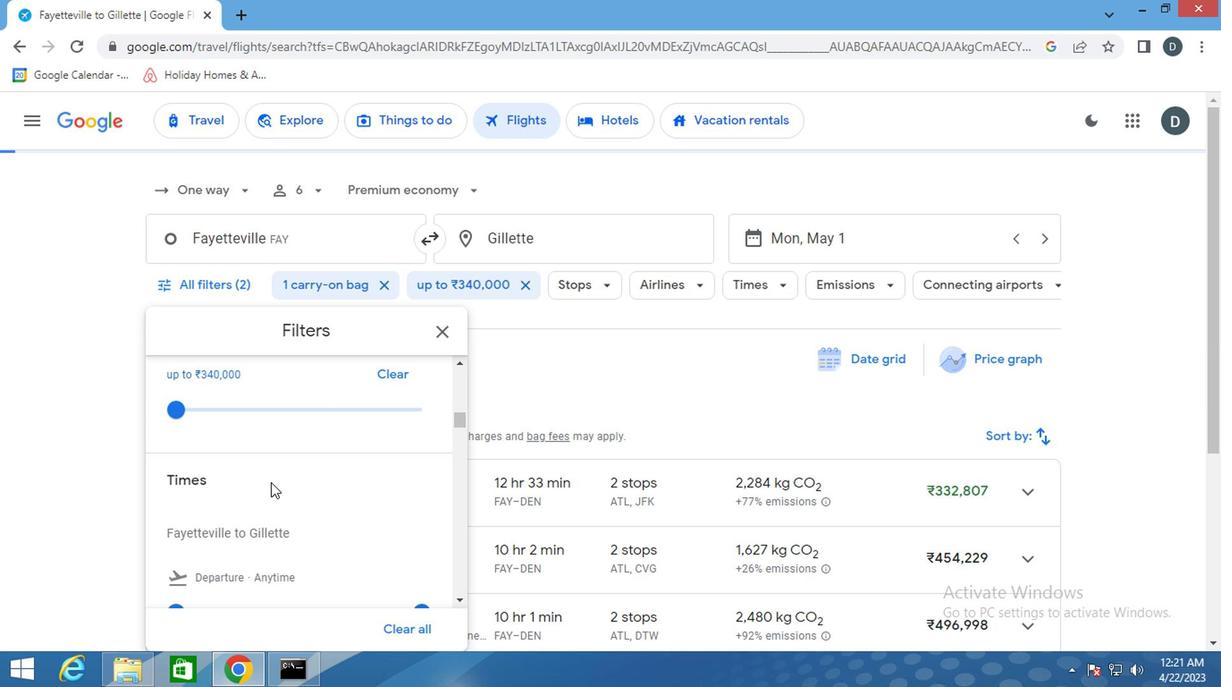 
Action: Mouse moved to (217, 428)
Screenshot: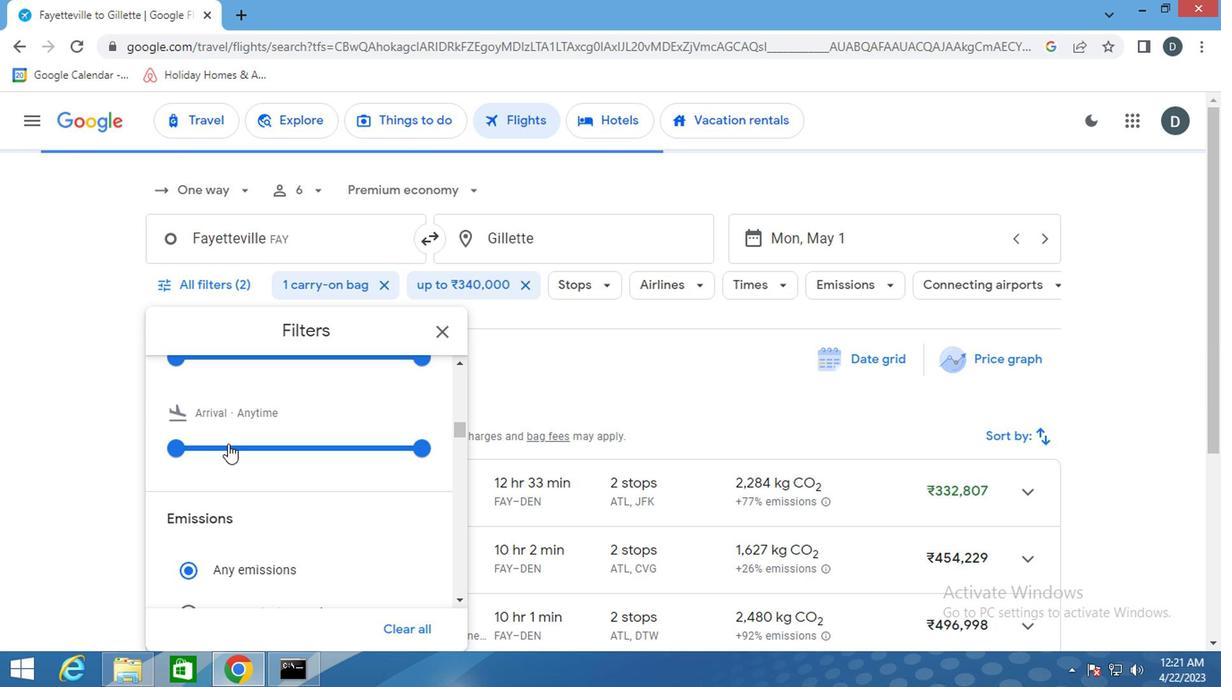 
Action: Mouse scrolled (217, 429) with delta (0, 1)
Screenshot: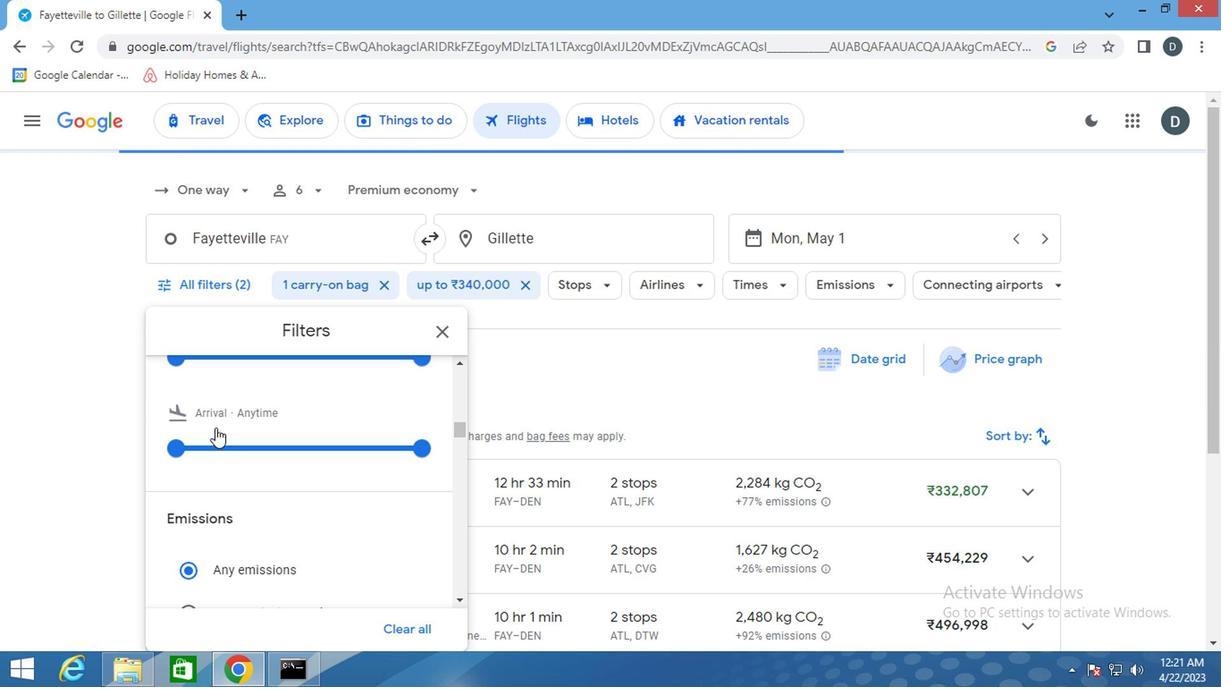 
Action: Mouse moved to (181, 448)
Screenshot: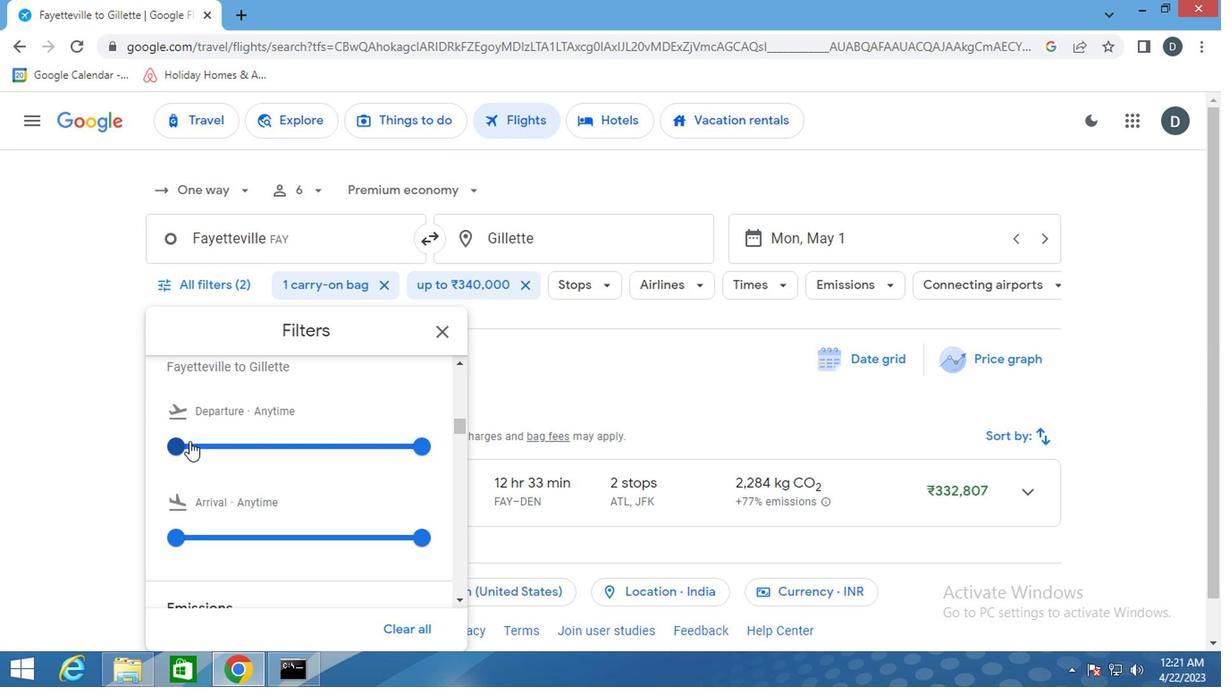 
Action: Mouse pressed left at (181, 448)
Screenshot: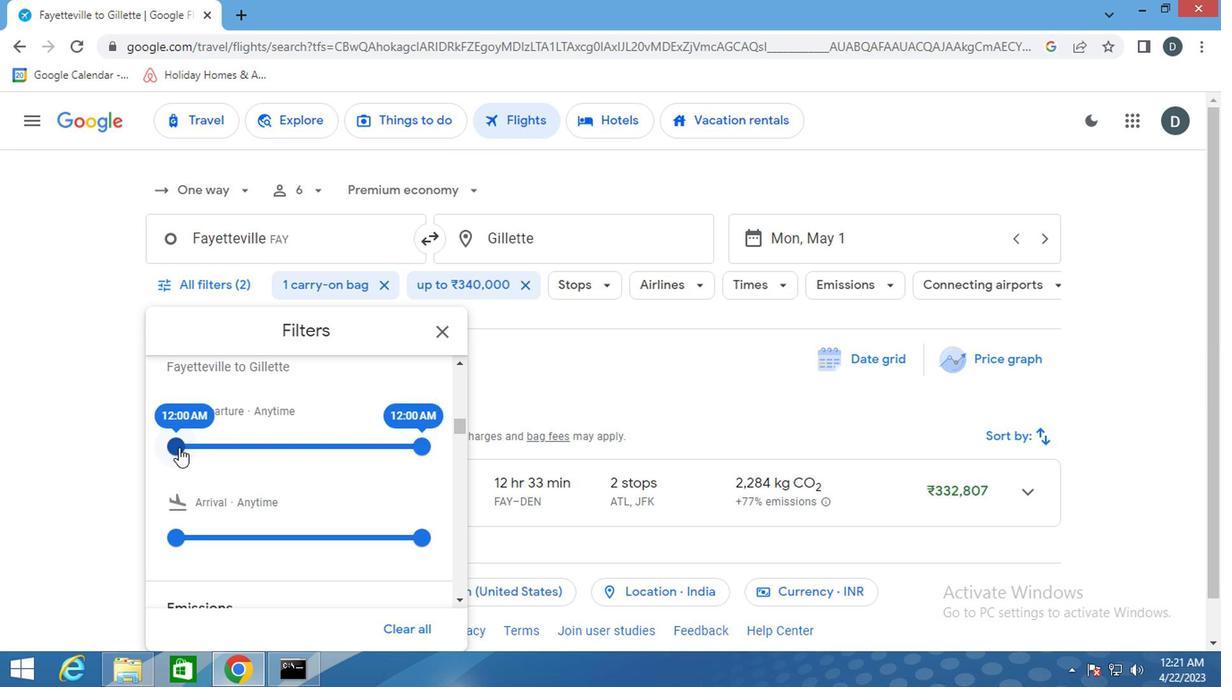 
Action: Mouse moved to (395, 488)
Screenshot: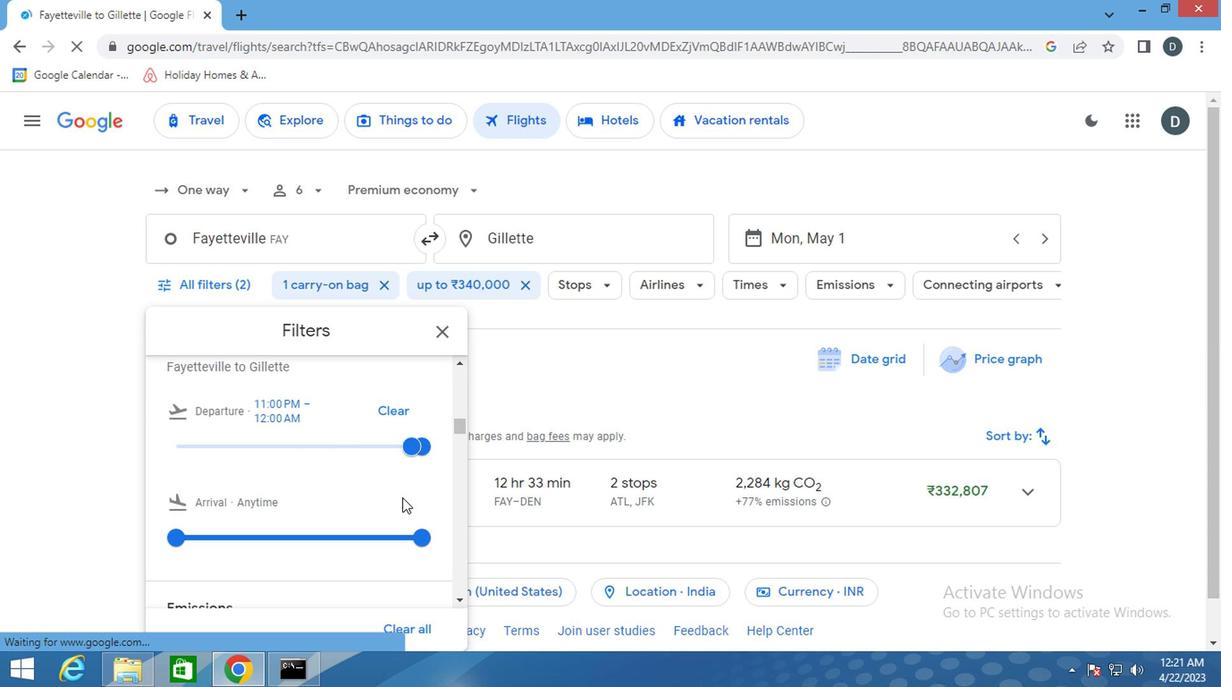 
Action: Mouse scrolled (395, 488) with delta (0, 0)
Screenshot: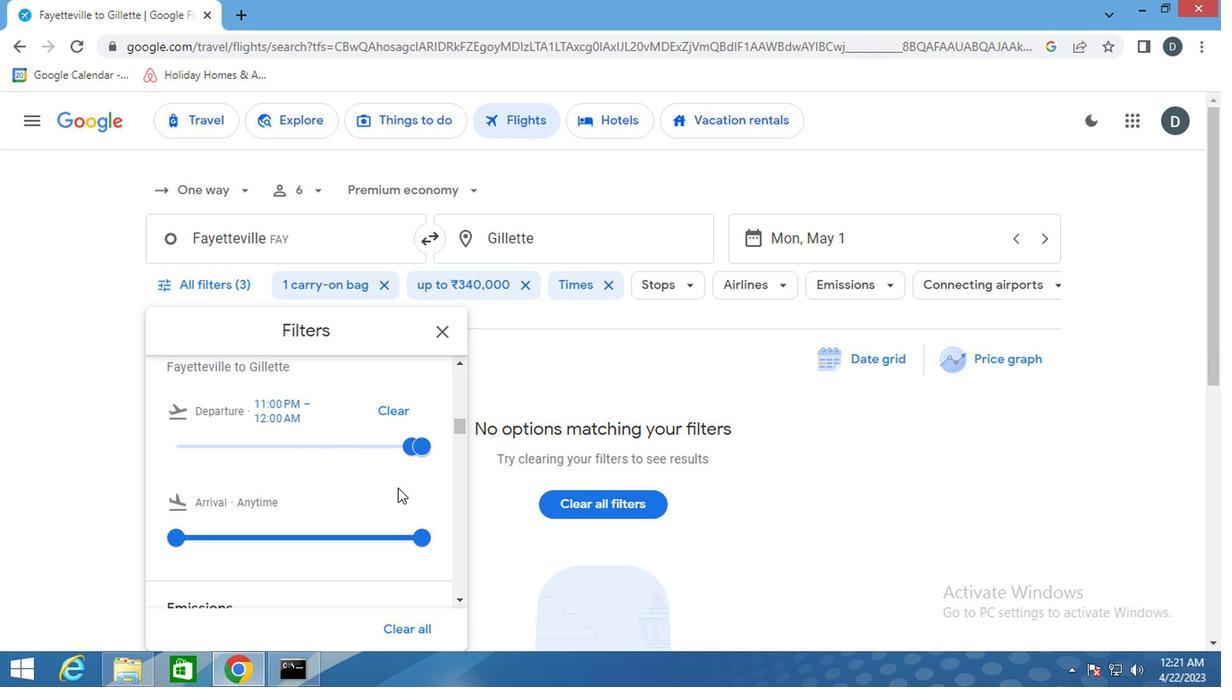 
Action: Mouse scrolled (395, 488) with delta (0, 0)
Screenshot: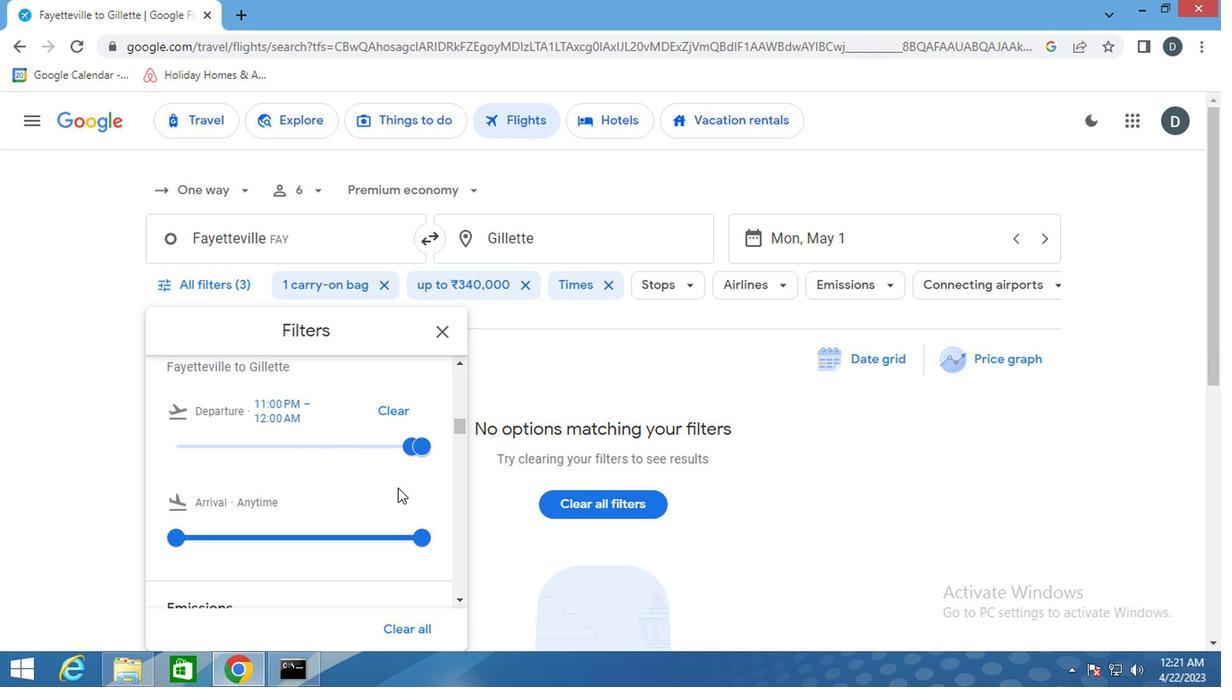 
Action: Mouse scrolled (395, 488) with delta (0, 0)
Screenshot: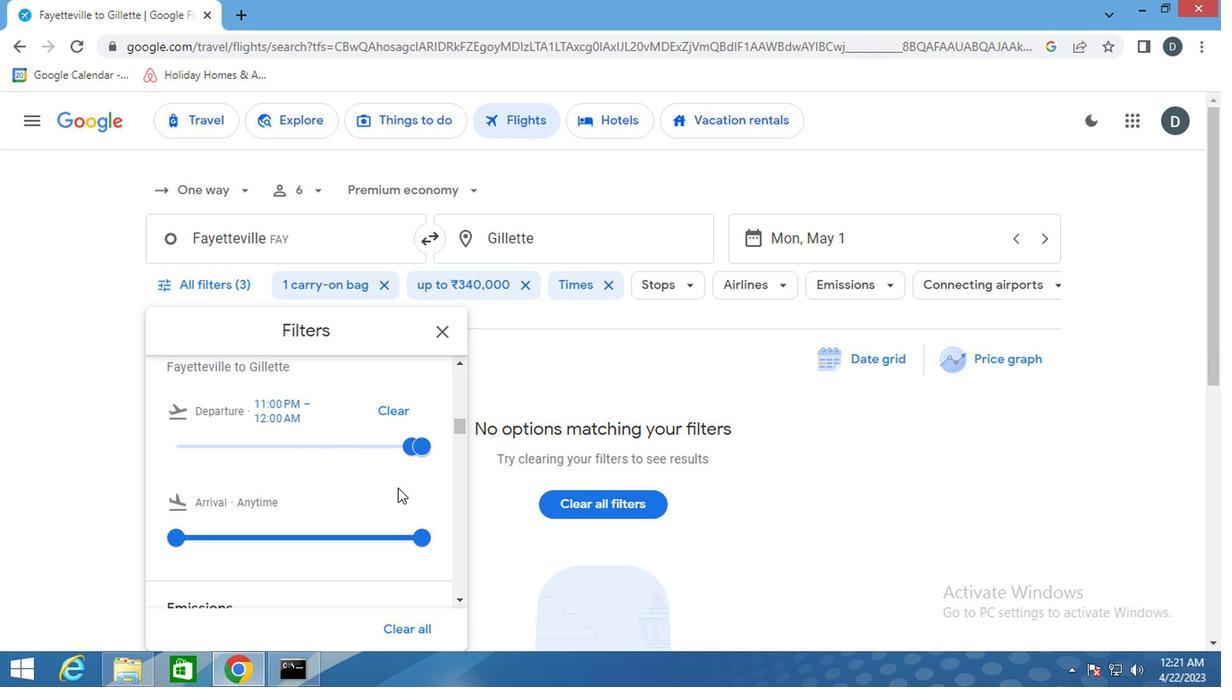 
Action: Mouse scrolled (395, 488) with delta (0, 0)
Screenshot: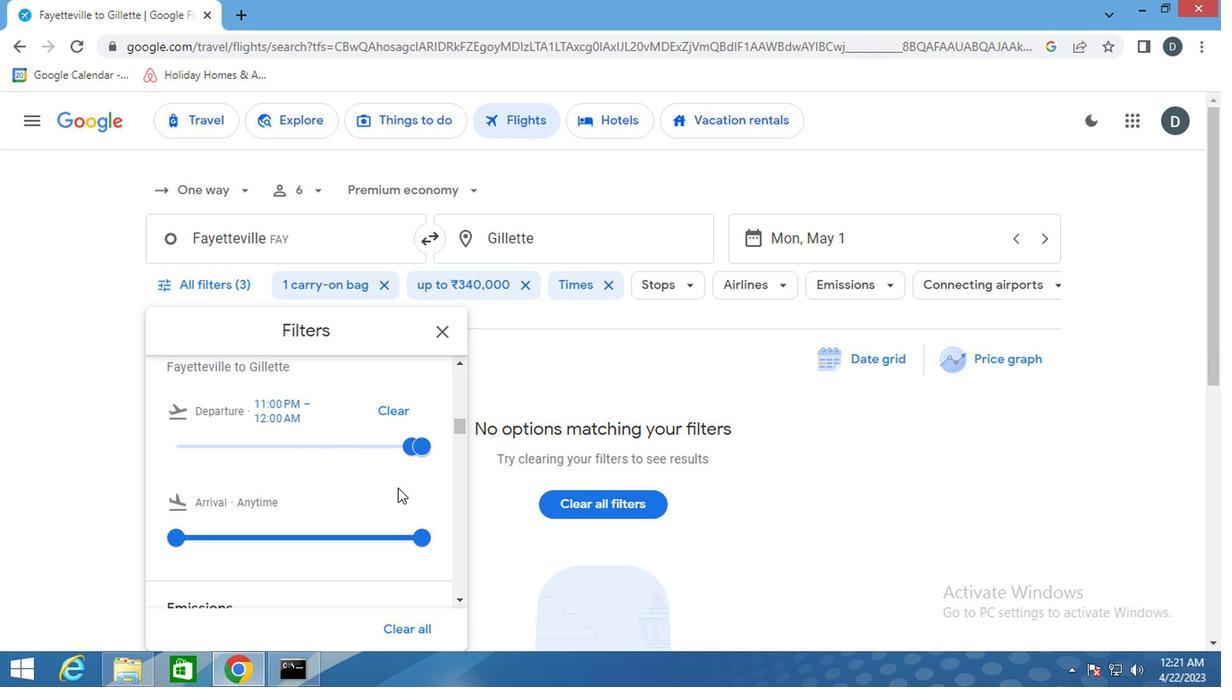 
Action: Mouse scrolled (395, 488) with delta (0, 0)
Screenshot: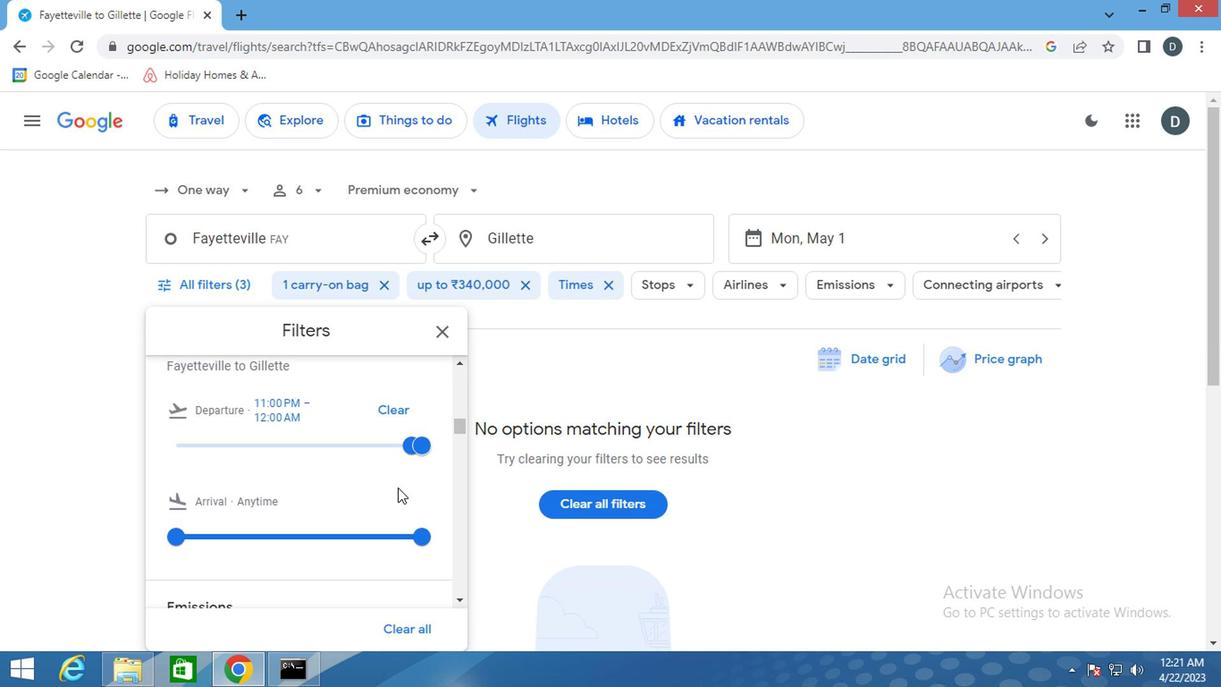 
Action: Mouse scrolled (395, 488) with delta (0, 0)
Screenshot: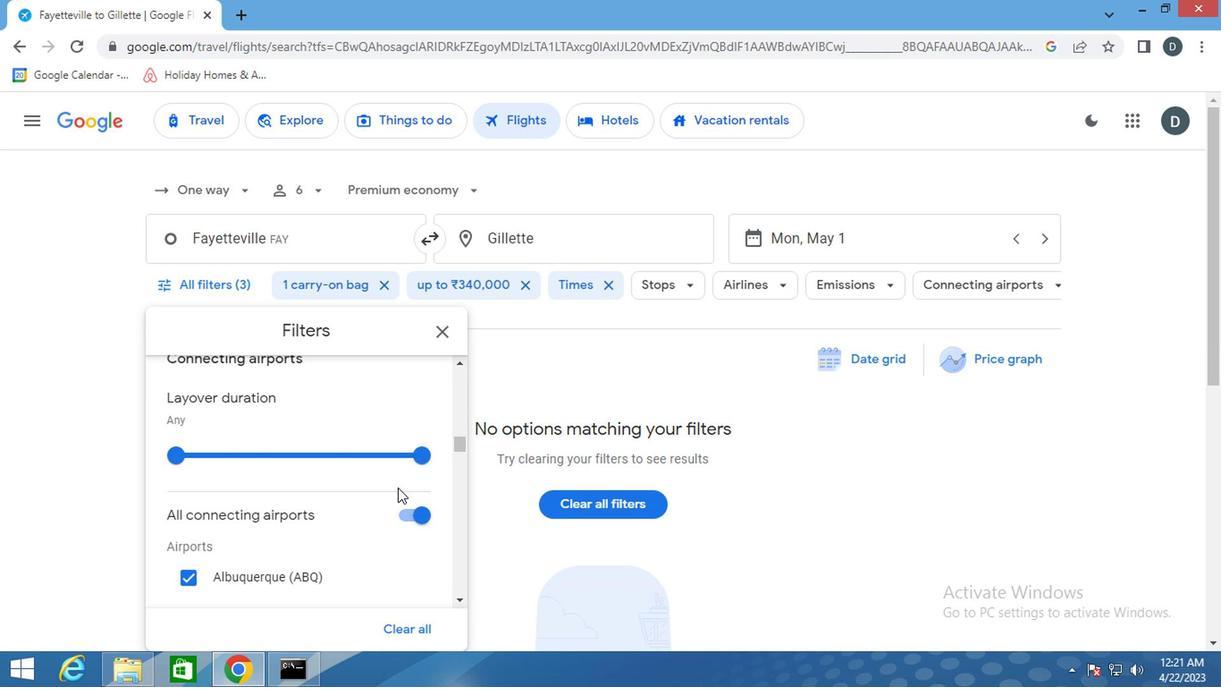 
Action: Mouse scrolled (395, 488) with delta (0, 0)
Screenshot: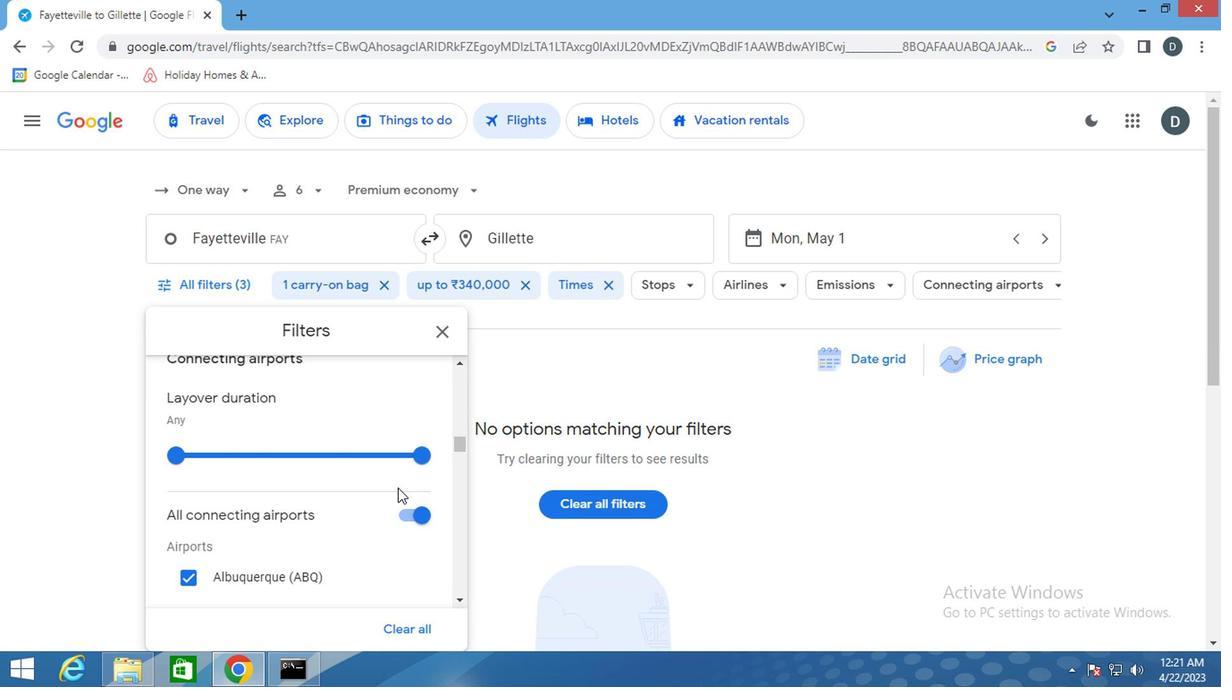 
Action: Mouse scrolled (395, 488) with delta (0, 0)
Screenshot: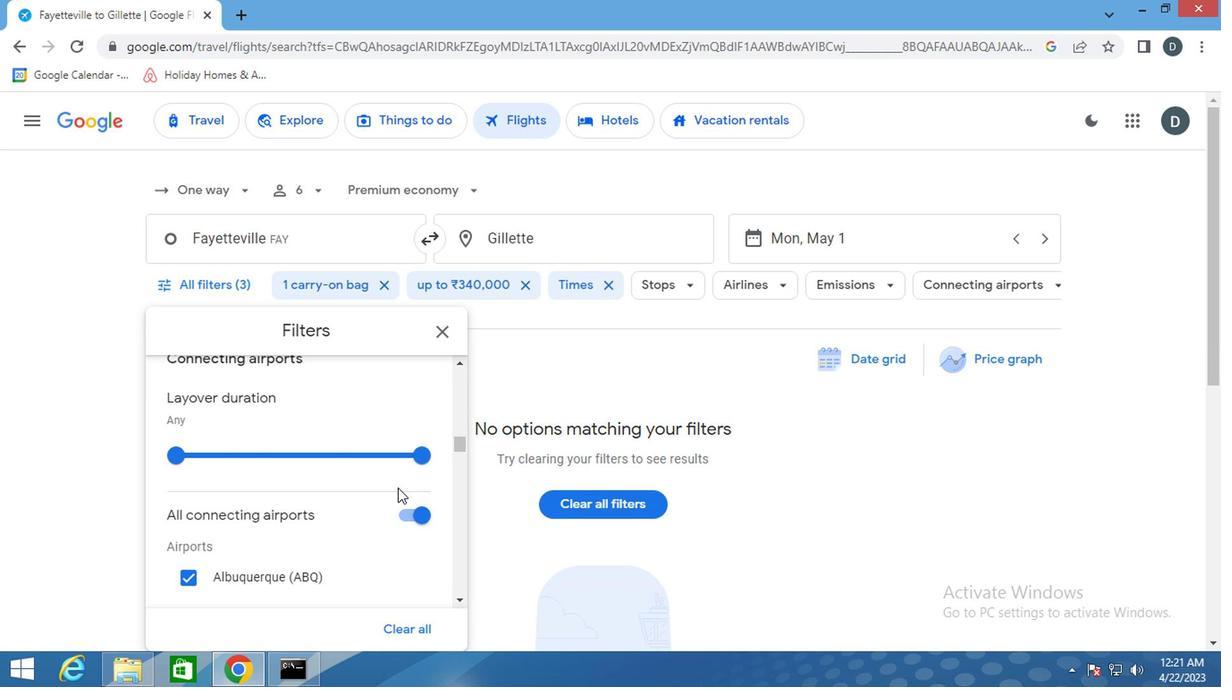 
Action: Mouse scrolled (395, 488) with delta (0, 0)
Screenshot: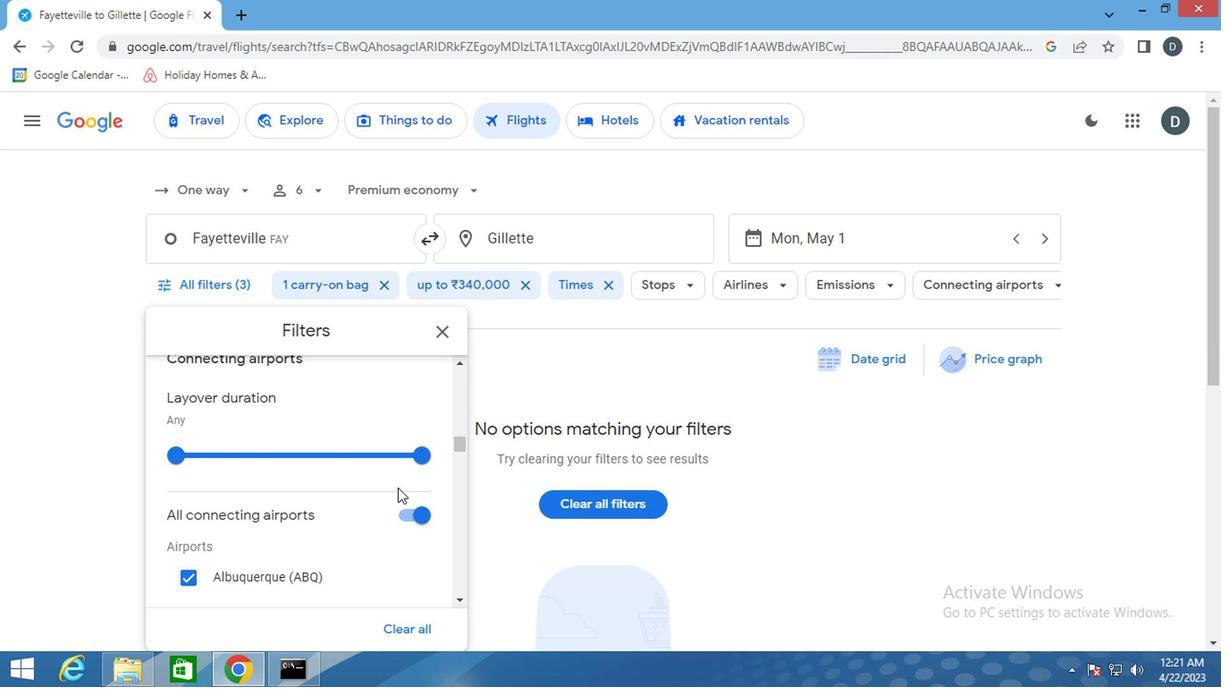 
Action: Mouse scrolled (395, 488) with delta (0, 0)
Screenshot: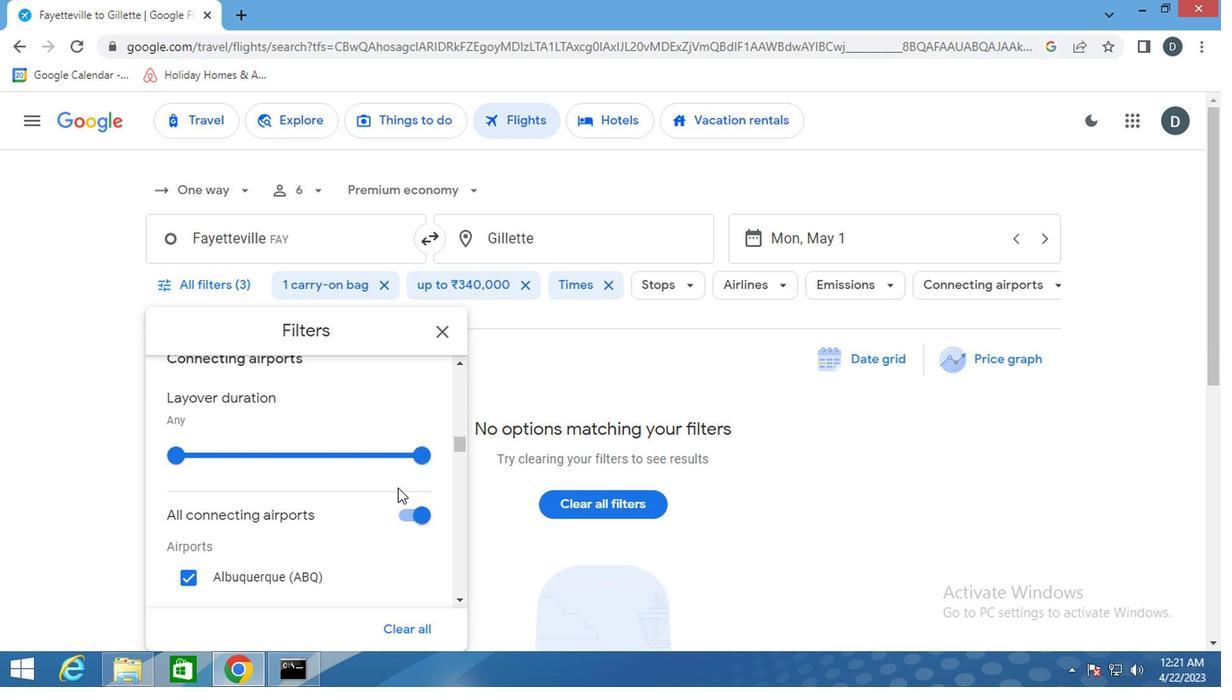 
Action: Mouse scrolled (395, 488) with delta (0, 0)
Screenshot: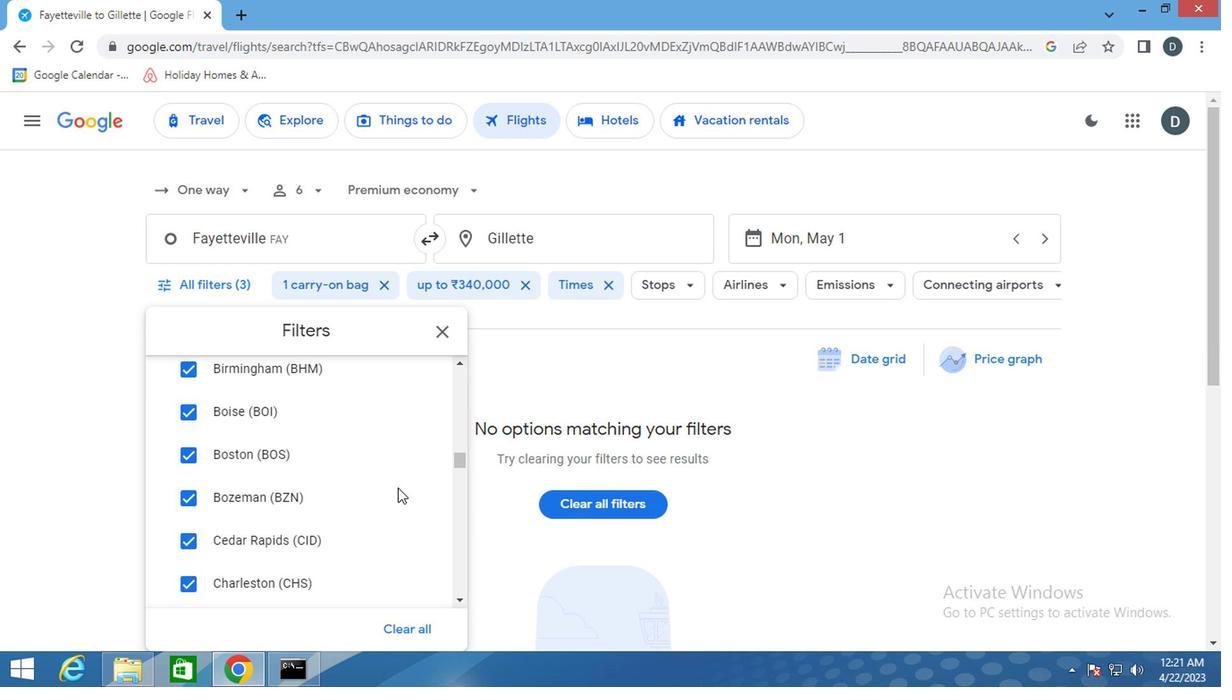 
Action: Mouse scrolled (395, 488) with delta (0, 0)
Screenshot: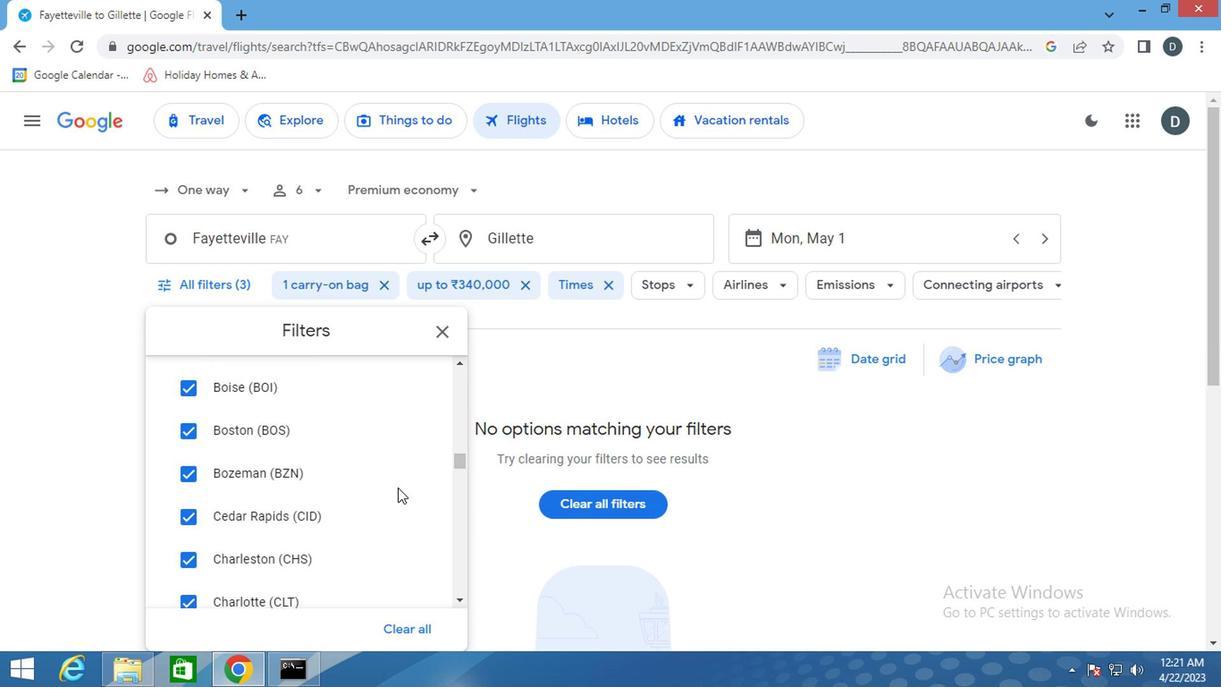 
Action: Mouse scrolled (395, 488) with delta (0, 0)
Screenshot: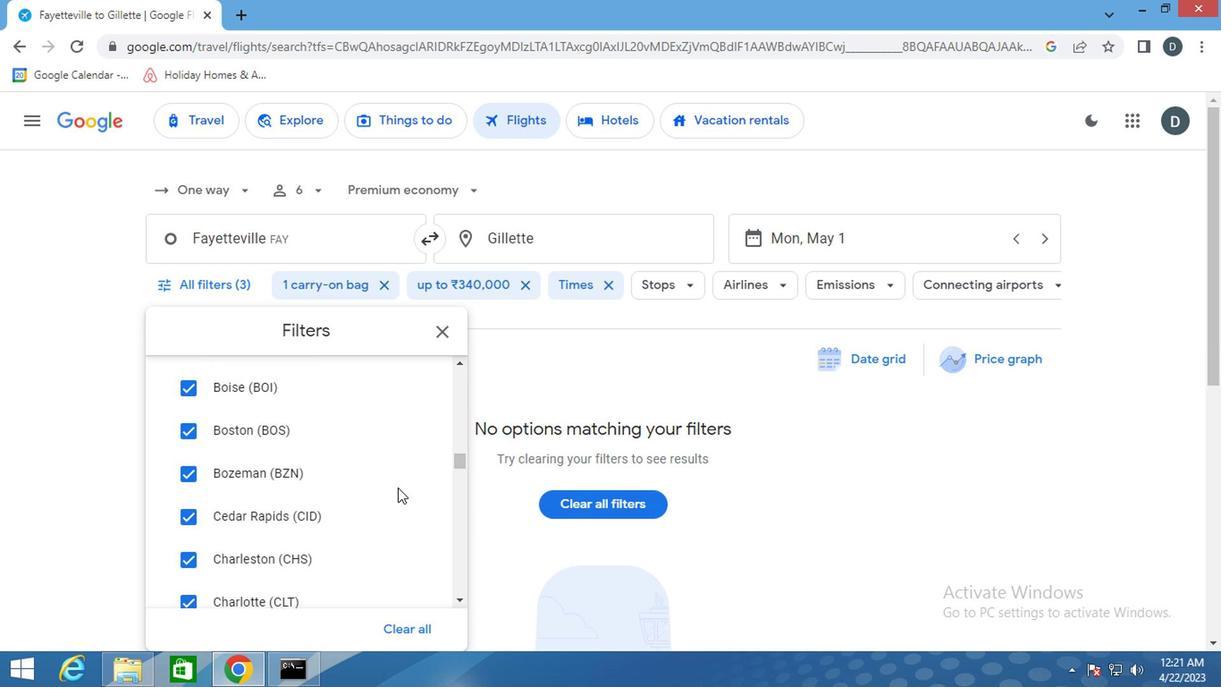 
Action: Mouse scrolled (395, 488) with delta (0, 0)
Screenshot: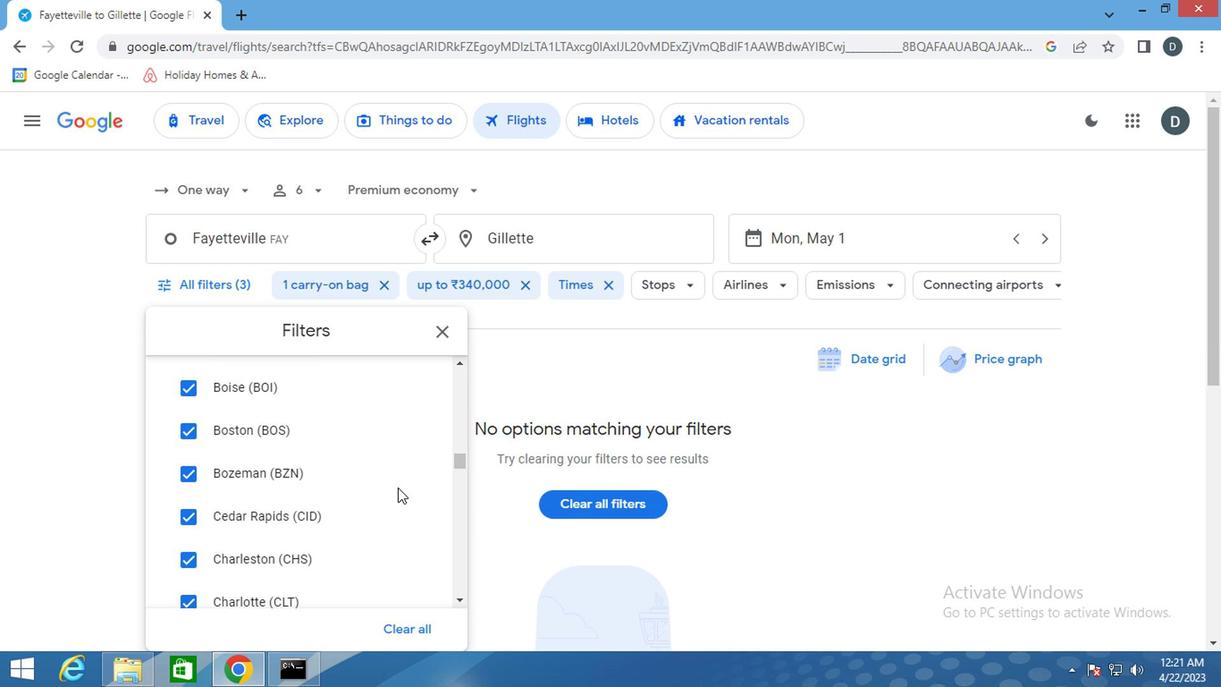 
Action: Mouse scrolled (395, 488) with delta (0, 0)
Screenshot: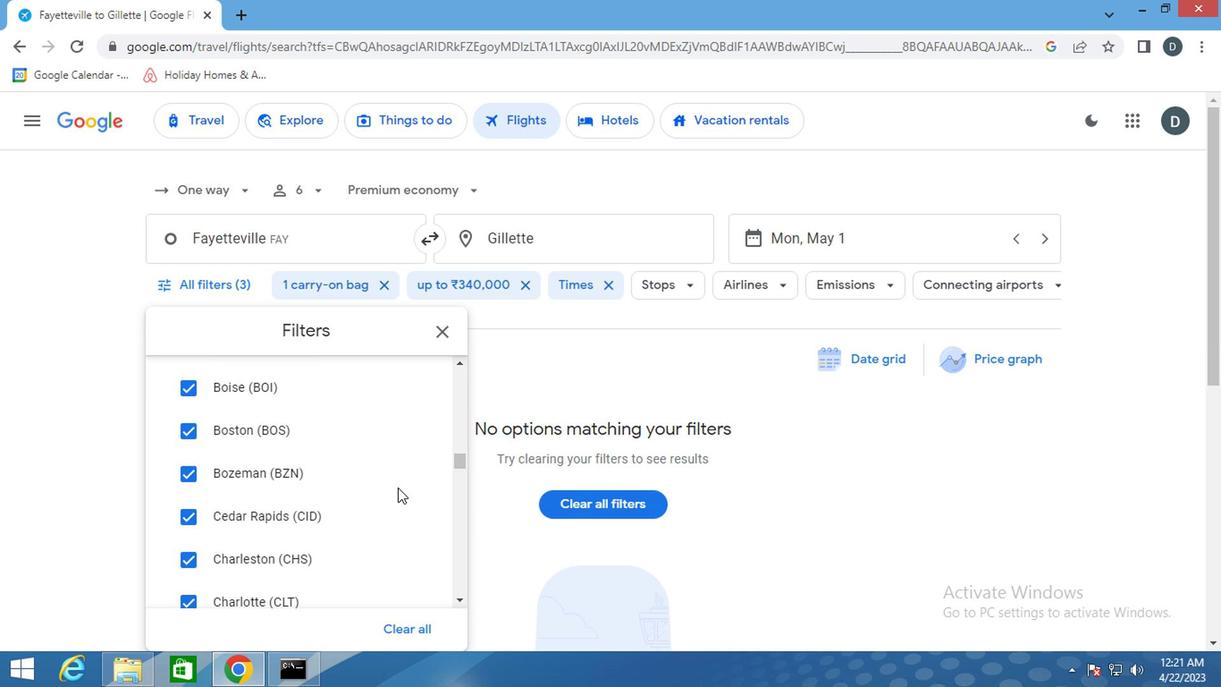 
Action: Mouse scrolled (395, 488) with delta (0, 0)
Screenshot: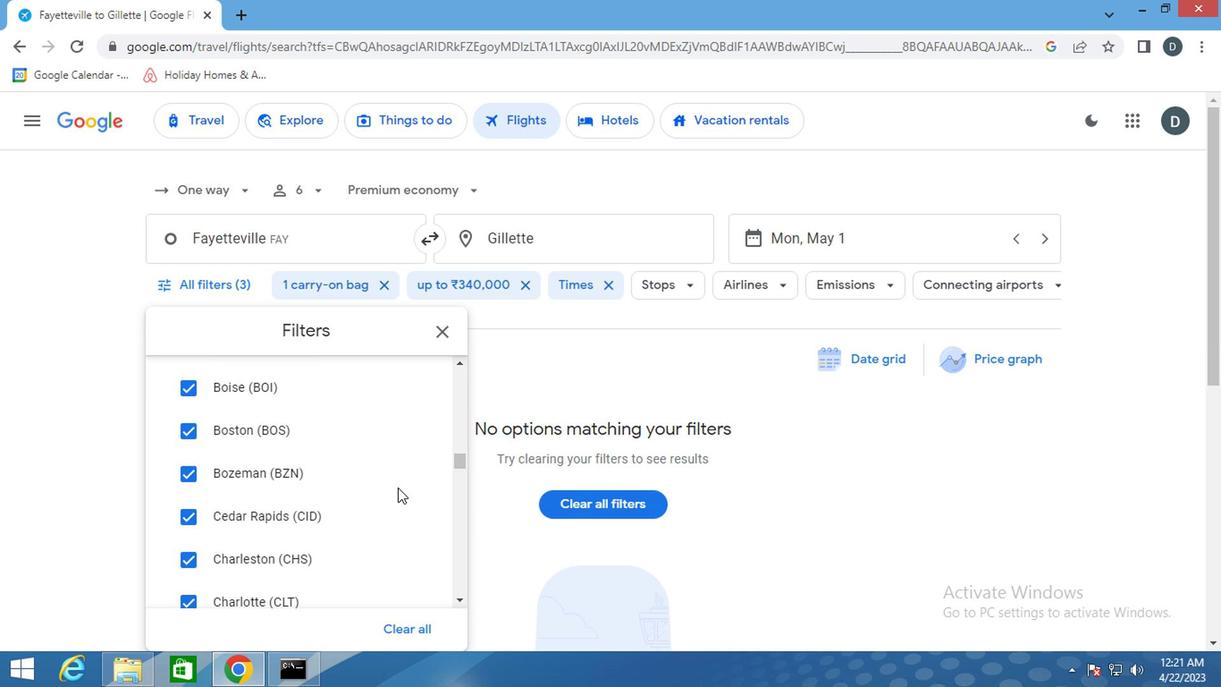 
Action: Mouse scrolled (395, 488) with delta (0, 0)
Screenshot: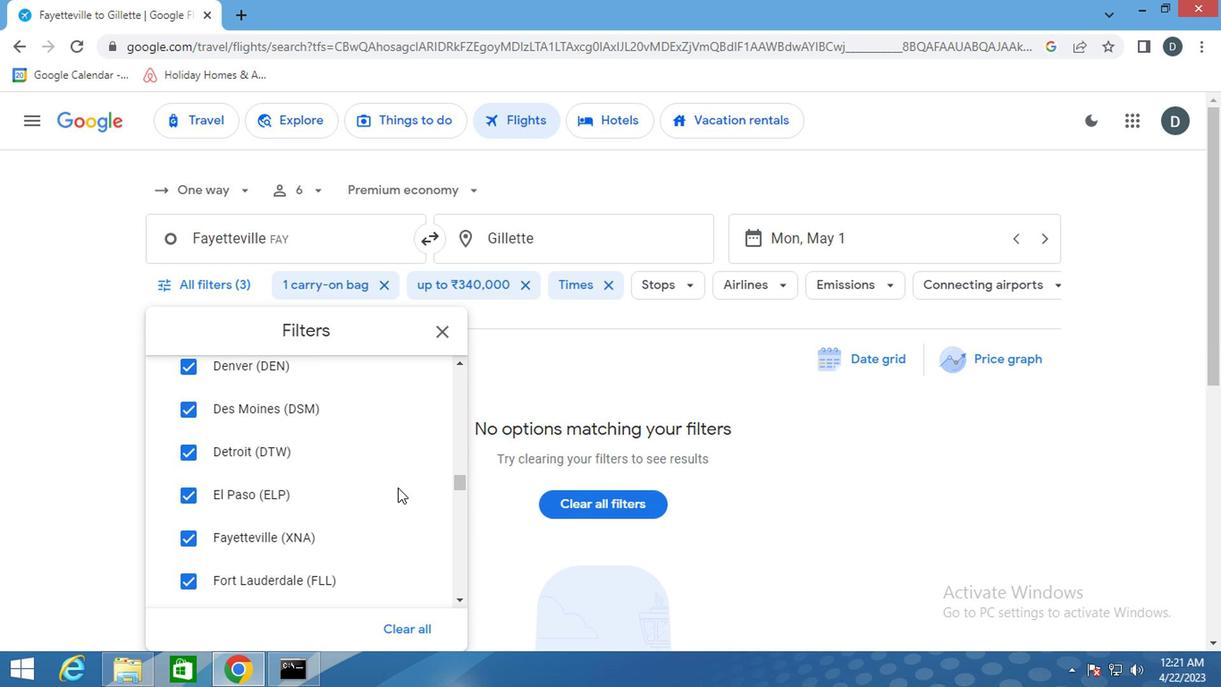 
Action: Mouse scrolled (395, 488) with delta (0, 0)
Screenshot: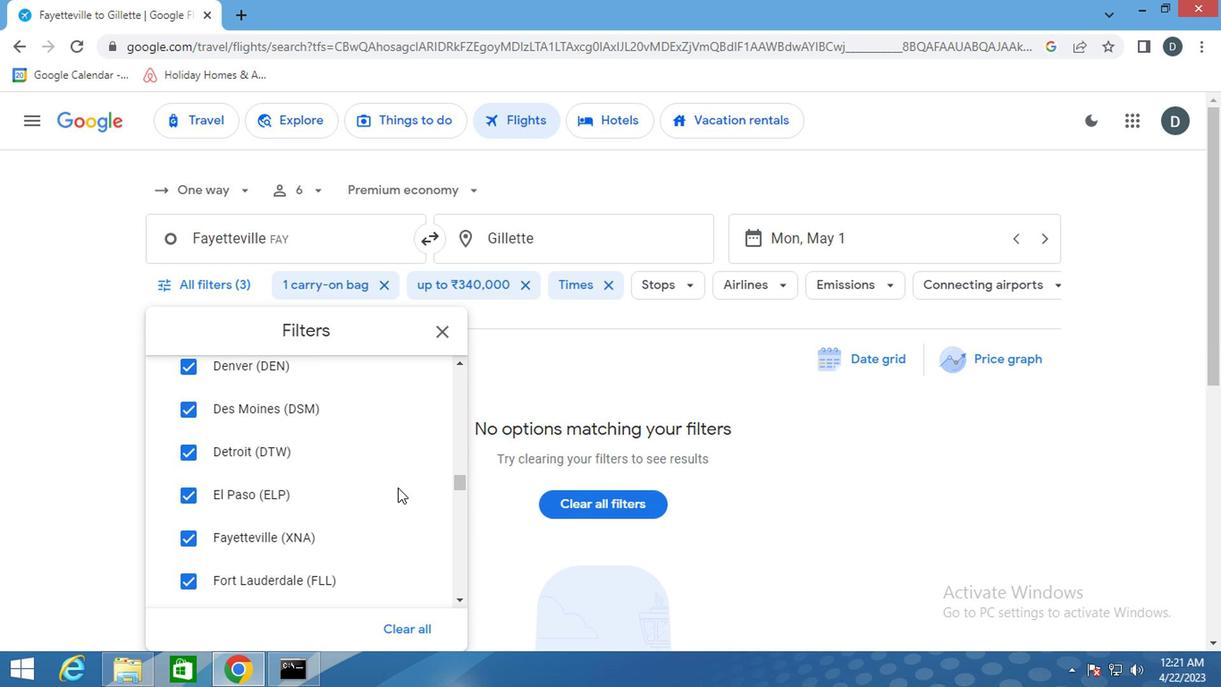 
Action: Mouse scrolled (395, 488) with delta (0, 0)
Screenshot: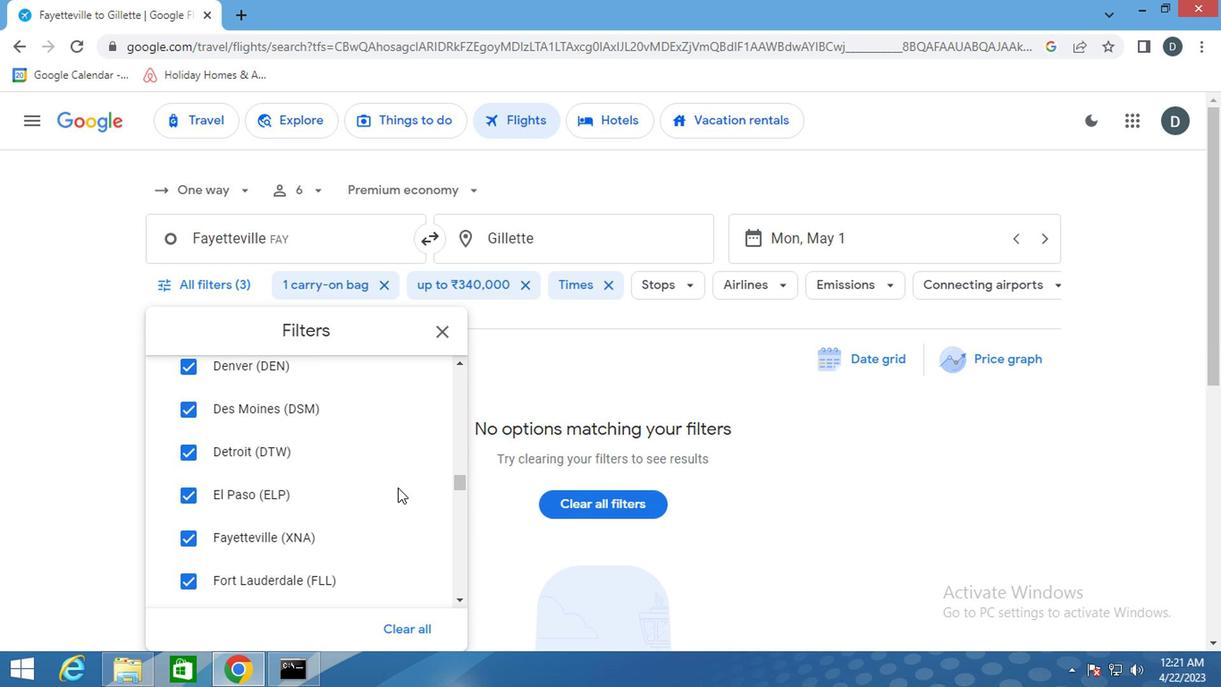 
Action: Mouse scrolled (395, 488) with delta (0, 0)
Screenshot: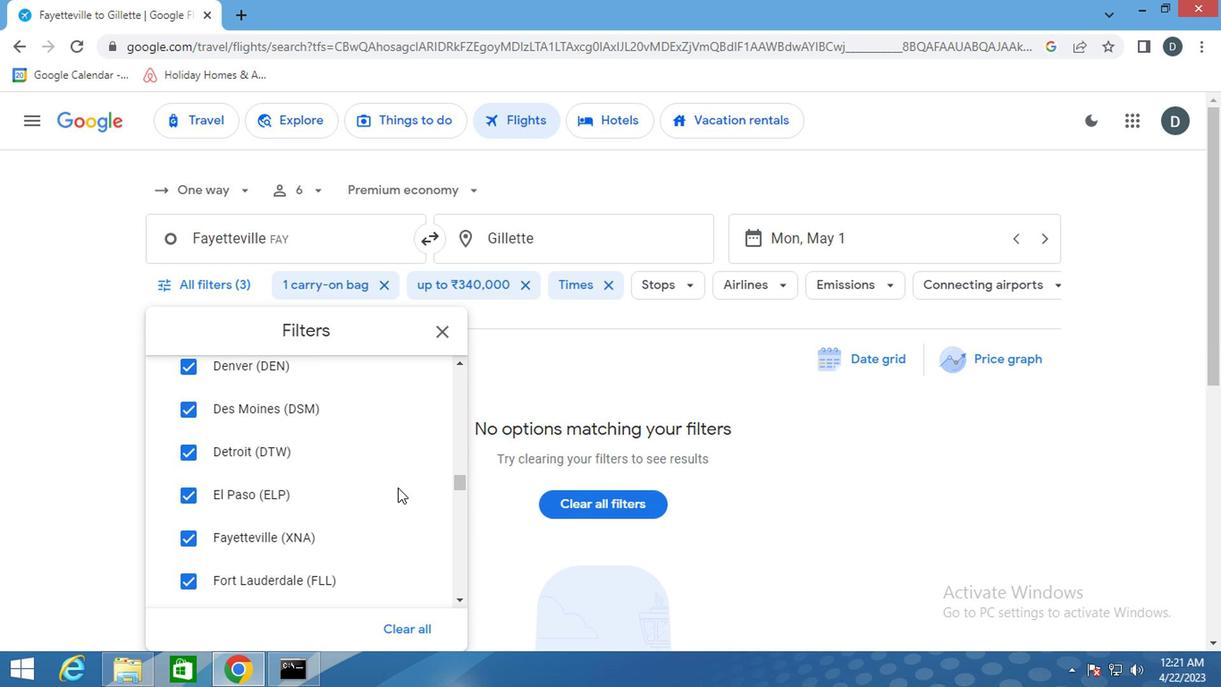 
Action: Mouse scrolled (395, 488) with delta (0, 0)
Screenshot: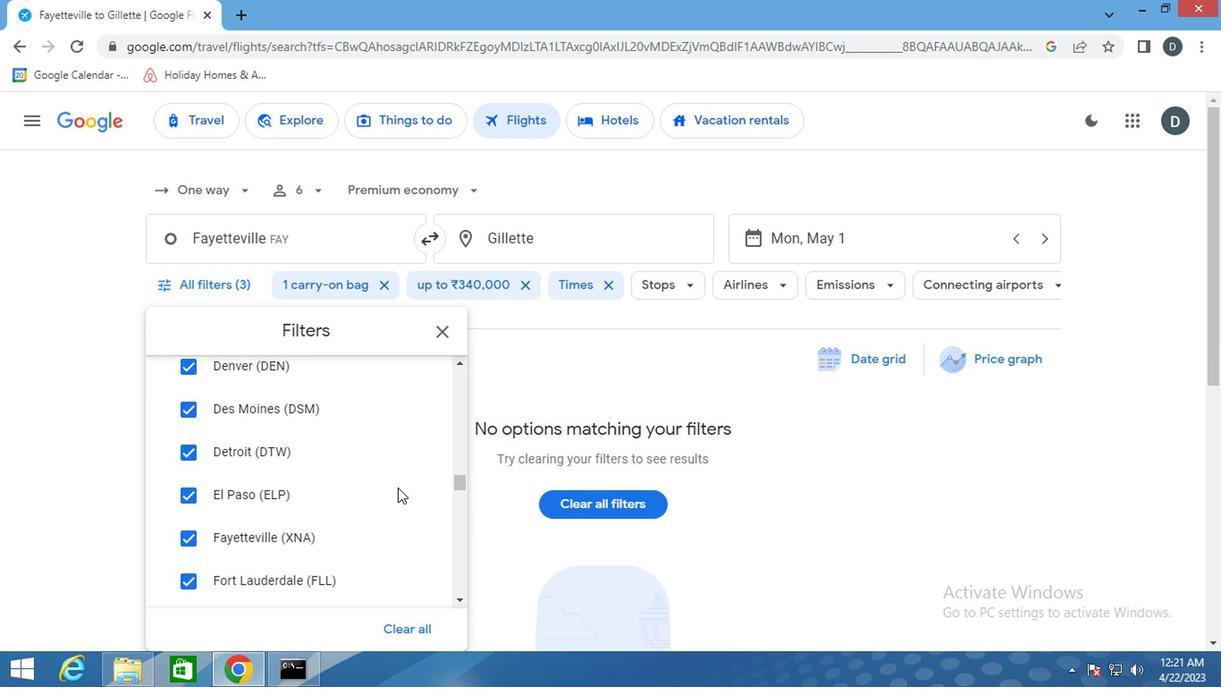 
Action: Mouse scrolled (395, 488) with delta (0, 0)
Screenshot: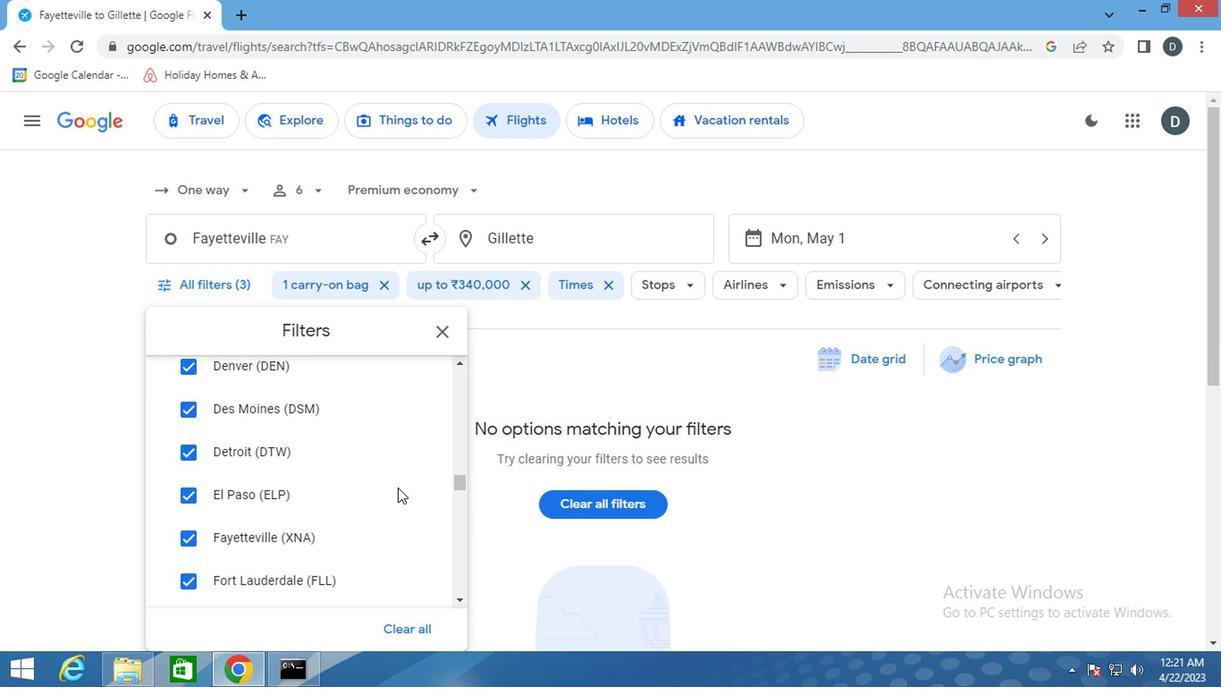 
Action: Mouse scrolled (395, 488) with delta (0, 0)
Screenshot: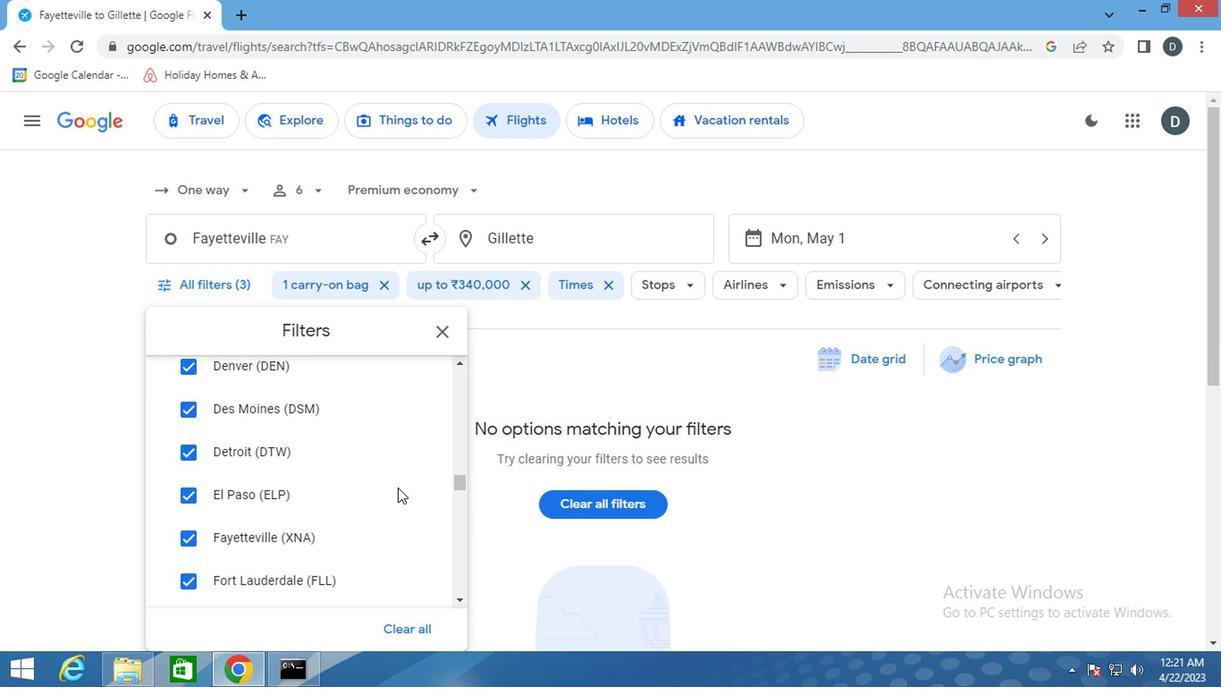 
Action: Mouse scrolled (395, 488) with delta (0, 0)
Screenshot: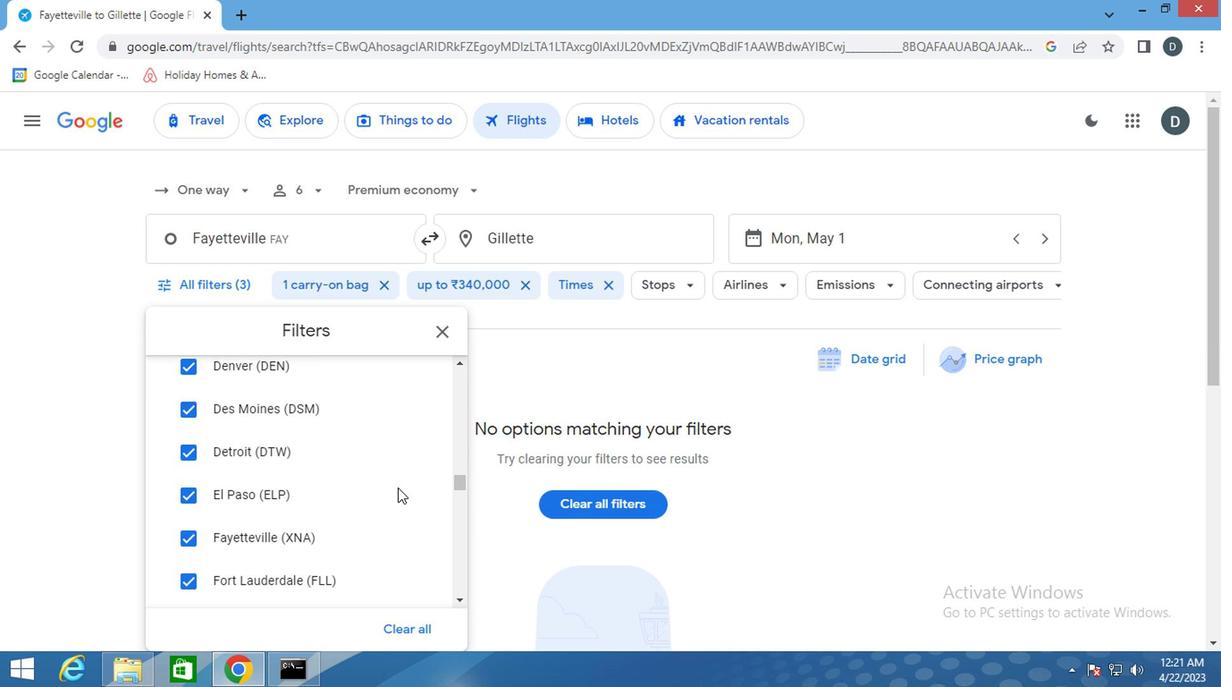 
Action: Mouse scrolled (395, 488) with delta (0, 0)
Screenshot: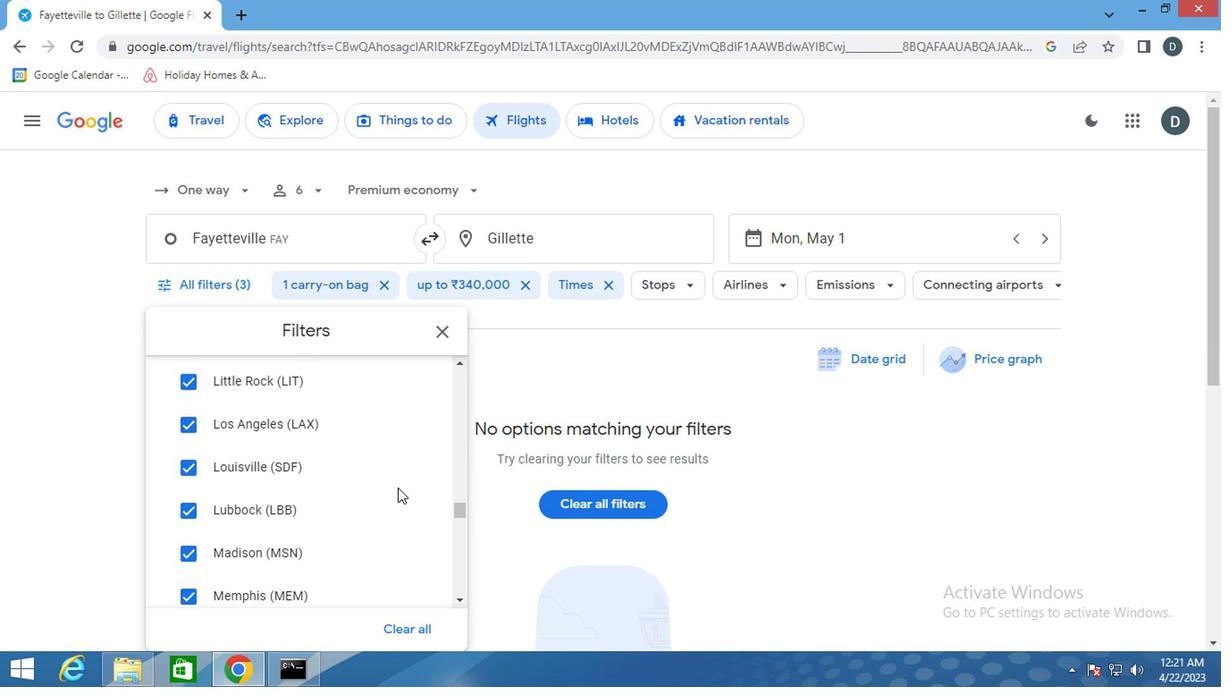 
Action: Mouse scrolled (395, 487) with delta (0, -1)
Screenshot: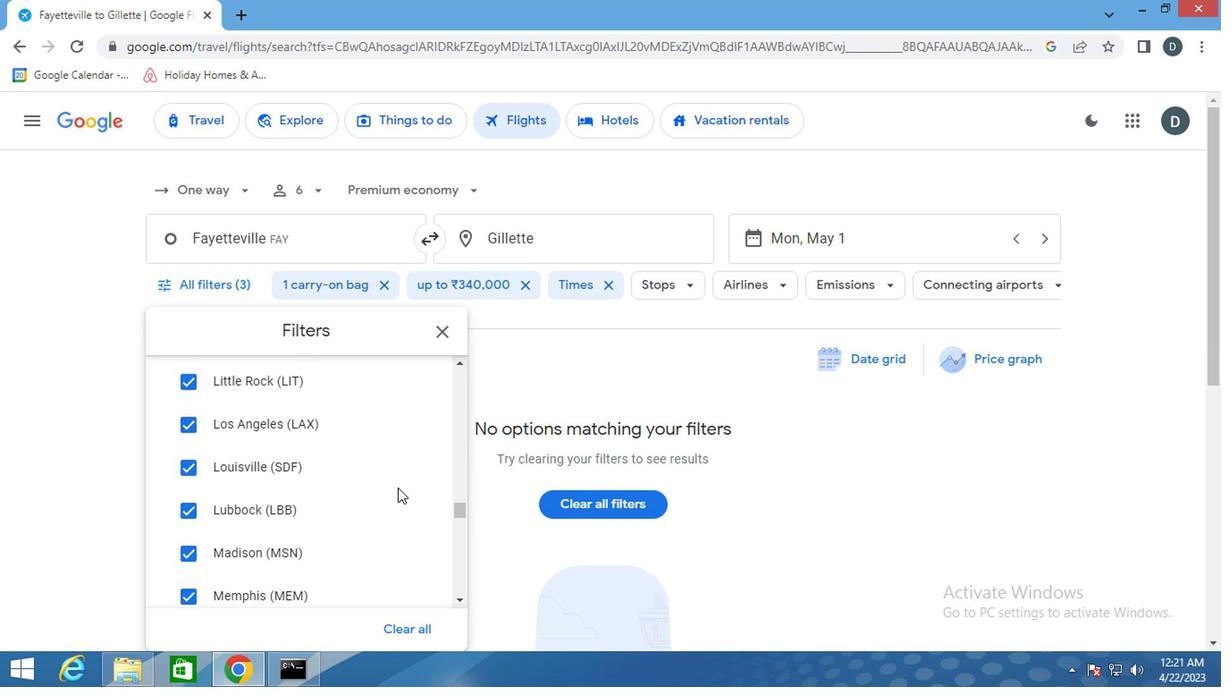 
Action: Mouse scrolled (395, 488) with delta (0, 0)
Screenshot: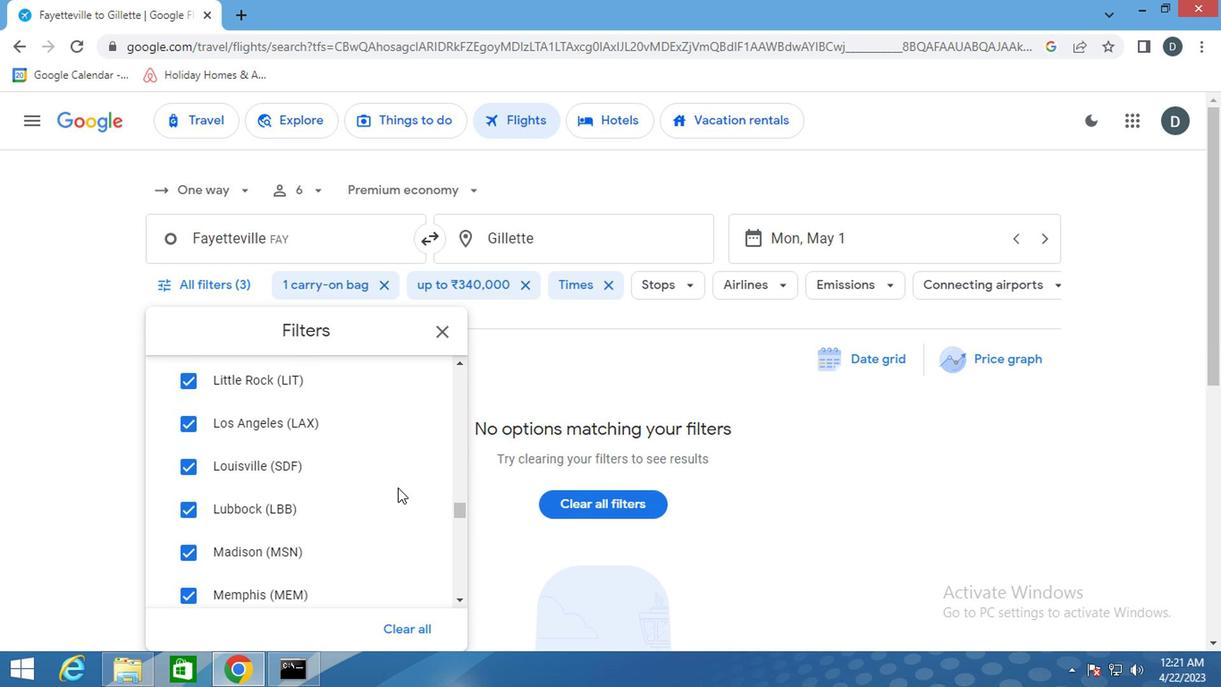
Action: Mouse scrolled (395, 487) with delta (0, -1)
Screenshot: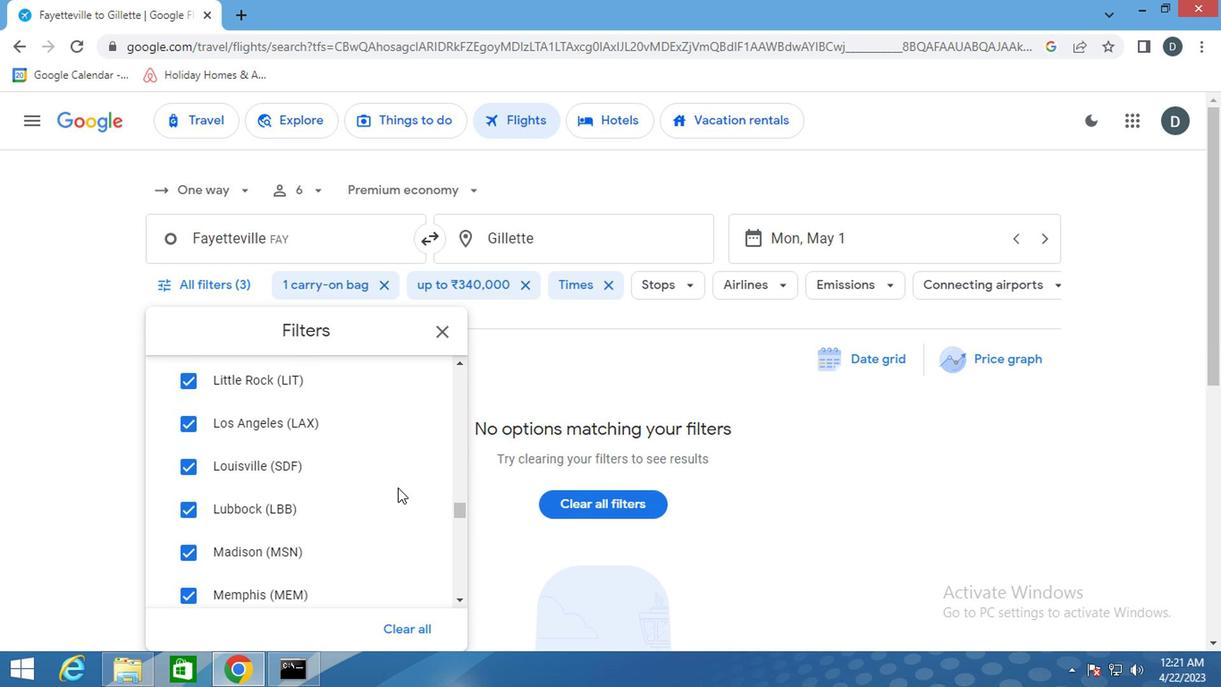 
Action: Mouse scrolled (395, 488) with delta (0, 0)
Screenshot: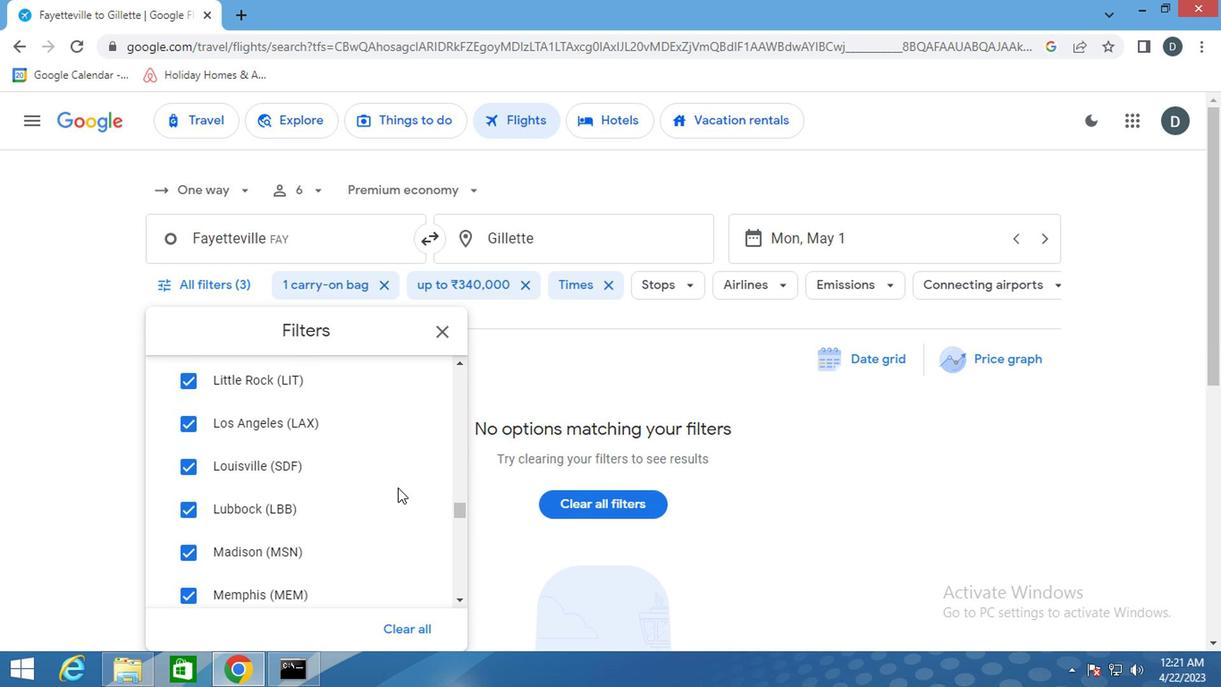 
Action: Mouse scrolled (395, 488) with delta (0, 0)
Screenshot: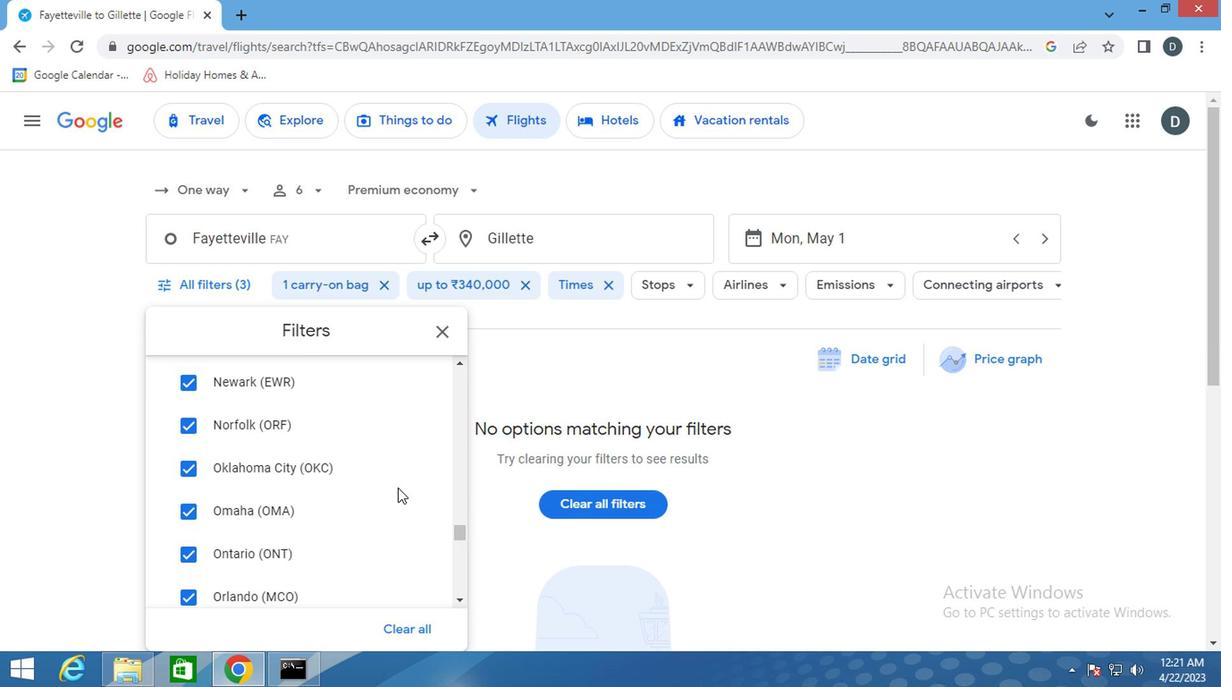 
Action: Mouse scrolled (395, 488) with delta (0, 0)
Screenshot: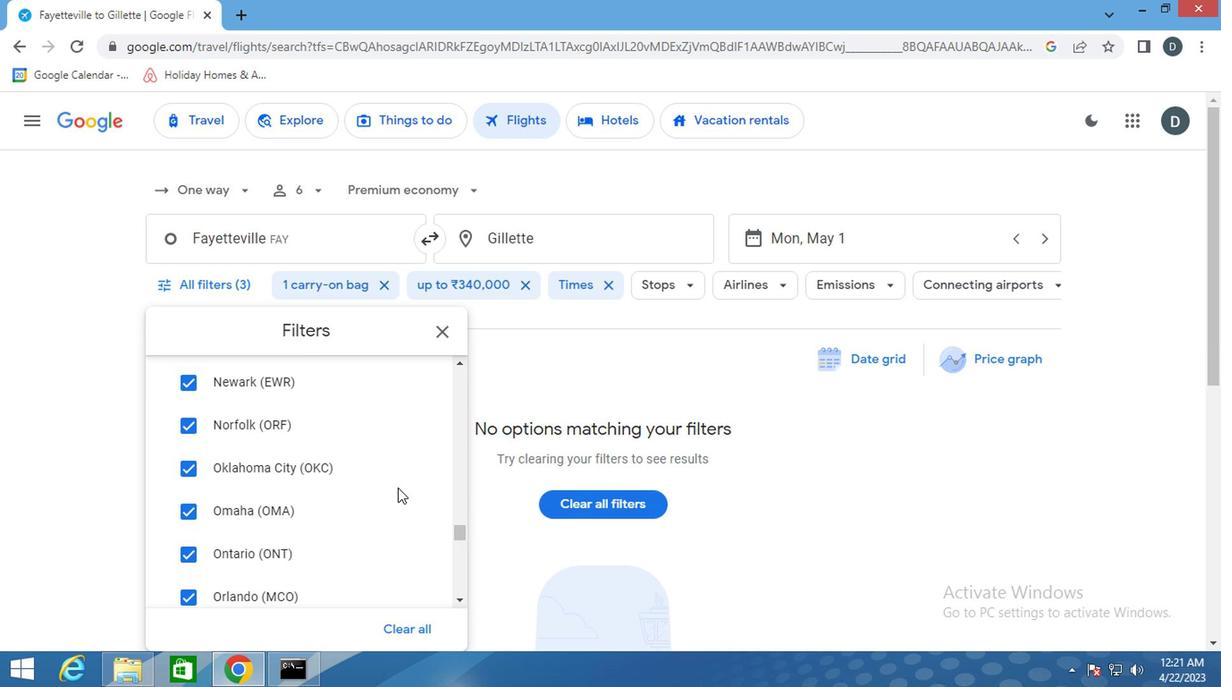 
Action: Mouse scrolled (395, 487) with delta (0, -1)
Screenshot: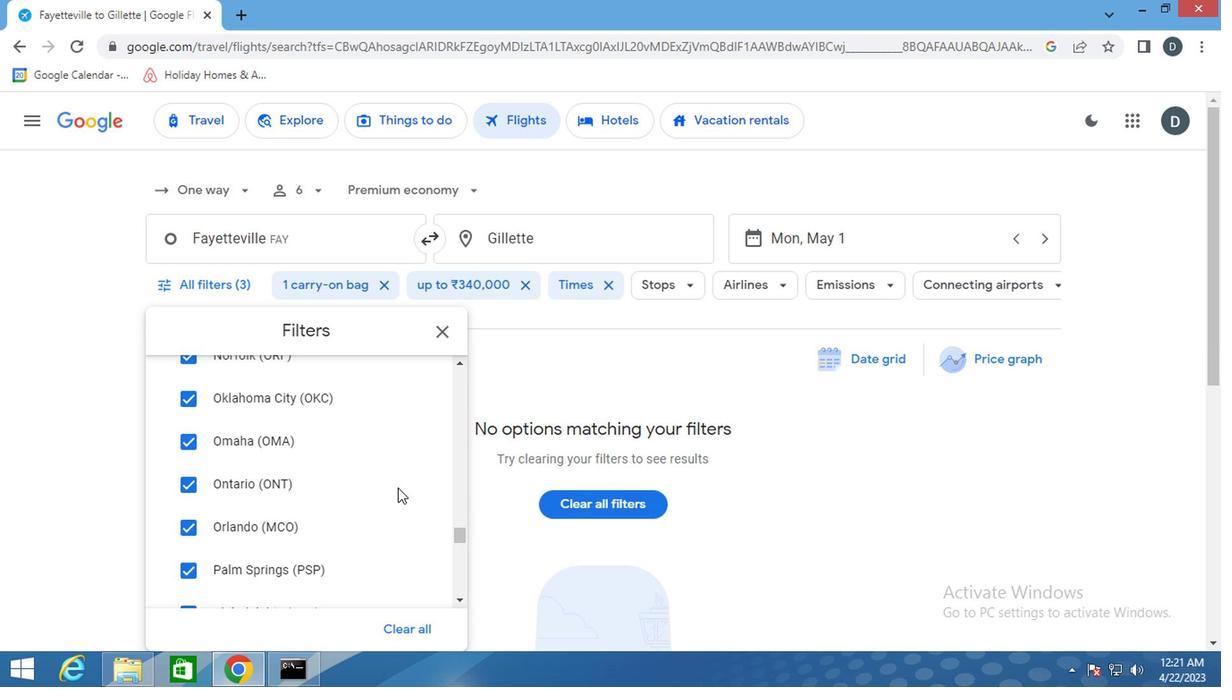 
Action: Mouse scrolled (395, 487) with delta (0, -1)
Screenshot: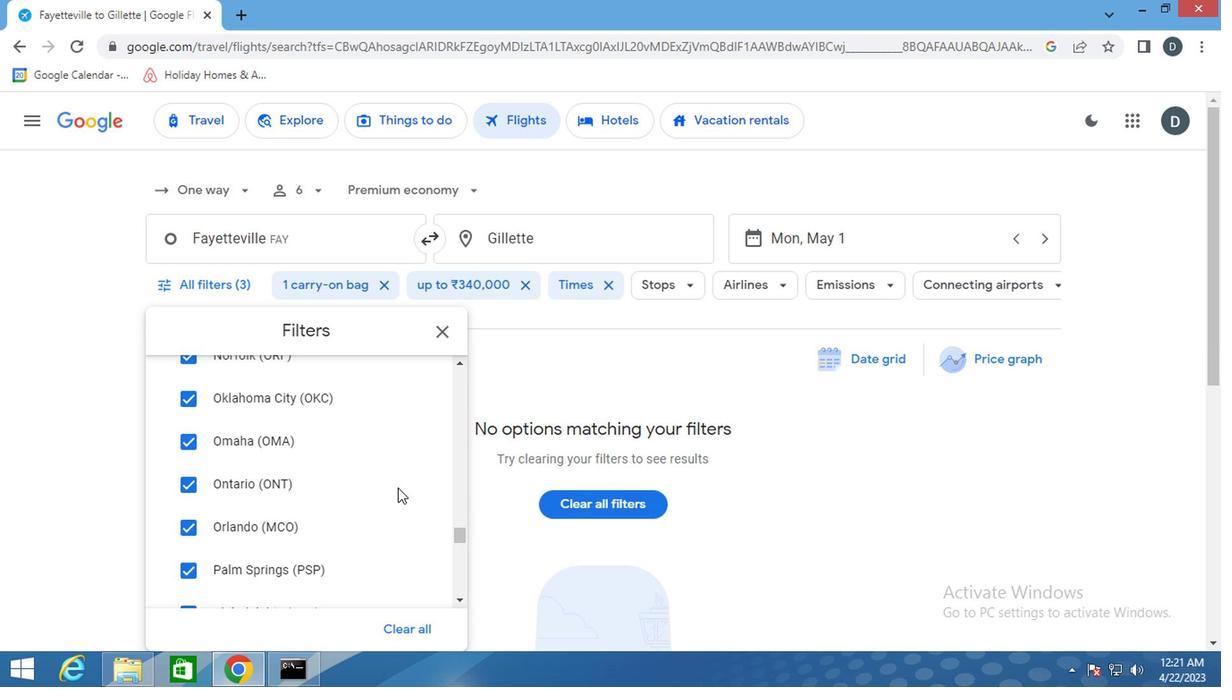 
Action: Mouse scrolled (395, 488) with delta (0, 0)
Screenshot: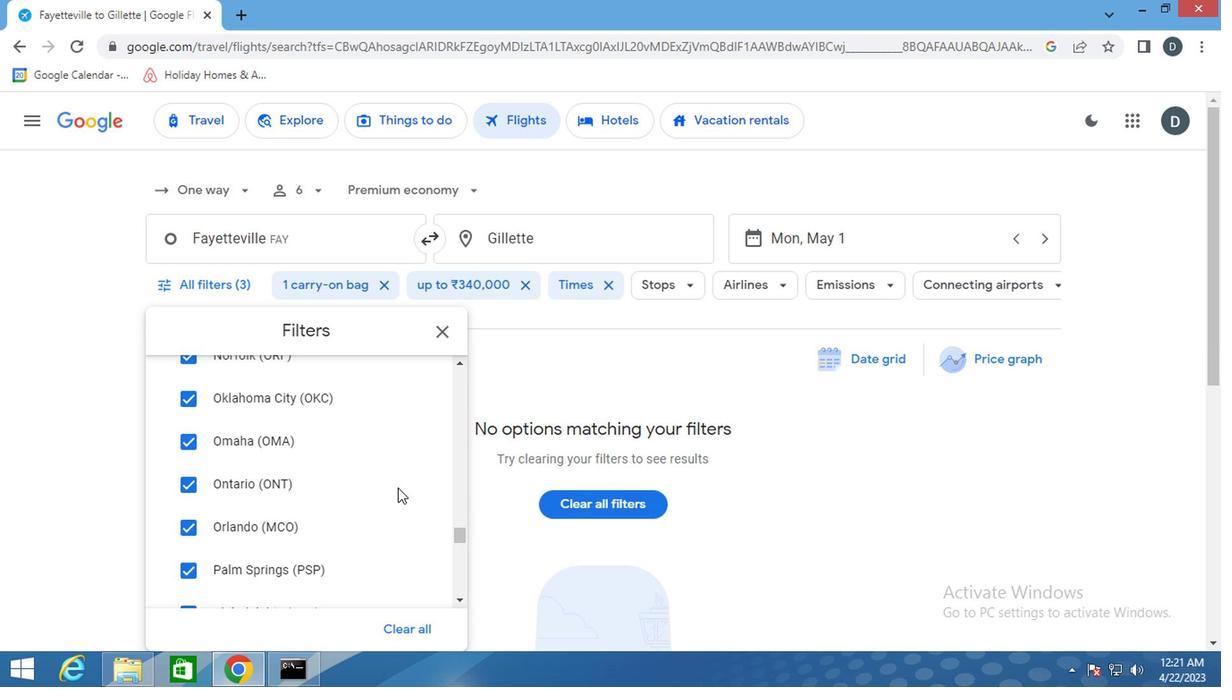 
Action: Mouse scrolled (395, 488) with delta (0, 0)
Screenshot: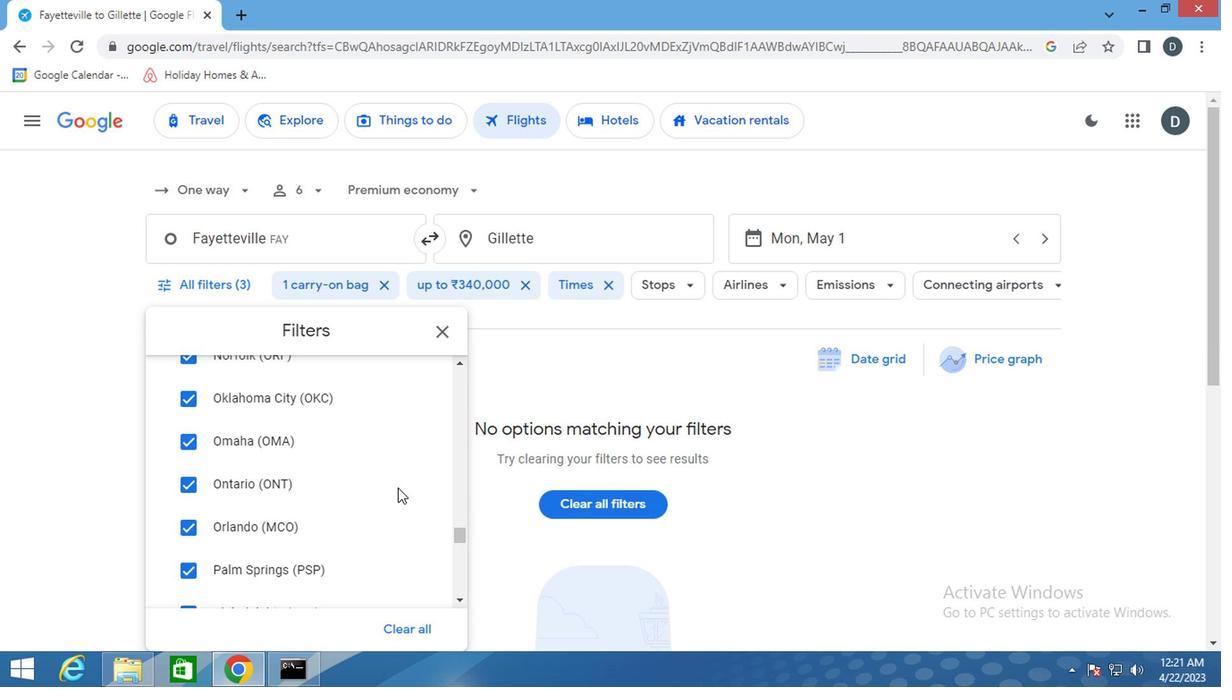 
Action: Mouse scrolled (395, 488) with delta (0, 0)
Screenshot: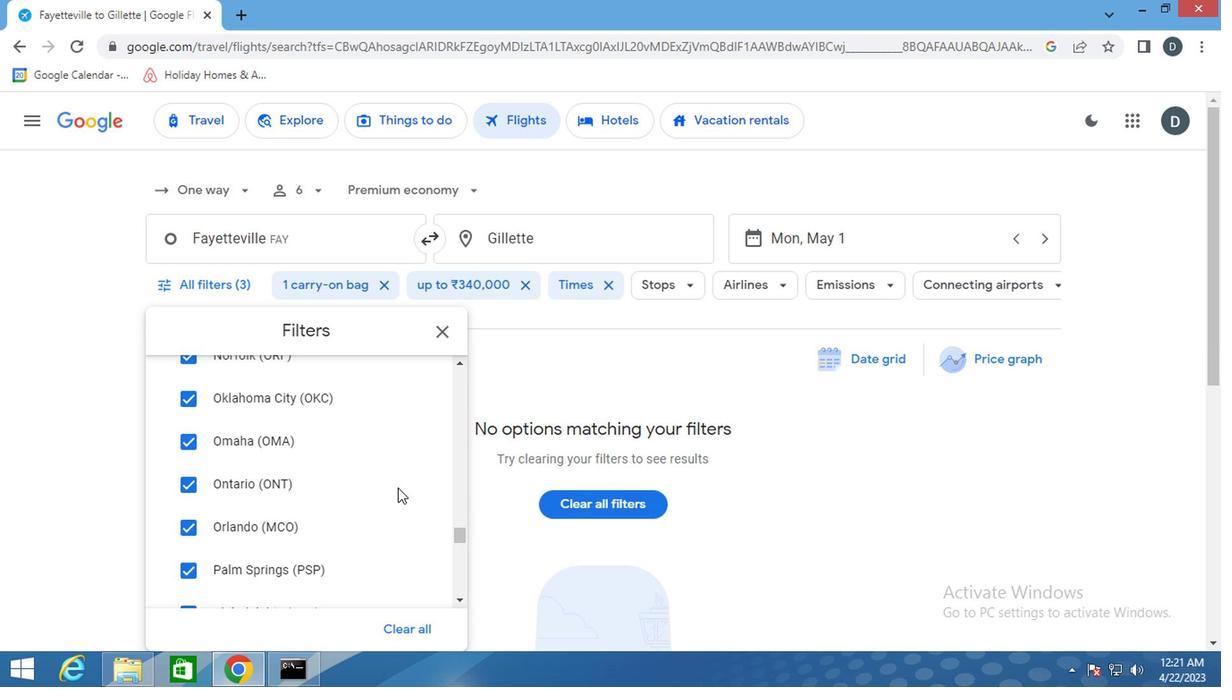 
Action: Mouse scrolled (395, 488) with delta (0, 0)
Screenshot: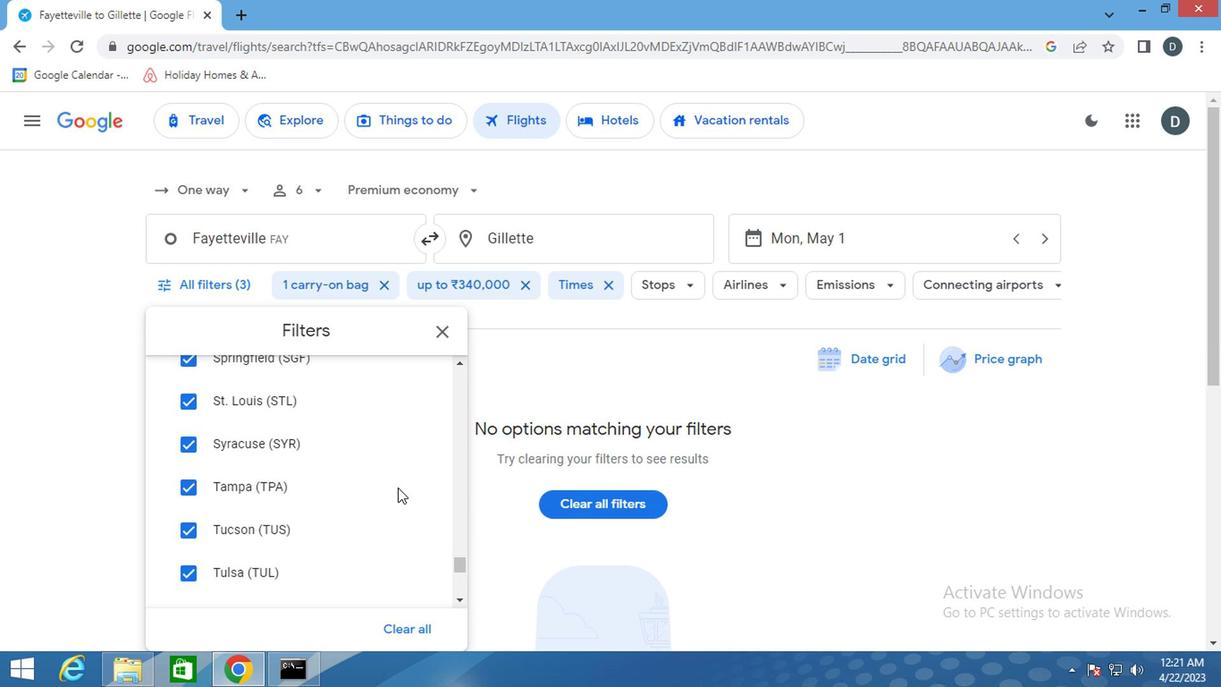 
Action: Mouse scrolled (395, 488) with delta (0, 0)
Screenshot: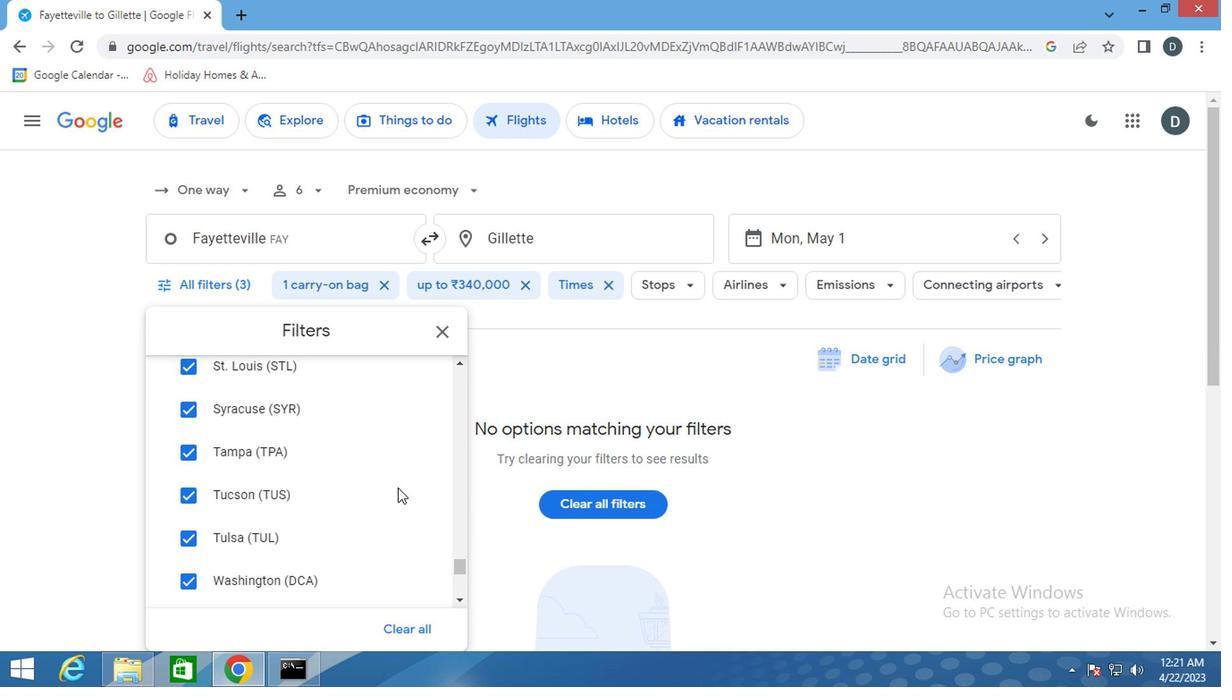 
Action: Mouse scrolled (395, 488) with delta (0, 0)
Screenshot: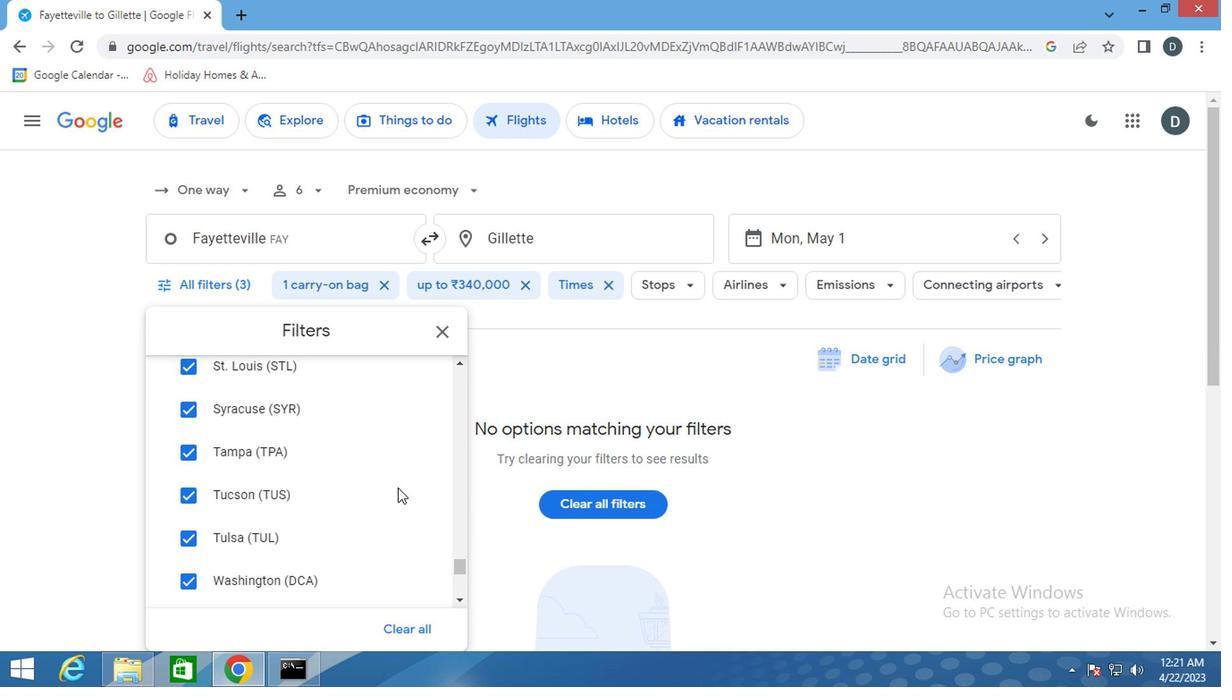 
Action: Mouse scrolled (395, 488) with delta (0, 0)
Screenshot: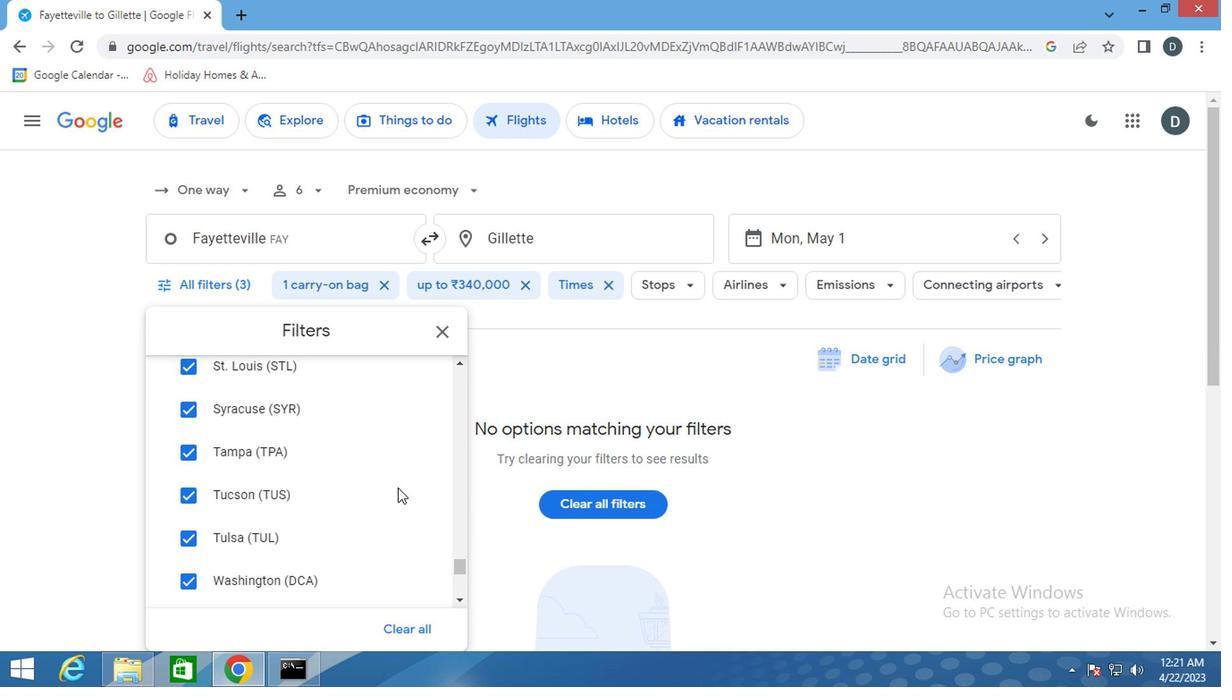 
Action: Mouse scrolled (395, 487) with delta (0, -1)
Screenshot: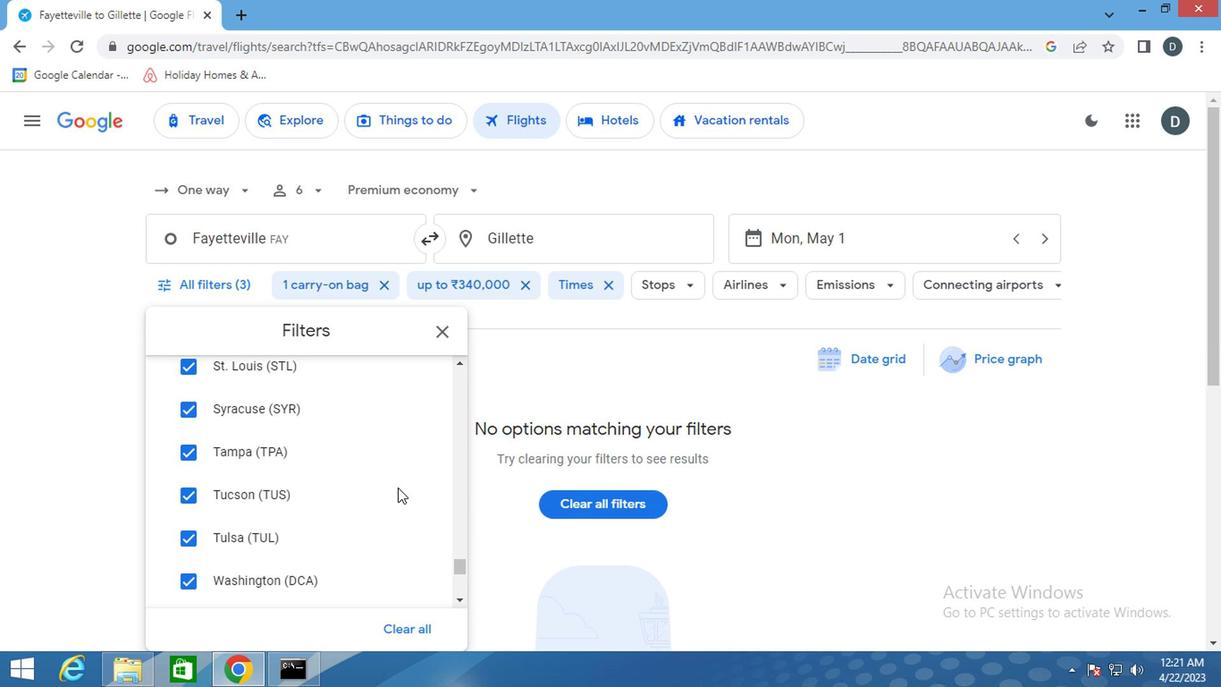 
Action: Mouse scrolled (395, 488) with delta (0, 0)
Screenshot: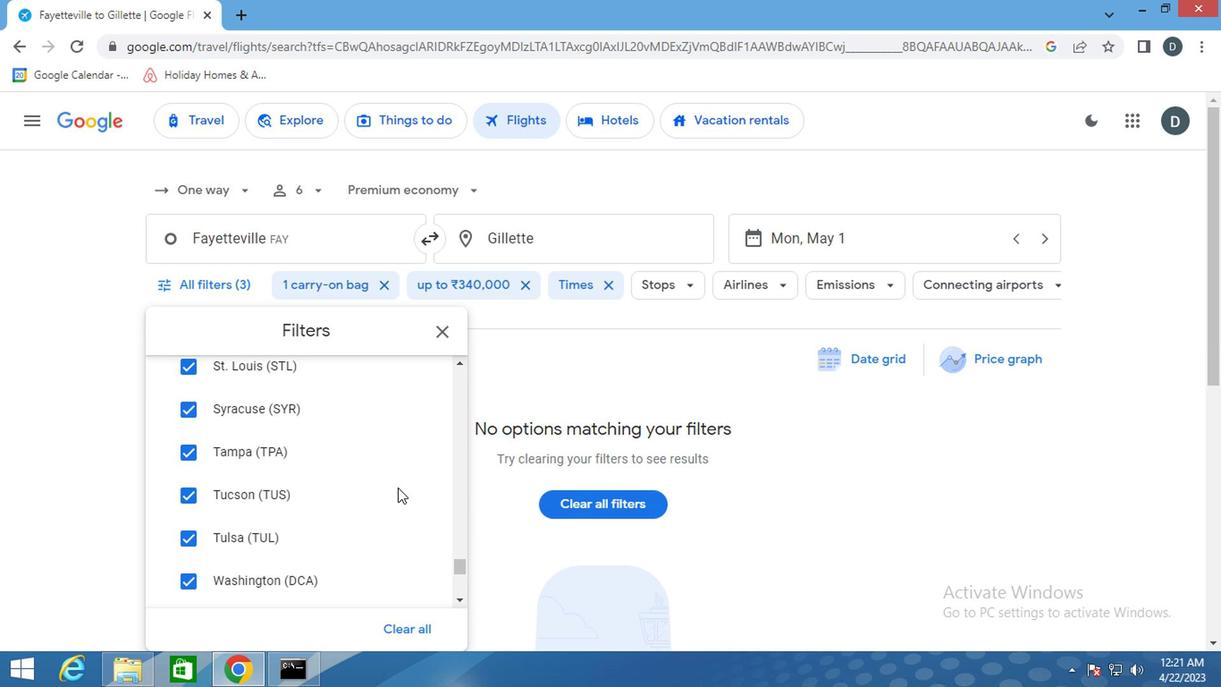 
Action: Mouse scrolled (395, 488) with delta (0, 0)
Screenshot: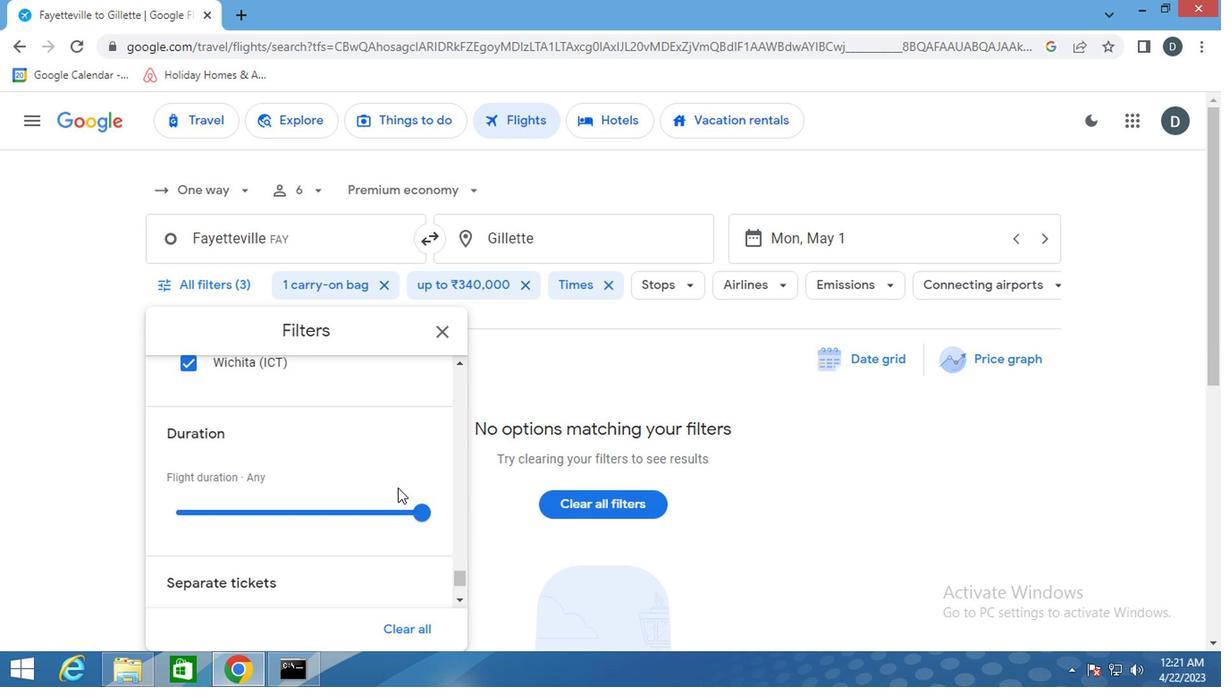
Action: Mouse scrolled (395, 488) with delta (0, 0)
Screenshot: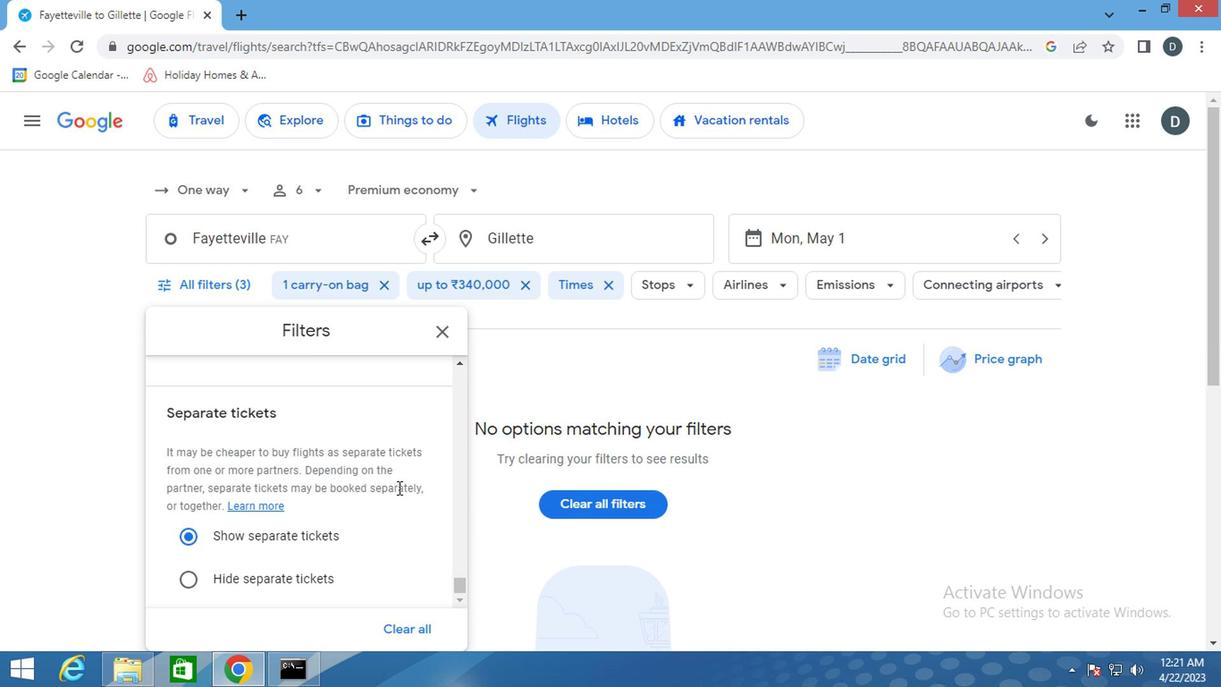 
Action: Mouse scrolled (395, 488) with delta (0, 0)
Screenshot: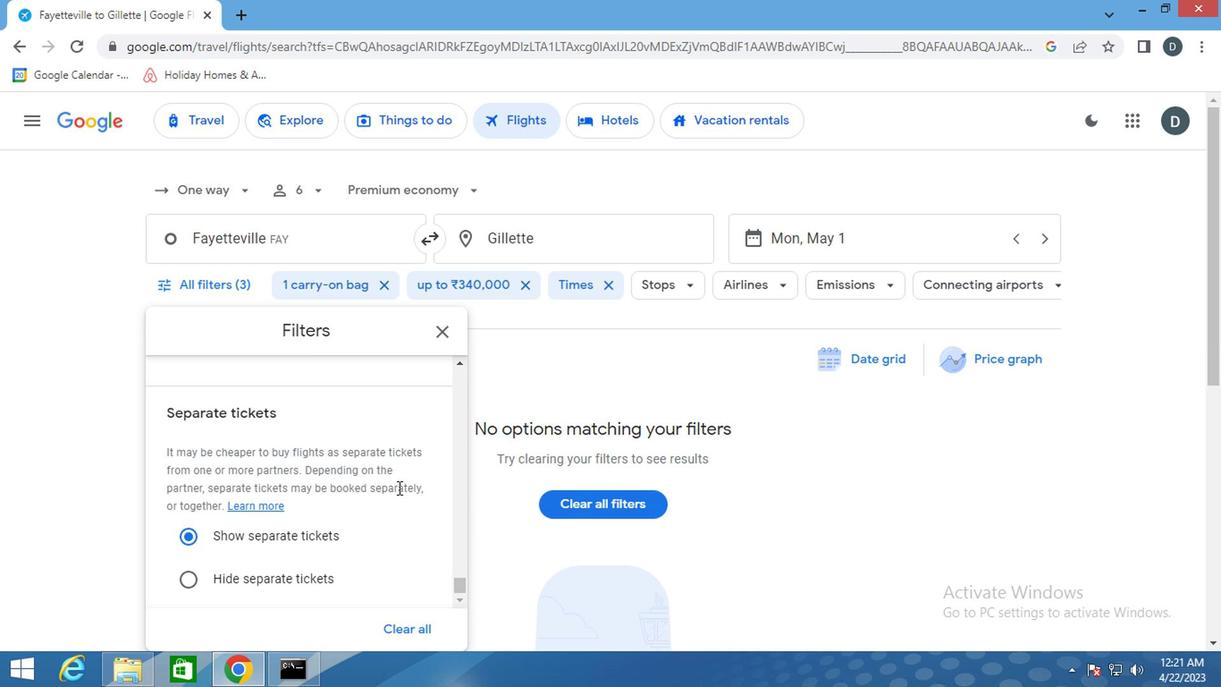 
Action: Mouse scrolled (395, 488) with delta (0, 0)
Screenshot: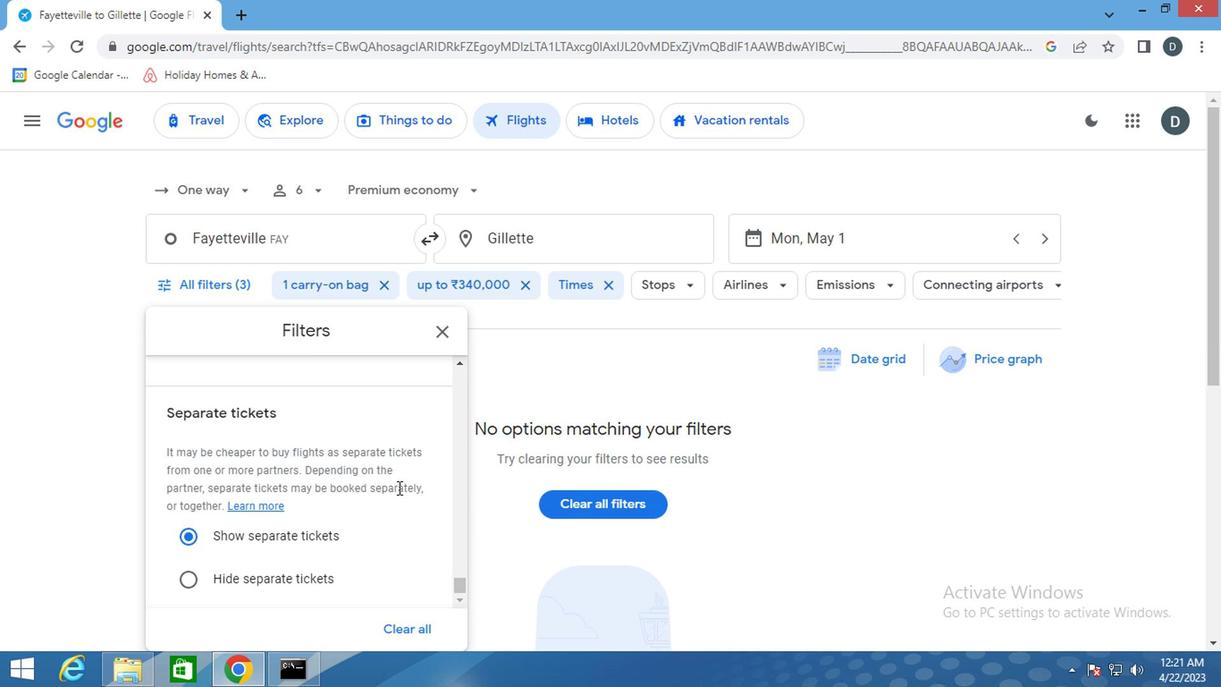 
Action: Mouse scrolled (395, 488) with delta (0, 0)
Screenshot: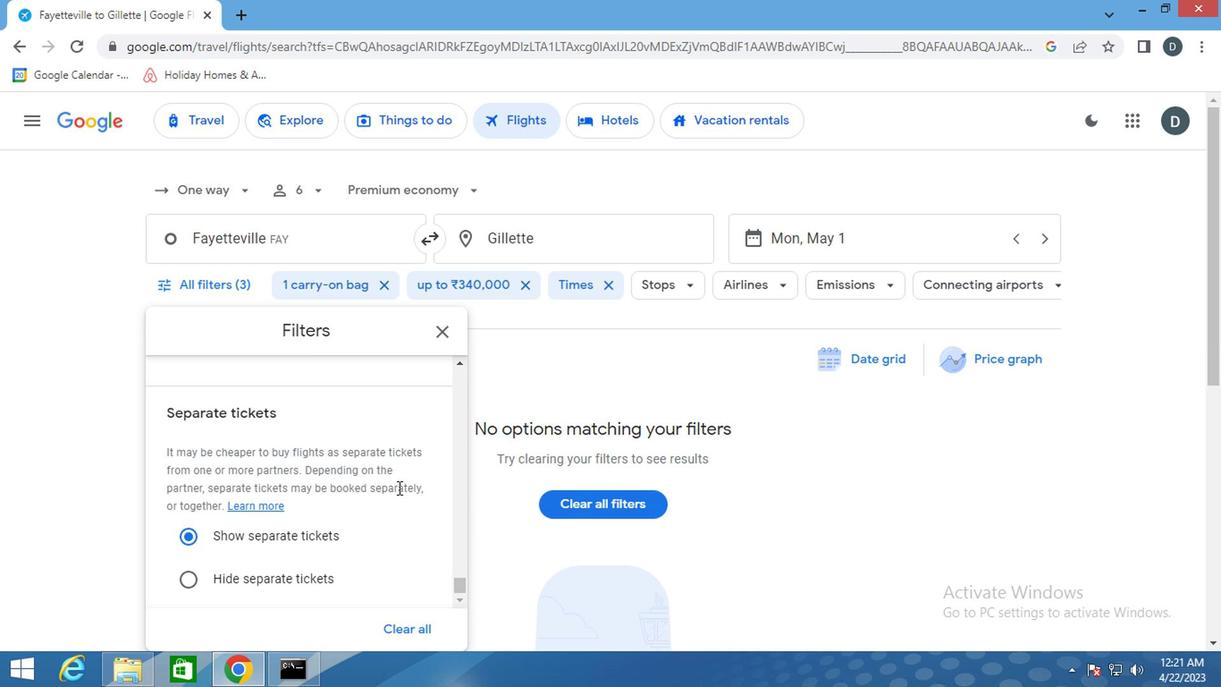 
Action: Mouse scrolled (395, 488) with delta (0, 0)
Screenshot: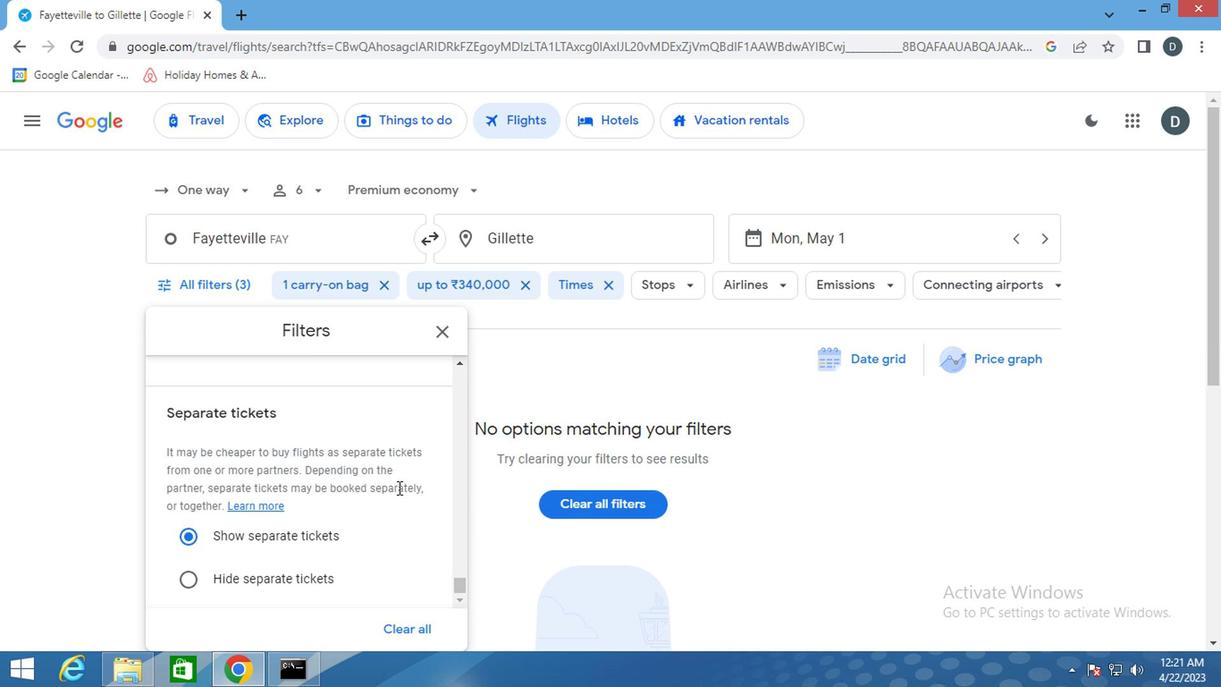 
Action: Mouse moved to (433, 337)
Screenshot: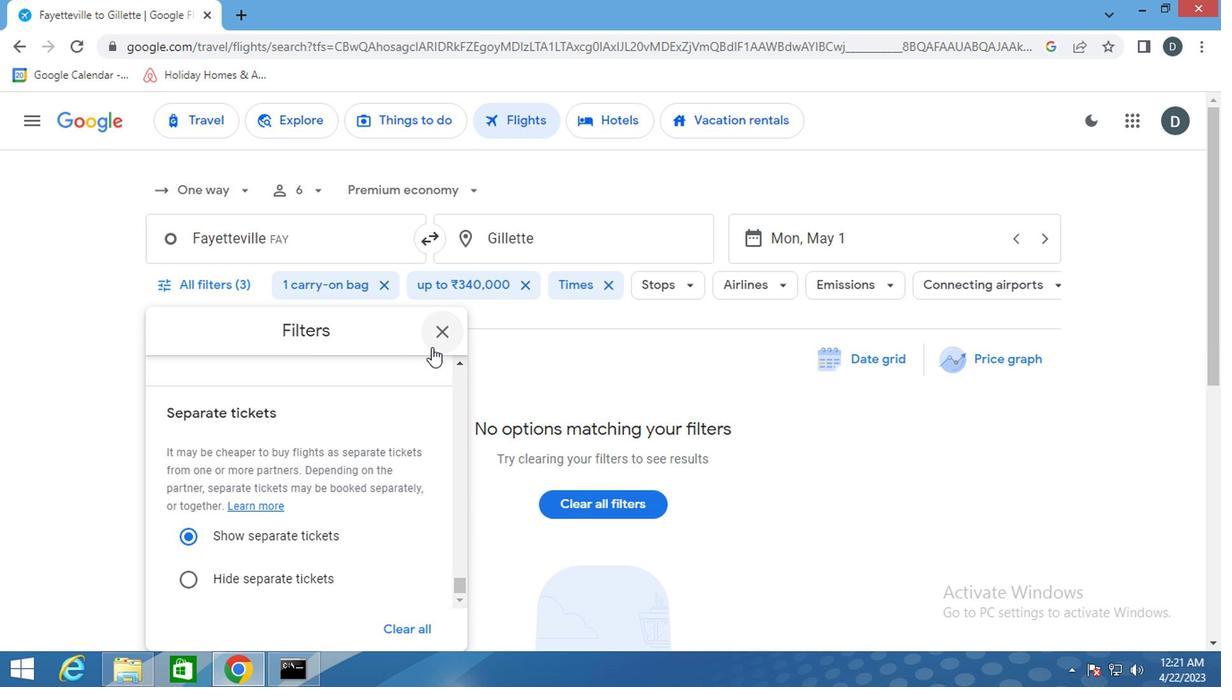 
Action: Mouse pressed left at (433, 337)
Screenshot: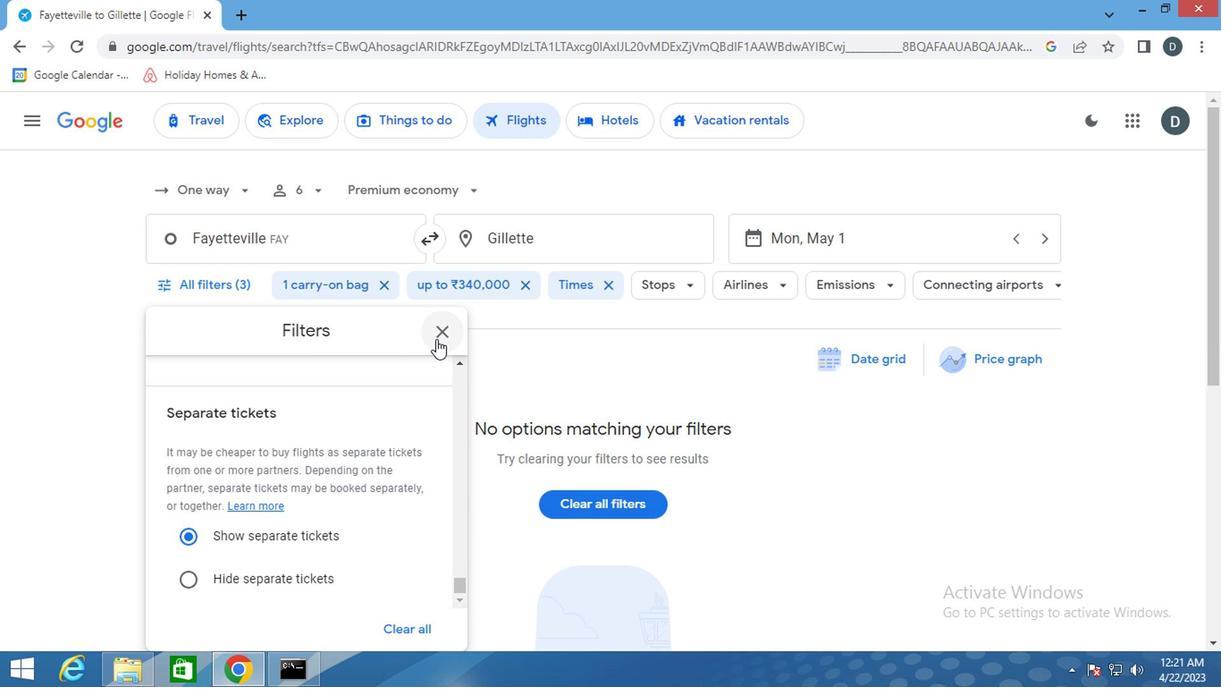 
